 Task: Create record types of registration object.
Action: Mouse moved to (729, 74)
Screenshot: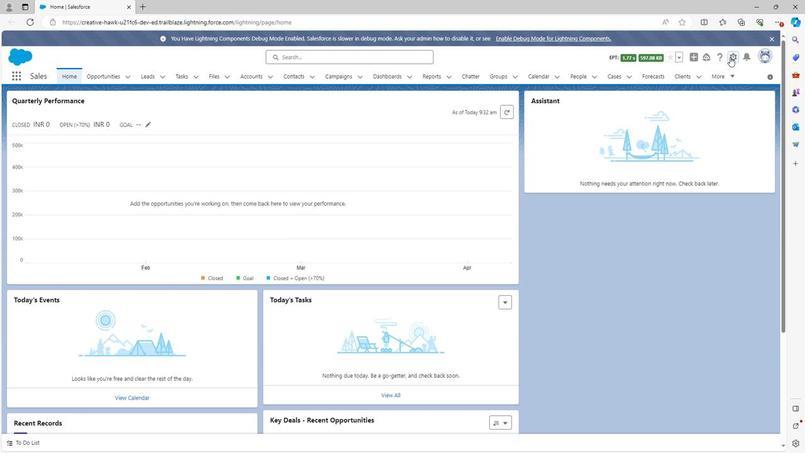 
Action: Mouse pressed left at (729, 74)
Screenshot: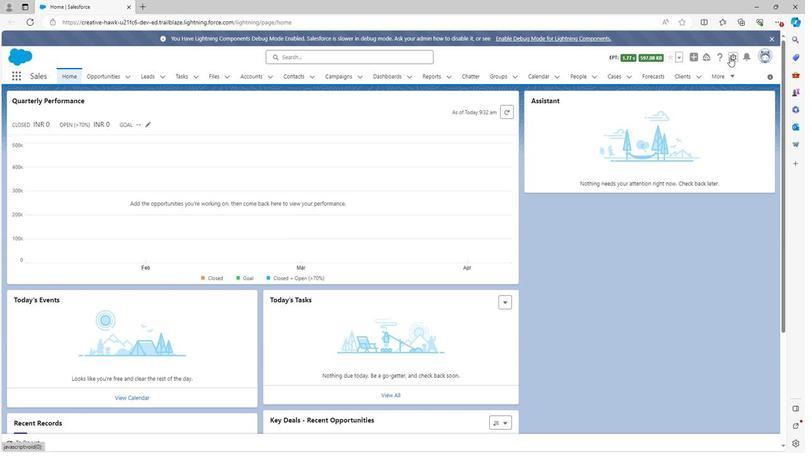 
Action: Mouse moved to (707, 96)
Screenshot: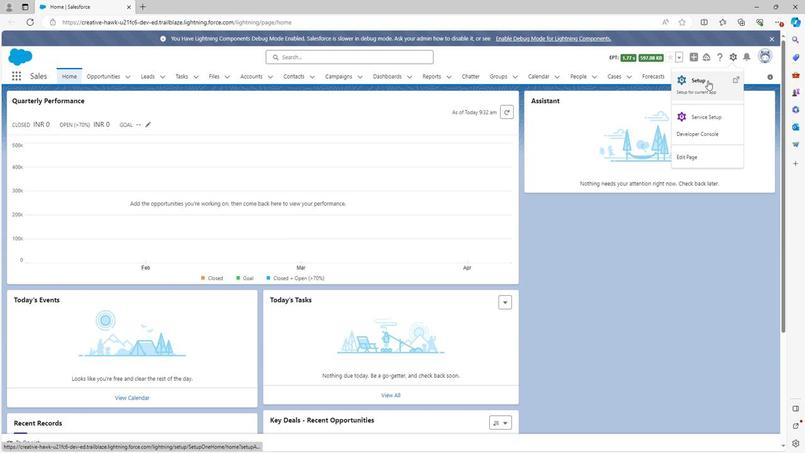 
Action: Mouse pressed left at (707, 96)
Screenshot: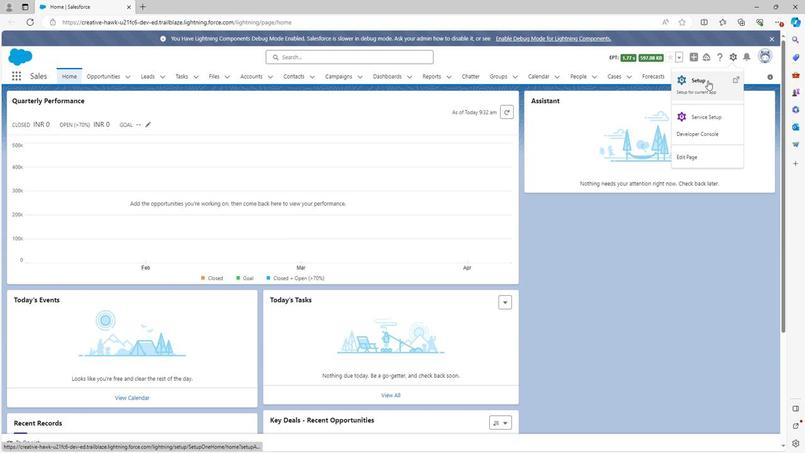 
Action: Mouse moved to (114, 91)
Screenshot: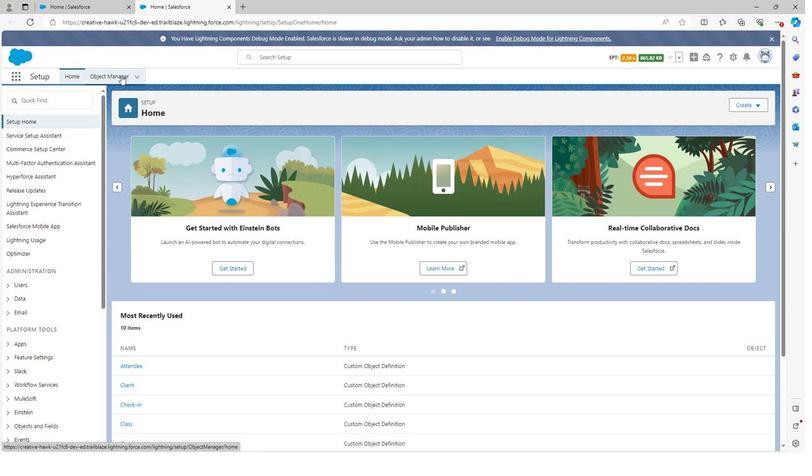 
Action: Mouse pressed left at (114, 91)
Screenshot: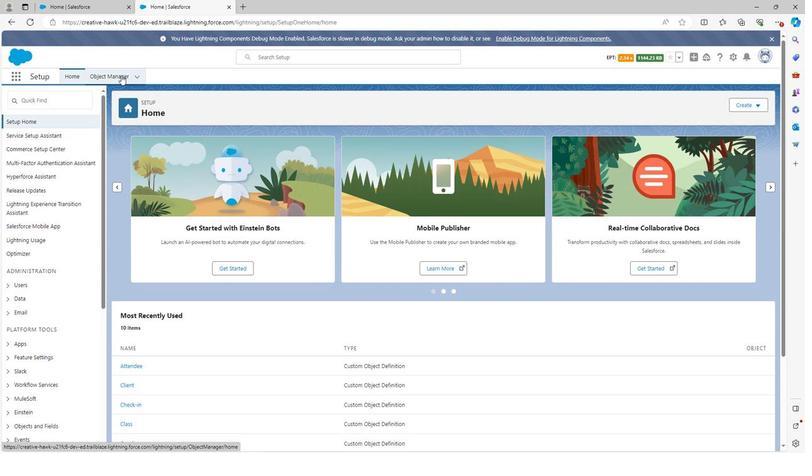 
Action: Mouse moved to (117, 254)
Screenshot: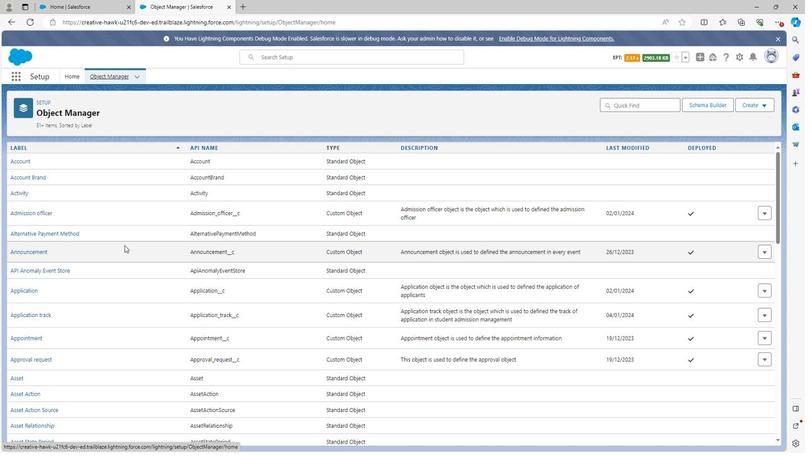 
Action: Mouse scrolled (117, 254) with delta (0, 0)
Screenshot: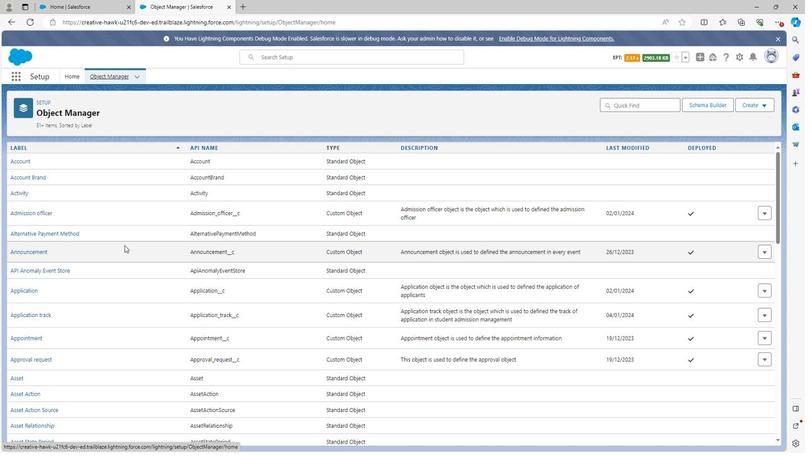 
Action: Mouse scrolled (117, 254) with delta (0, 0)
Screenshot: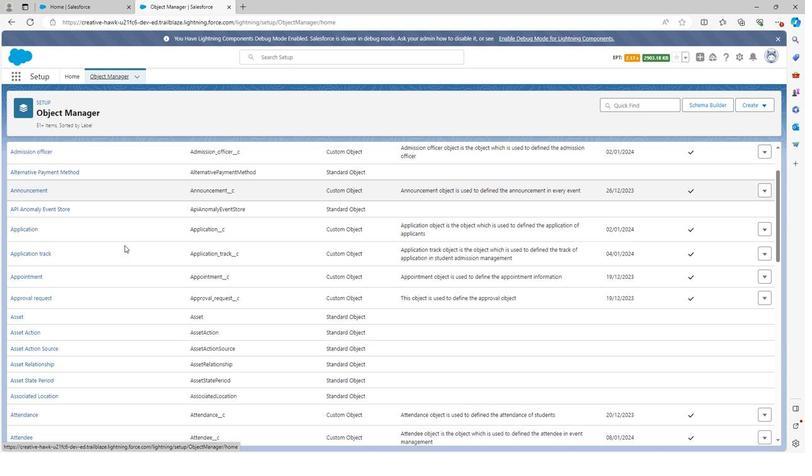 
Action: Mouse moved to (117, 255)
Screenshot: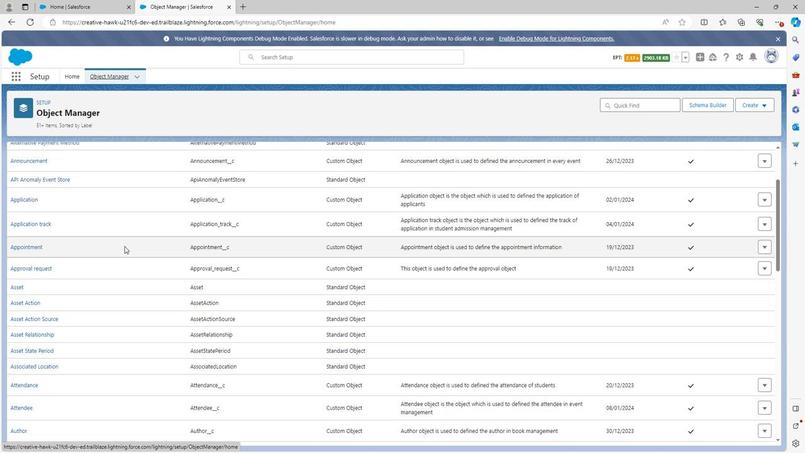 
Action: Mouse scrolled (117, 254) with delta (0, 0)
Screenshot: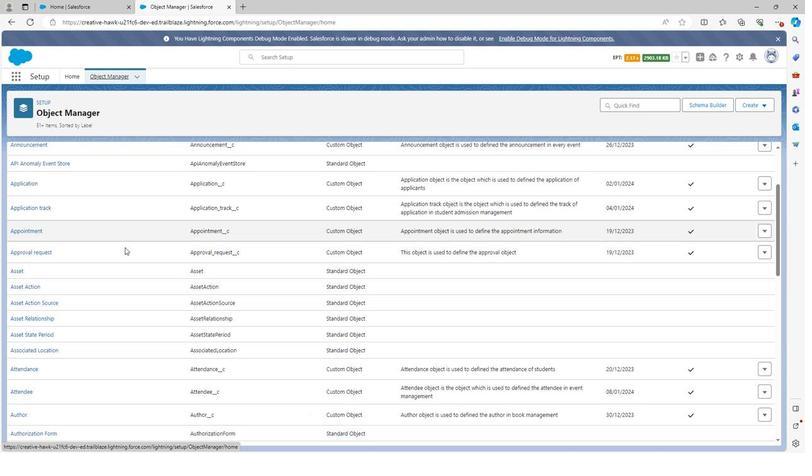 
Action: Mouse moved to (118, 256)
Screenshot: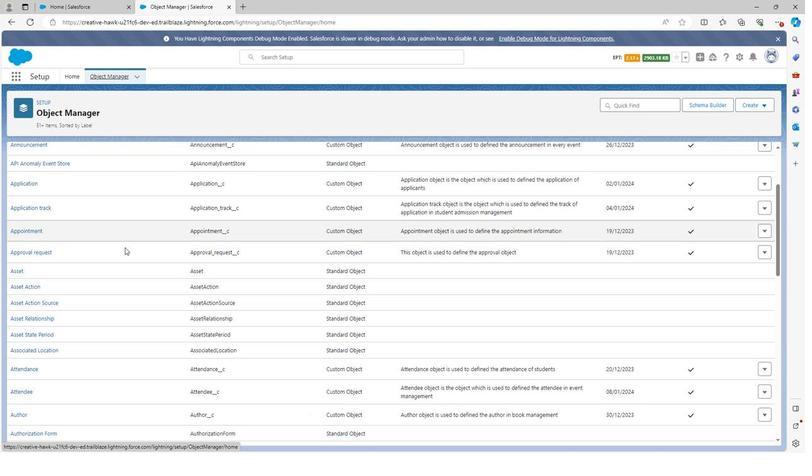 
Action: Mouse scrolled (118, 256) with delta (0, 0)
Screenshot: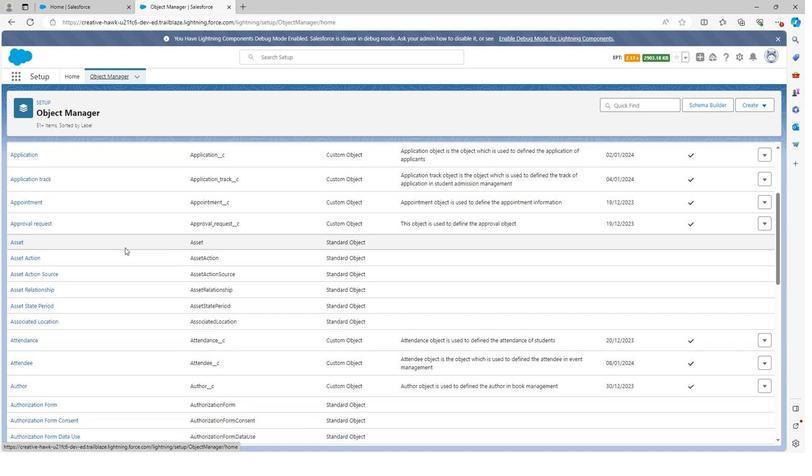 
Action: Mouse moved to (118, 256)
Screenshot: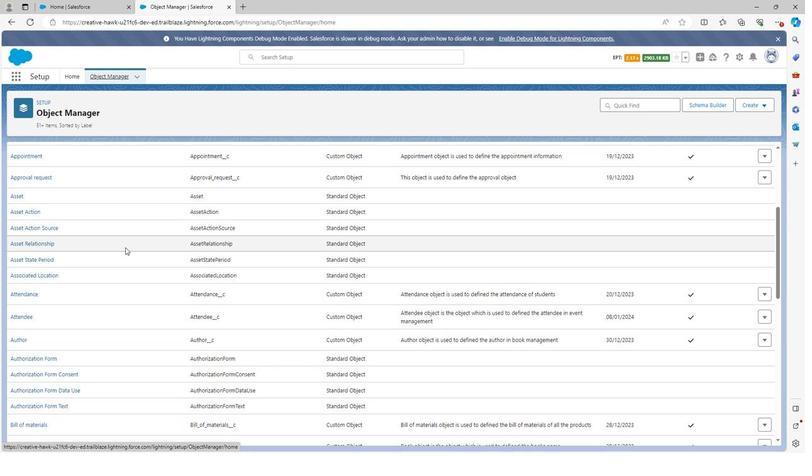 
Action: Mouse scrolled (118, 256) with delta (0, 0)
Screenshot: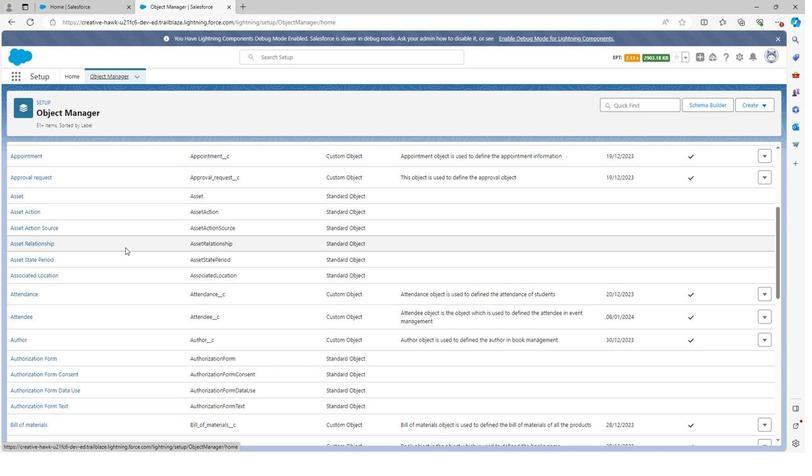 
Action: Mouse scrolled (118, 256) with delta (0, 0)
Screenshot: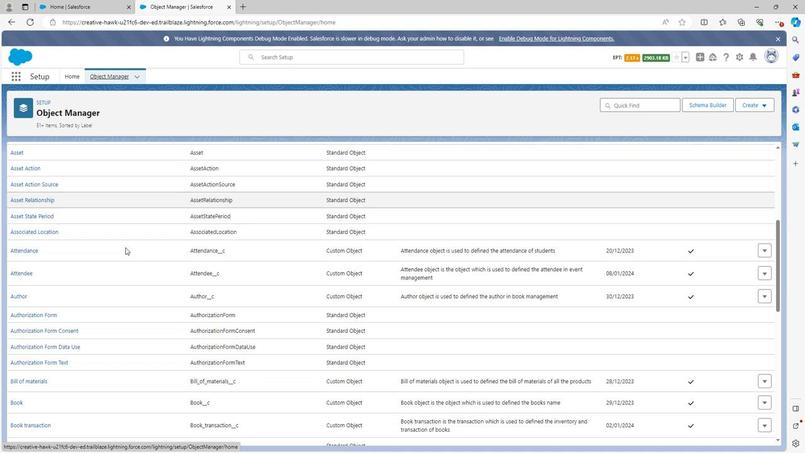 
Action: Mouse moved to (118, 256)
Screenshot: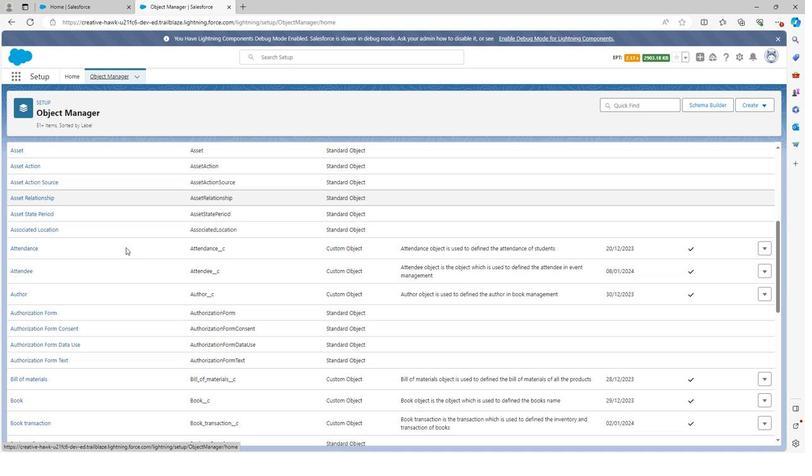 
Action: Mouse scrolled (118, 256) with delta (0, 0)
Screenshot: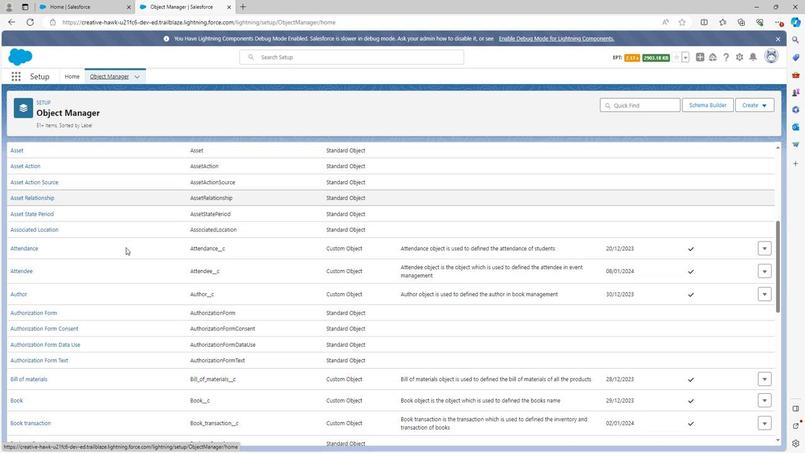 
Action: Mouse moved to (118, 256)
Screenshot: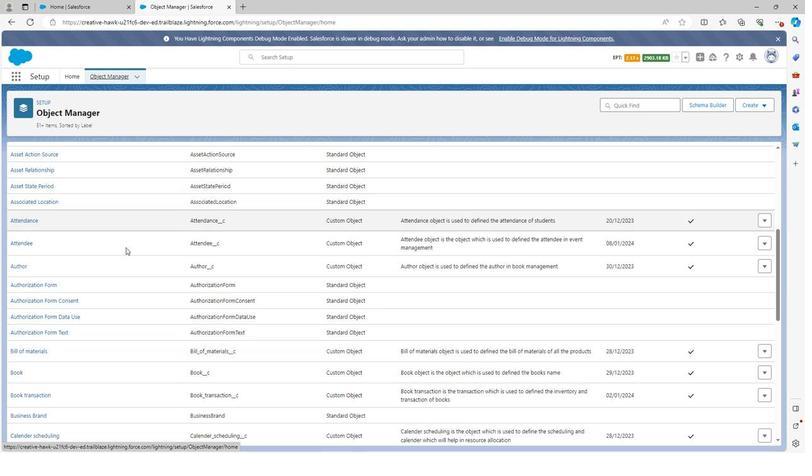 
Action: Mouse scrolled (118, 256) with delta (0, 0)
Screenshot: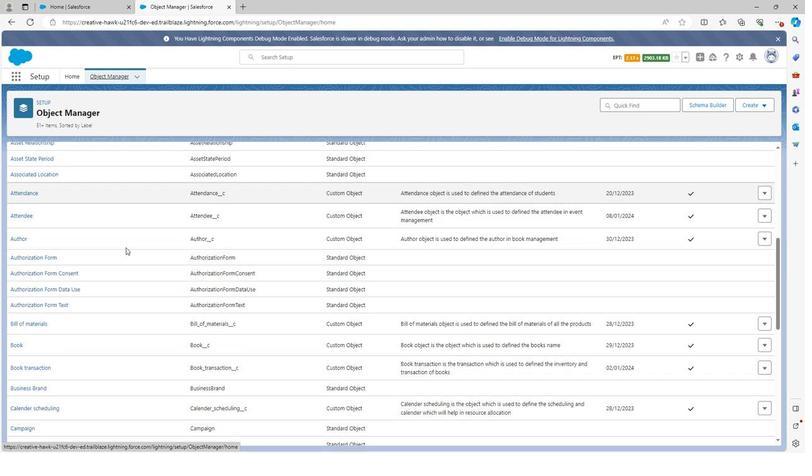 
Action: Mouse scrolled (118, 256) with delta (0, 0)
Screenshot: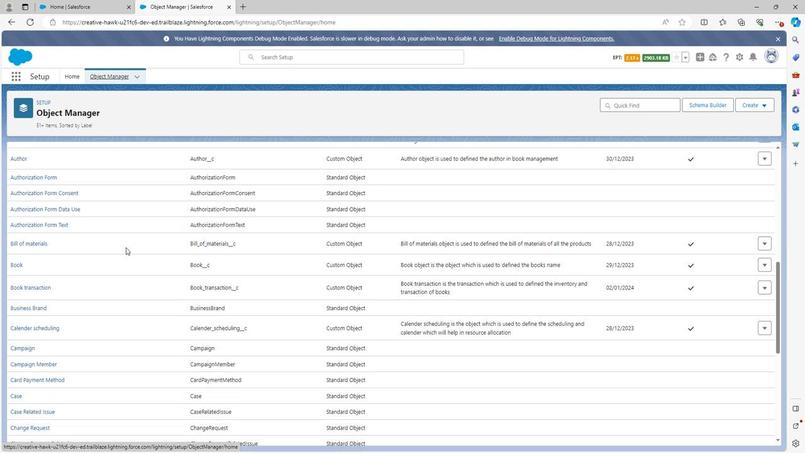 
Action: Mouse scrolled (118, 256) with delta (0, 0)
Screenshot: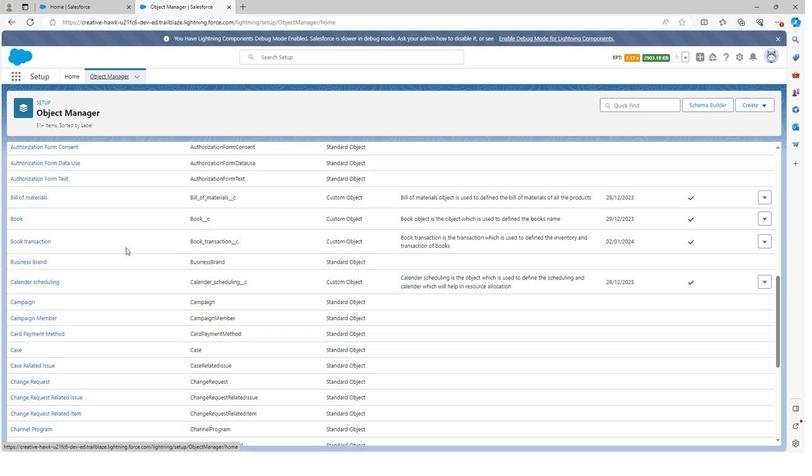 
Action: Mouse scrolled (118, 256) with delta (0, 0)
Screenshot: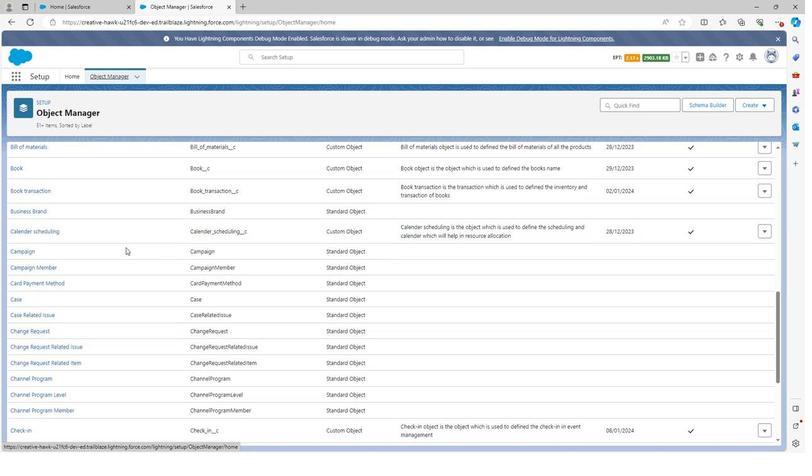 
Action: Mouse scrolled (118, 256) with delta (0, 0)
Screenshot: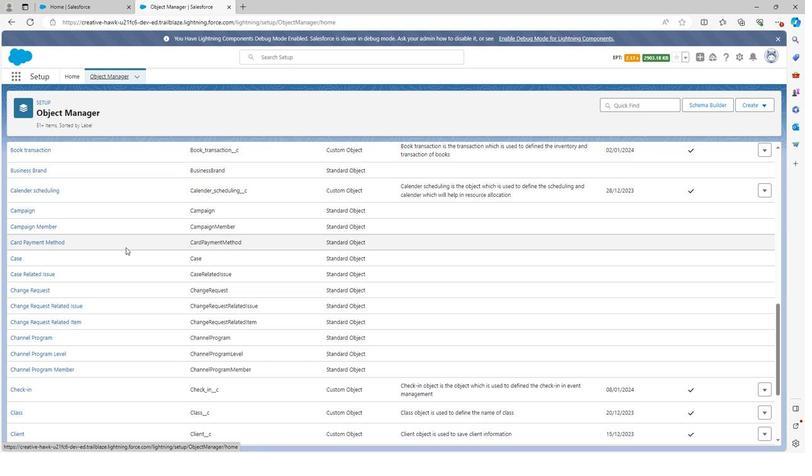 
Action: Mouse scrolled (118, 256) with delta (0, 0)
Screenshot: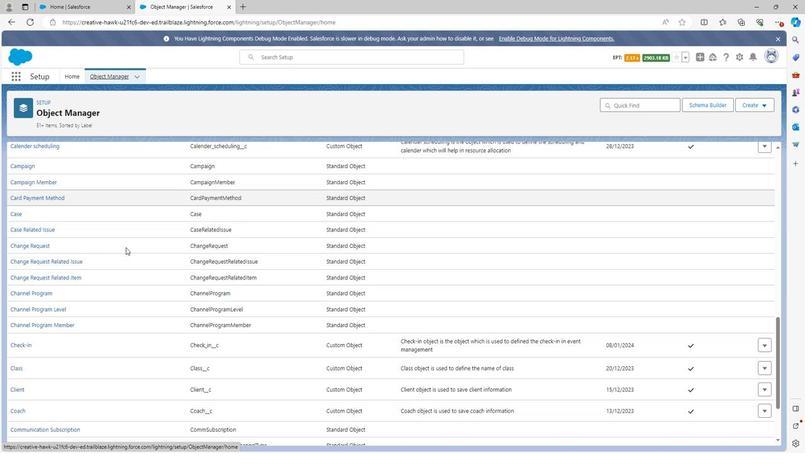 
Action: Mouse scrolled (118, 256) with delta (0, 0)
Screenshot: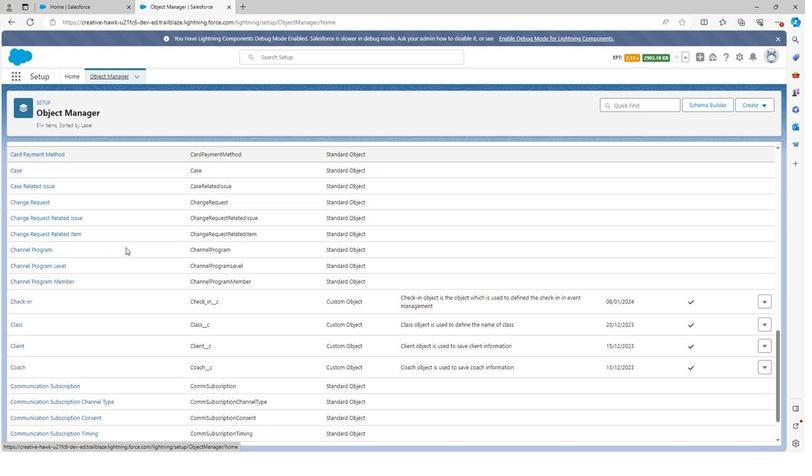 
Action: Mouse scrolled (118, 256) with delta (0, 0)
Screenshot: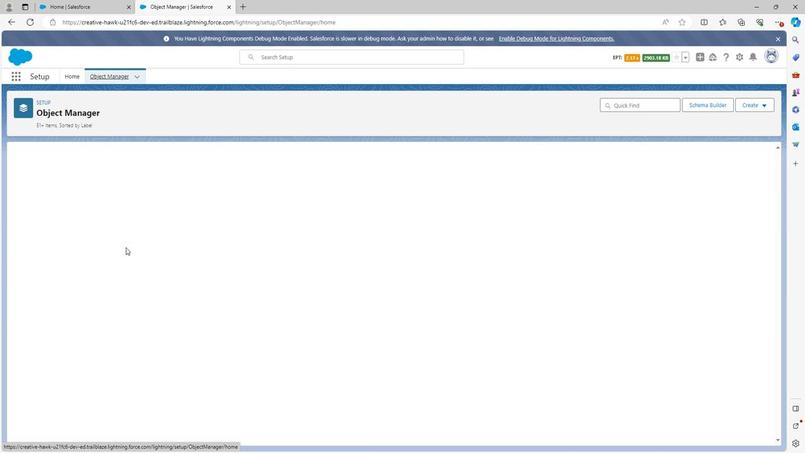 
Action: Mouse scrolled (118, 256) with delta (0, 0)
Screenshot: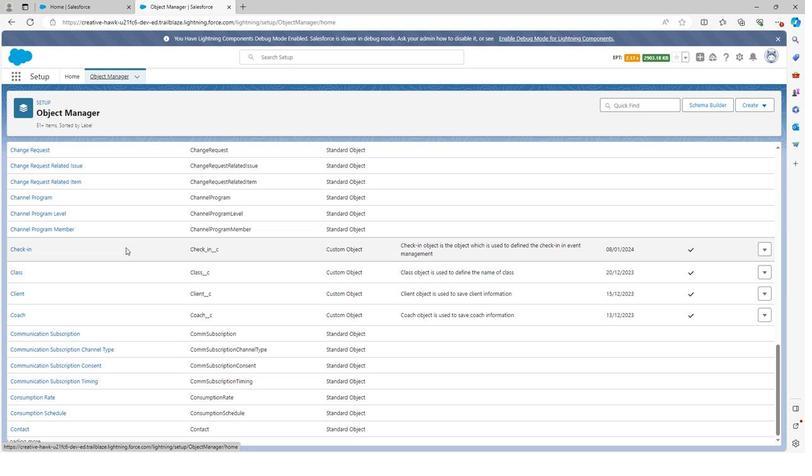 
Action: Mouse scrolled (118, 256) with delta (0, 0)
Screenshot: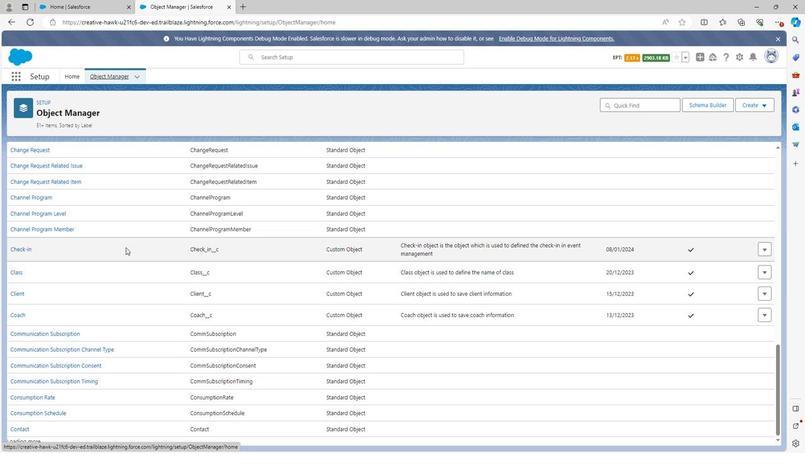 
Action: Mouse scrolled (118, 256) with delta (0, 0)
Screenshot: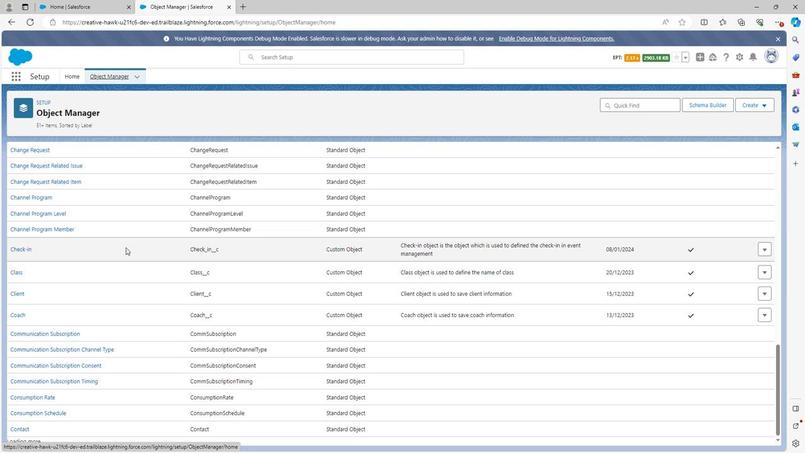 
Action: Mouse scrolled (118, 256) with delta (0, 0)
Screenshot: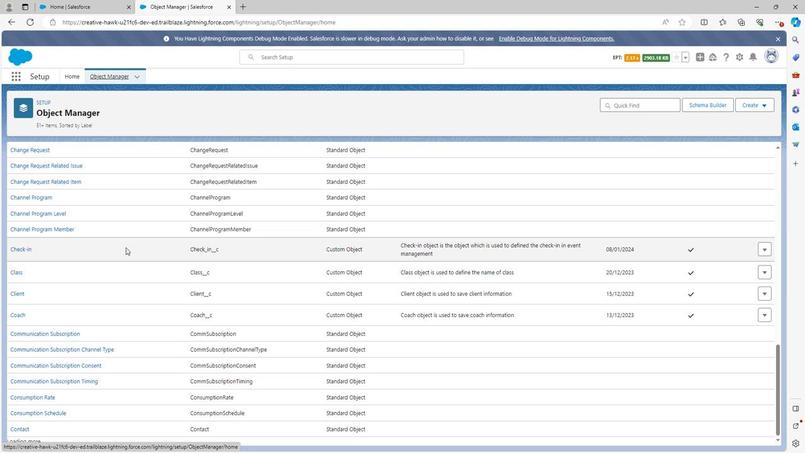 
Action: Mouse scrolled (118, 256) with delta (0, 0)
Screenshot: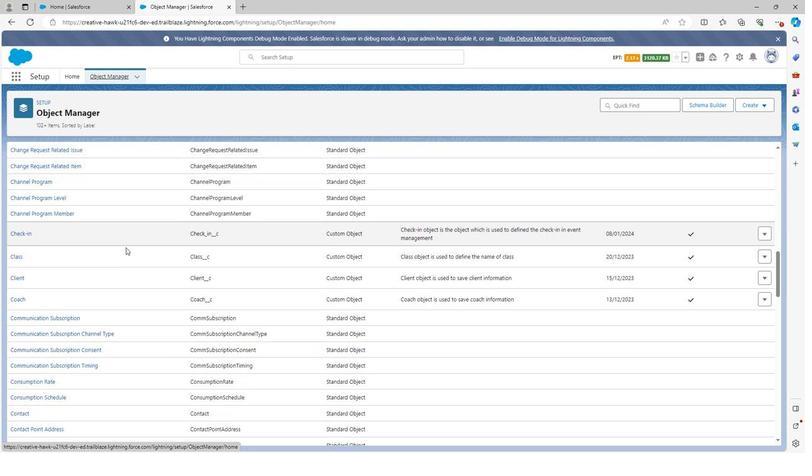 
Action: Mouse scrolled (118, 256) with delta (0, 0)
Screenshot: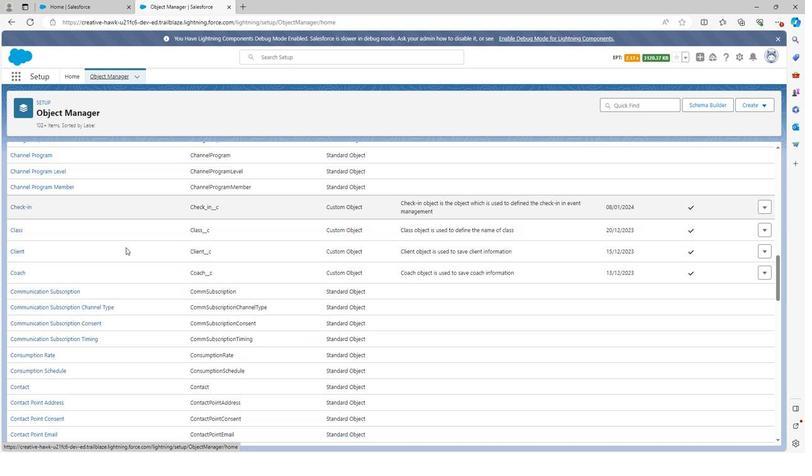 
Action: Mouse scrolled (118, 256) with delta (0, 0)
Screenshot: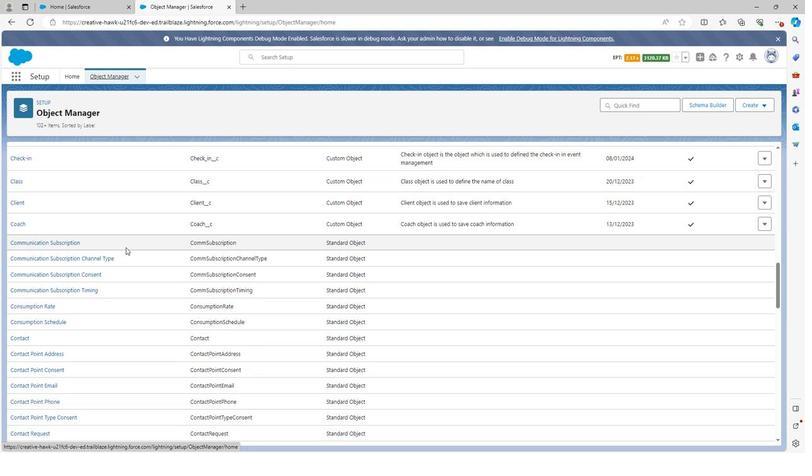 
Action: Mouse scrolled (118, 256) with delta (0, 0)
Screenshot: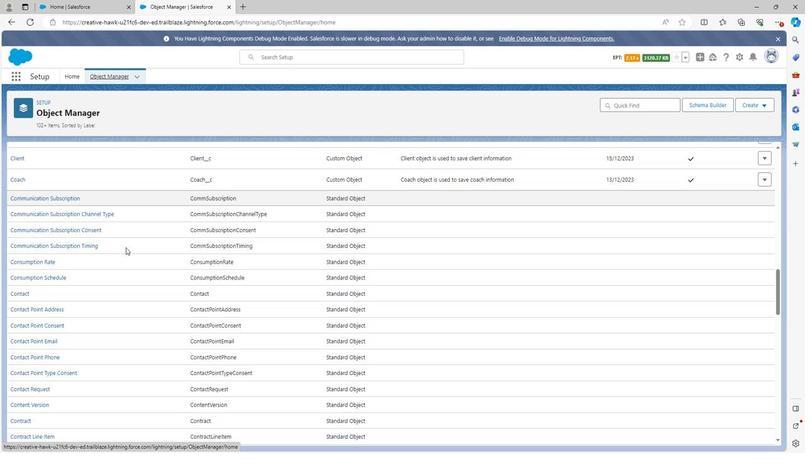 
Action: Mouse scrolled (118, 256) with delta (0, 0)
Screenshot: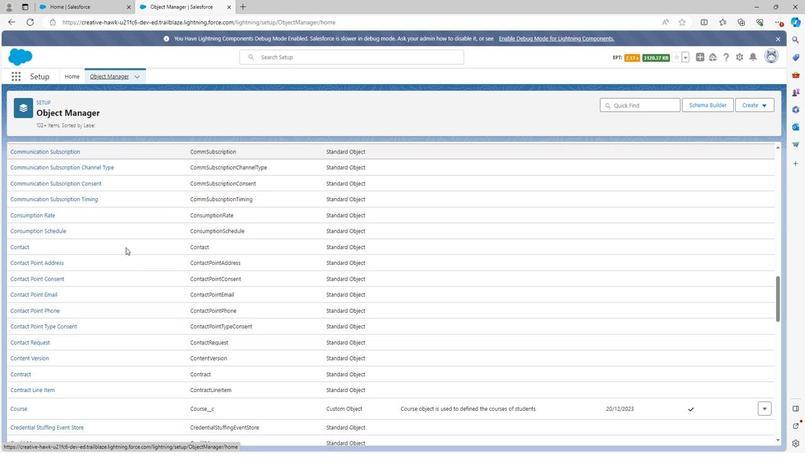 
Action: Mouse scrolled (118, 256) with delta (0, 0)
Screenshot: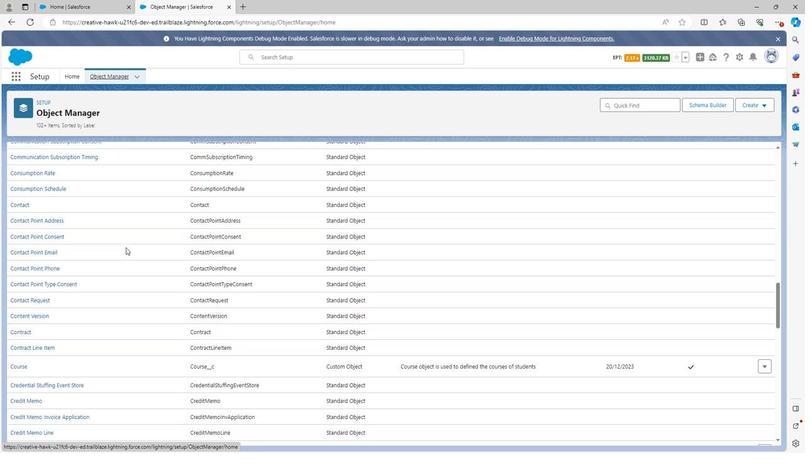 
Action: Mouse scrolled (118, 256) with delta (0, 0)
Screenshot: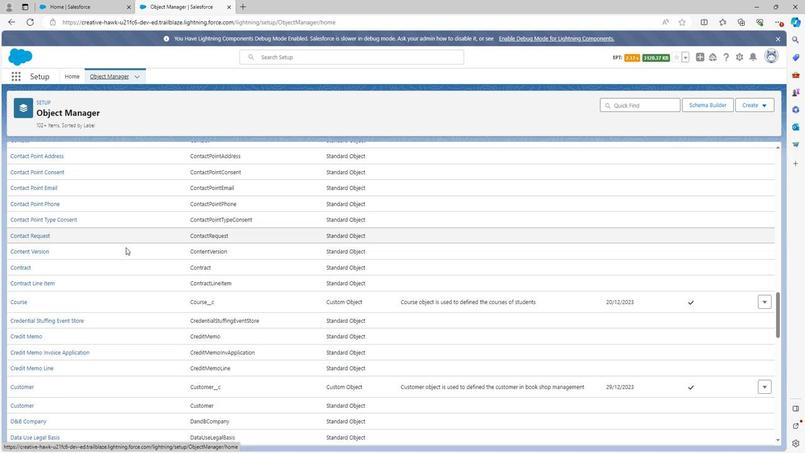
Action: Mouse scrolled (118, 256) with delta (0, 0)
Screenshot: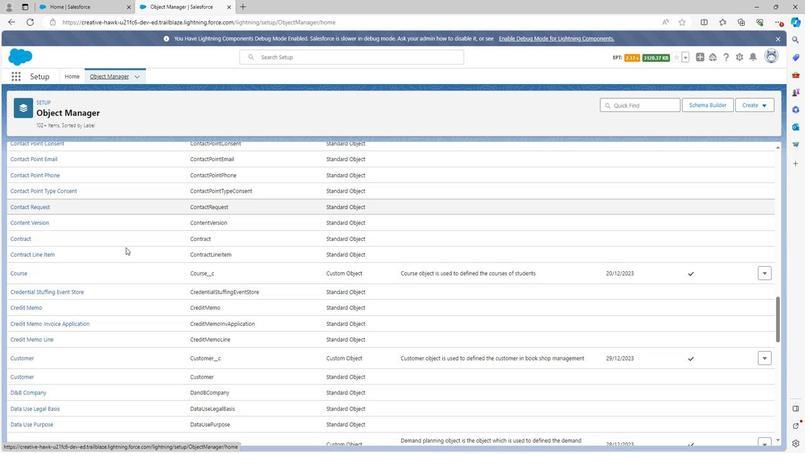 
Action: Mouse scrolled (118, 256) with delta (0, 0)
Screenshot: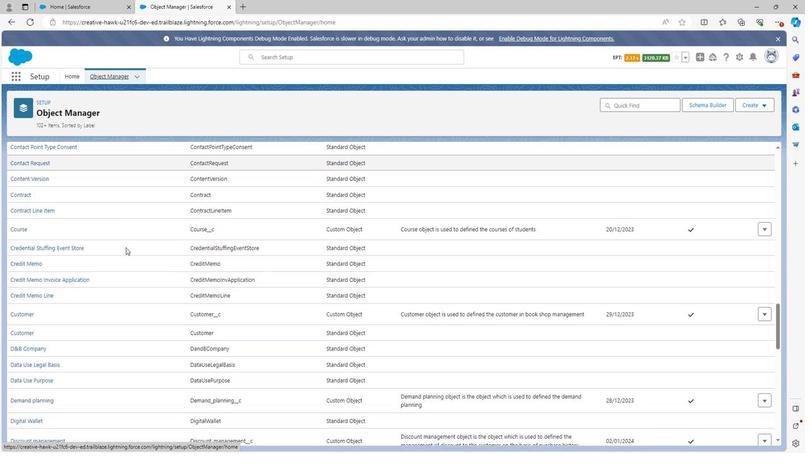 
Action: Mouse moved to (130, 262)
Screenshot: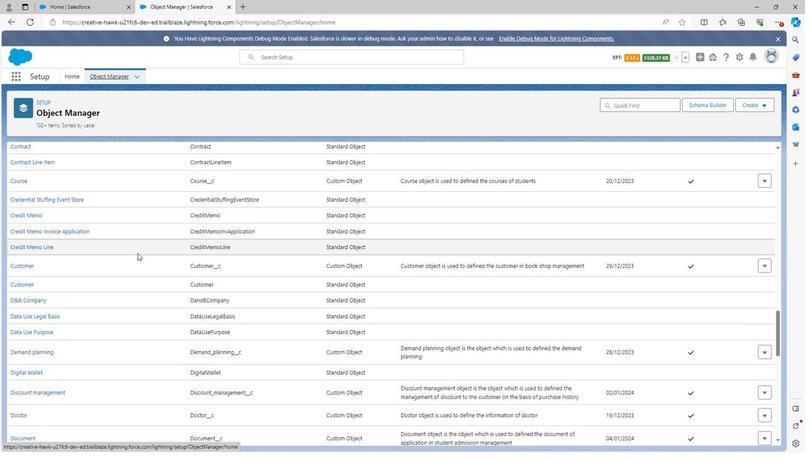 
Action: Mouse scrolled (130, 261) with delta (0, 0)
Screenshot: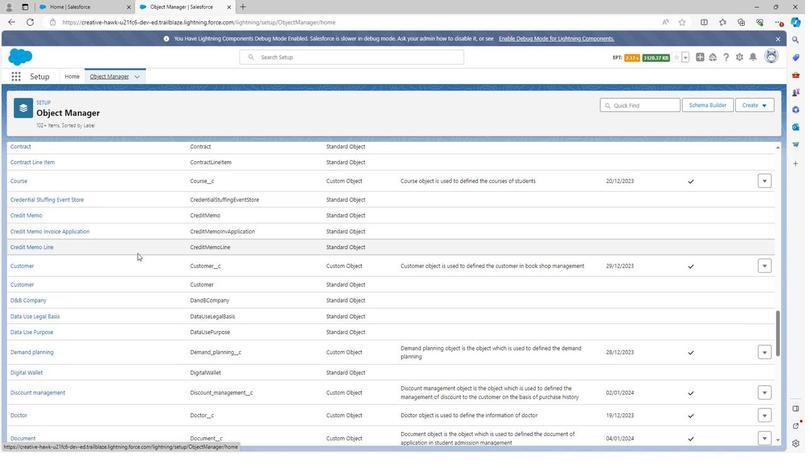 
Action: Mouse scrolled (130, 261) with delta (0, 0)
Screenshot: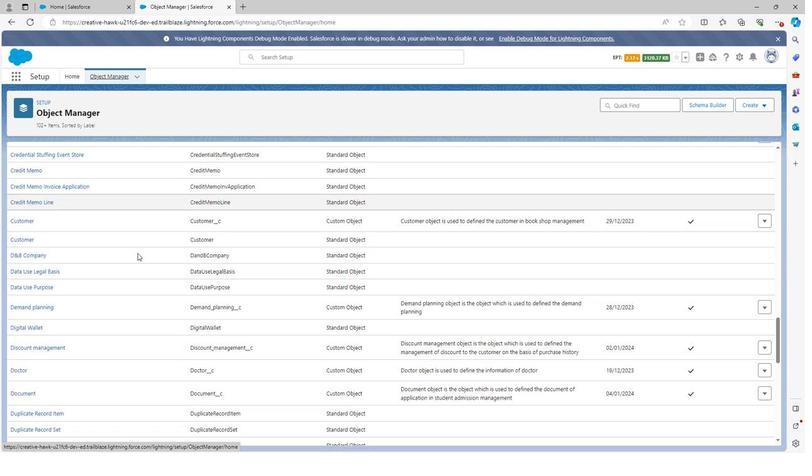 
Action: Mouse scrolled (130, 261) with delta (0, 0)
Screenshot: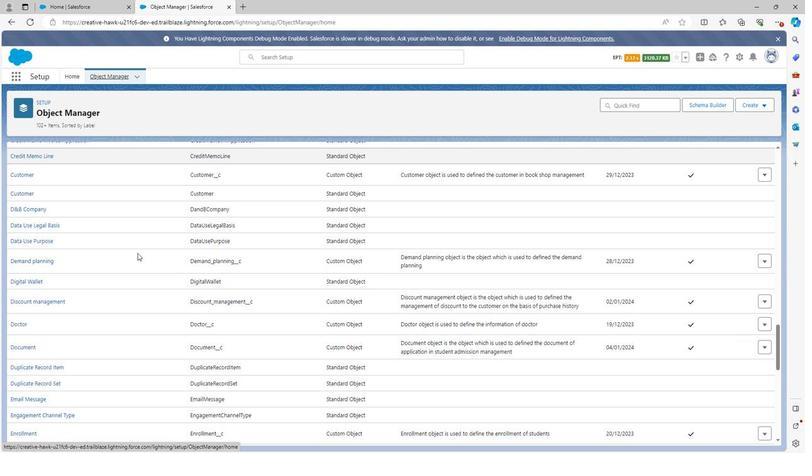 
Action: Mouse scrolled (130, 261) with delta (0, 0)
Screenshot: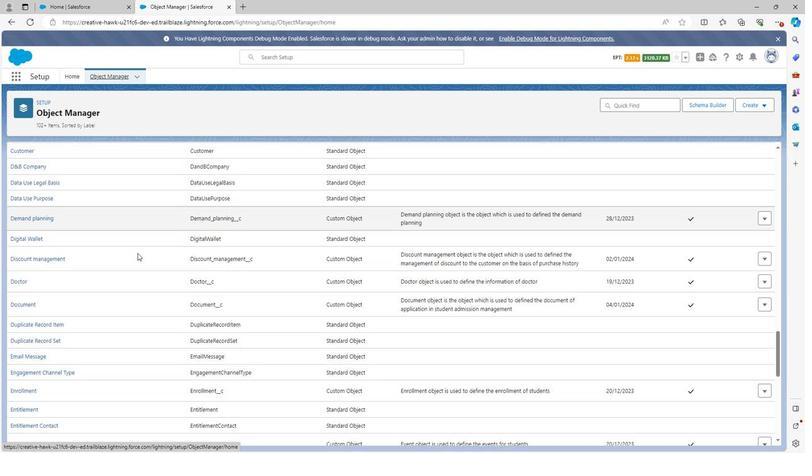 
Action: Mouse moved to (60, 333)
Screenshot: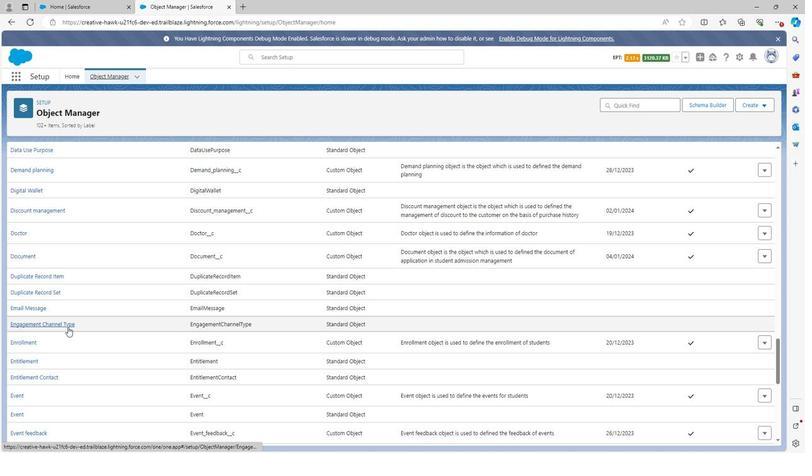 
Action: Mouse scrolled (60, 333) with delta (0, 0)
Screenshot: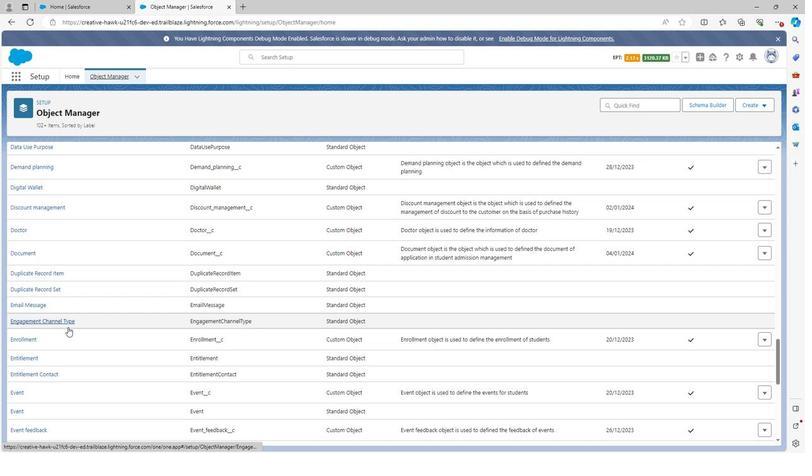 
Action: Mouse scrolled (60, 333) with delta (0, 0)
Screenshot: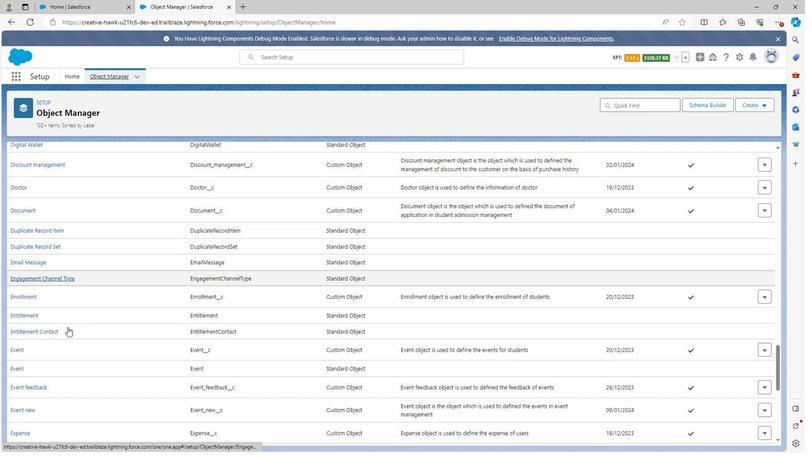 
Action: Mouse moved to (59, 331)
Screenshot: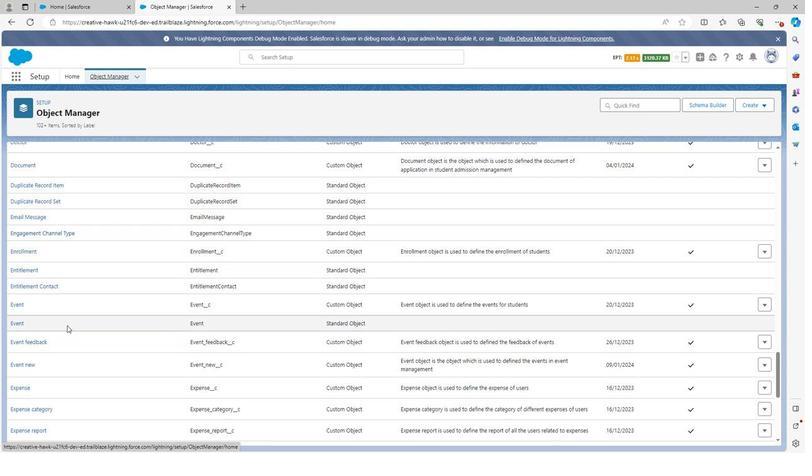 
Action: Mouse scrolled (59, 331) with delta (0, 0)
Screenshot: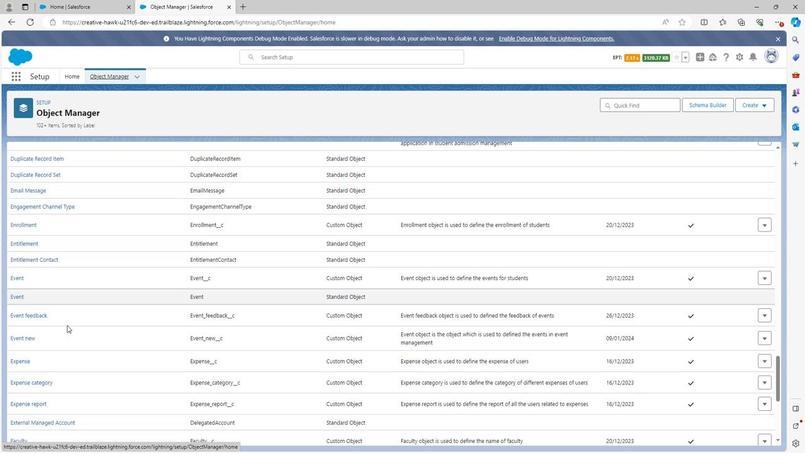 
Action: Mouse scrolled (59, 331) with delta (0, 0)
Screenshot: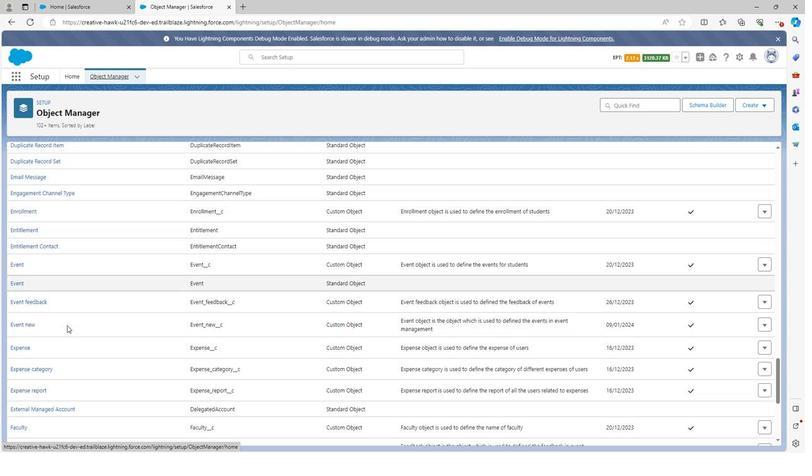 
Action: Mouse moved to (59, 332)
Screenshot: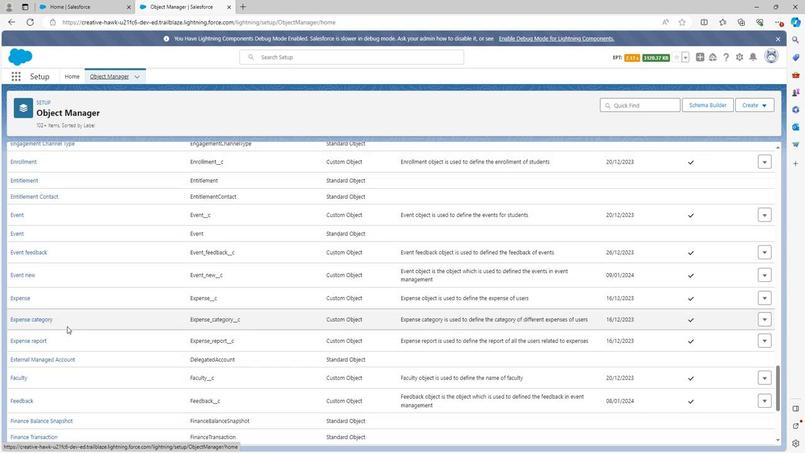 
Action: Mouse scrolled (59, 331) with delta (0, 0)
Screenshot: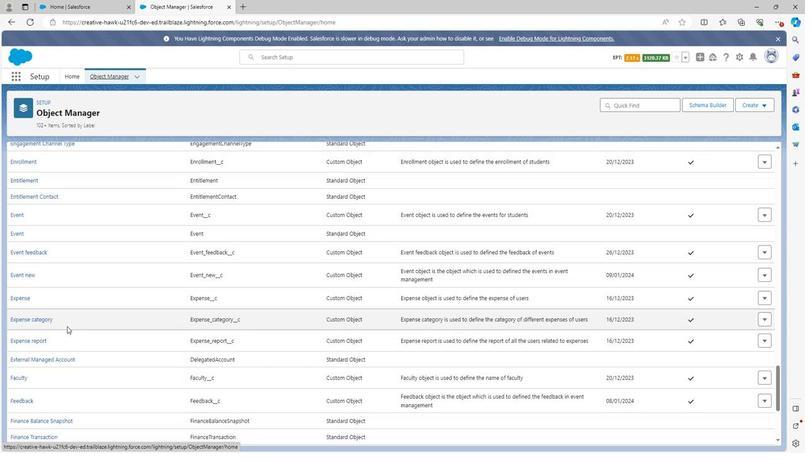 
Action: Mouse moved to (59, 333)
Screenshot: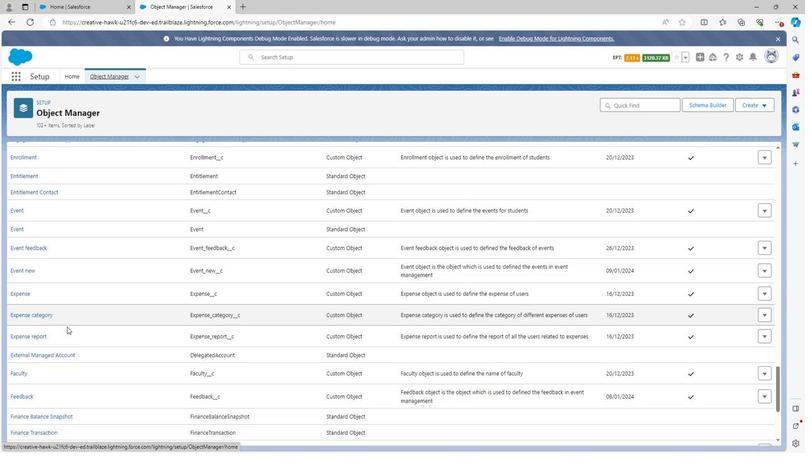 
Action: Mouse scrolled (59, 332) with delta (0, 0)
Screenshot: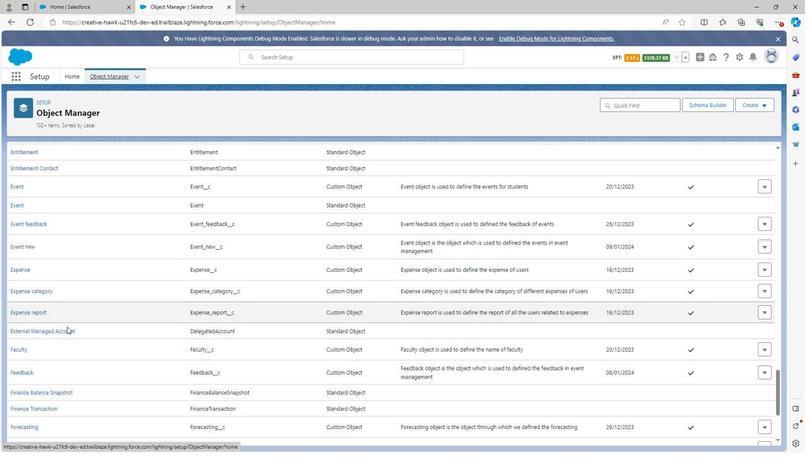 
Action: Mouse moved to (59, 333)
Screenshot: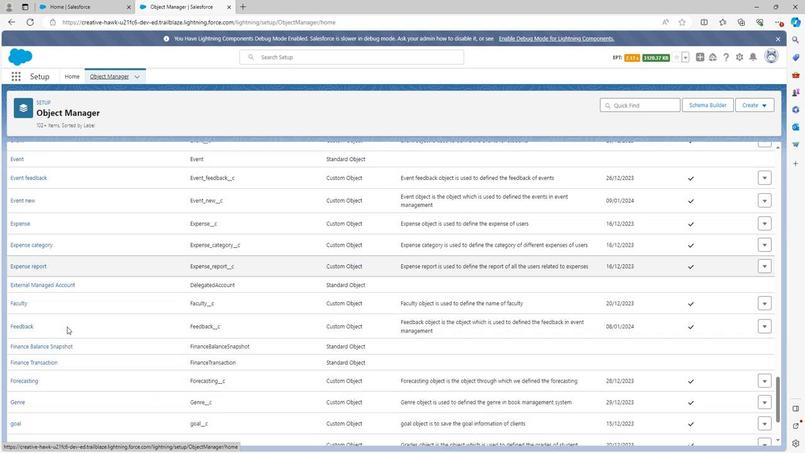 
Action: Mouse scrolled (59, 332) with delta (0, 0)
Screenshot: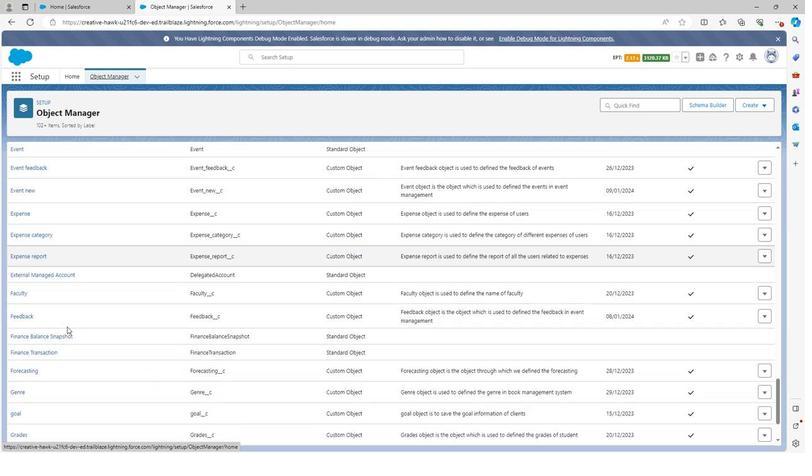 
Action: Mouse scrolled (59, 332) with delta (0, 0)
Screenshot: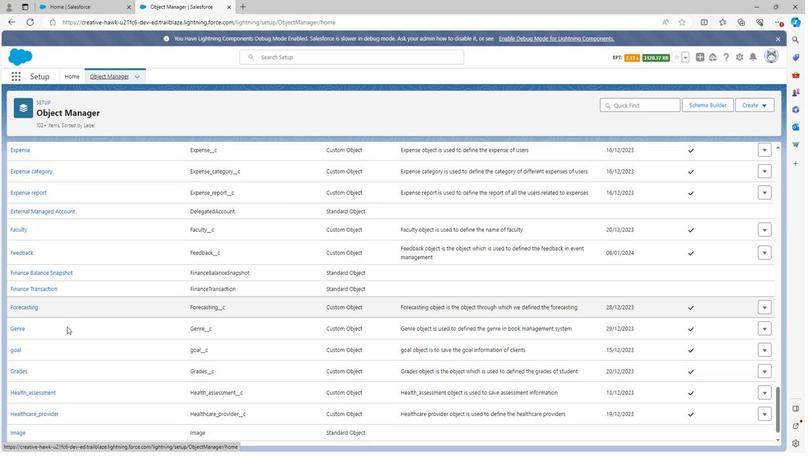 
Action: Mouse scrolled (59, 332) with delta (0, 0)
Screenshot: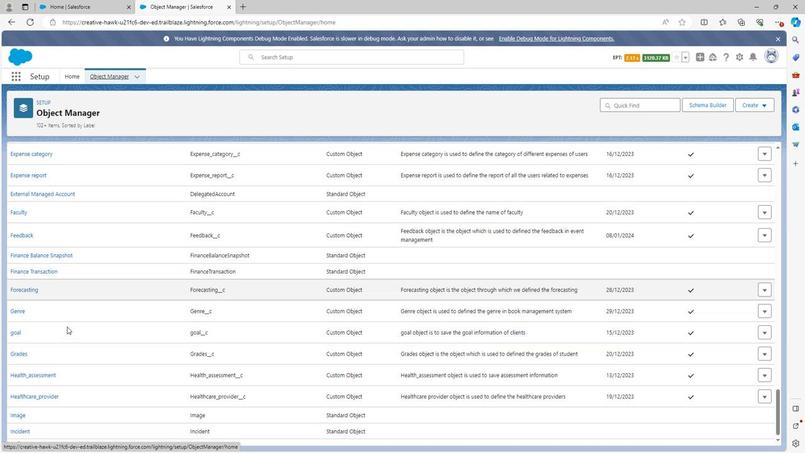 
Action: Mouse scrolled (59, 332) with delta (0, 0)
Screenshot: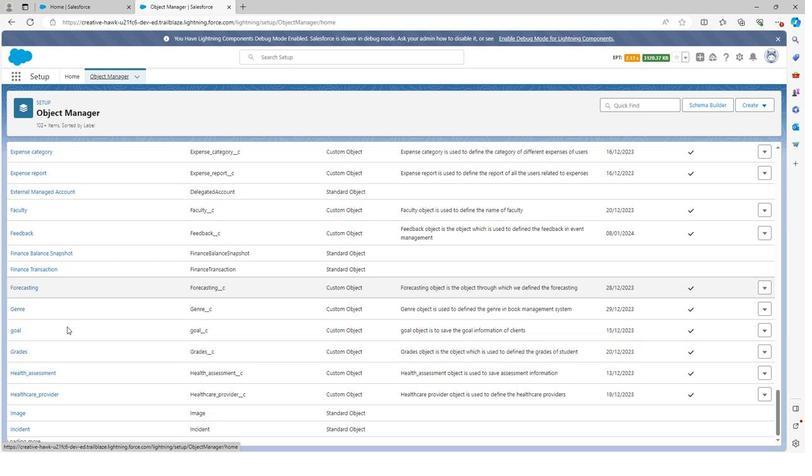 
Action: Mouse scrolled (59, 332) with delta (0, 0)
Screenshot: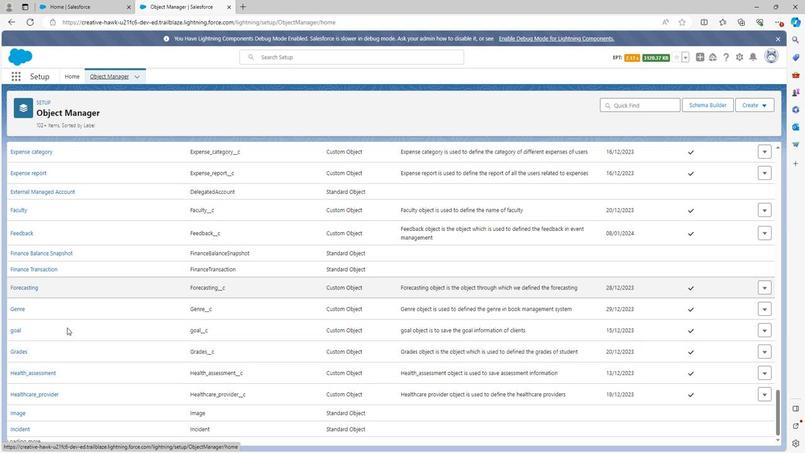 
Action: Mouse moved to (60, 333)
Screenshot: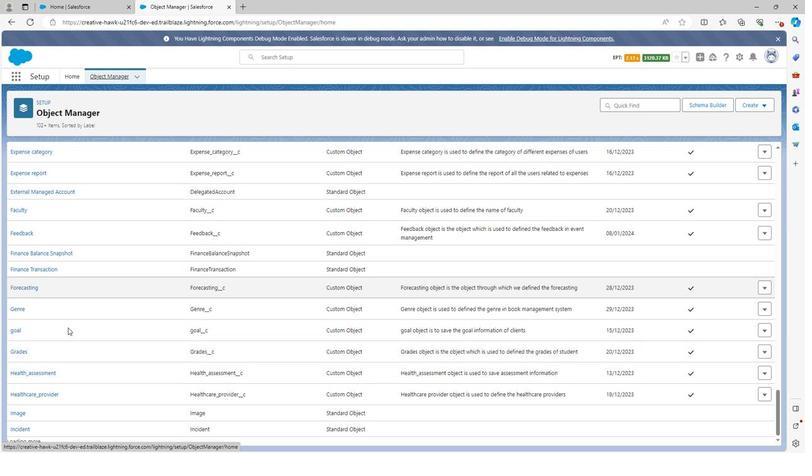
Action: Mouse scrolled (60, 333) with delta (0, 0)
Screenshot: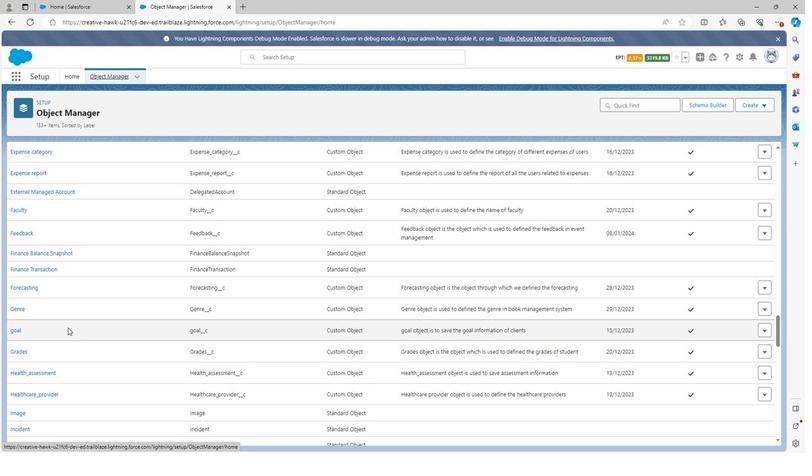
Action: Mouse scrolled (60, 333) with delta (0, 0)
Screenshot: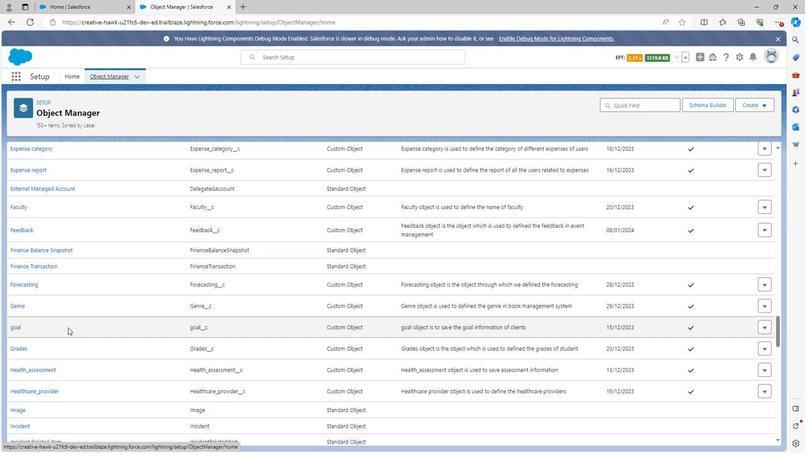 
Action: Mouse scrolled (60, 333) with delta (0, 0)
Screenshot: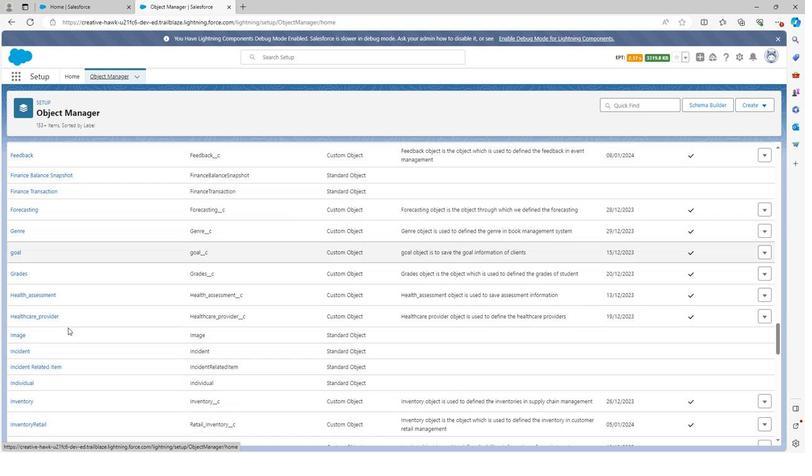 
Action: Mouse scrolled (60, 333) with delta (0, 0)
Screenshot: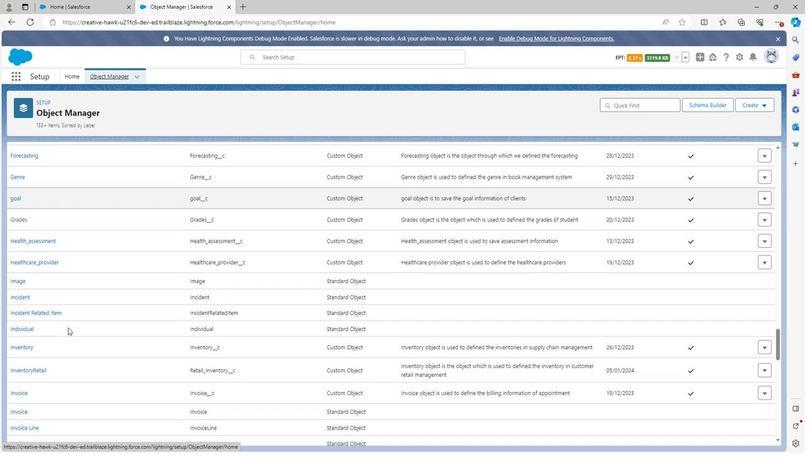 
Action: Mouse scrolled (60, 333) with delta (0, 0)
Screenshot: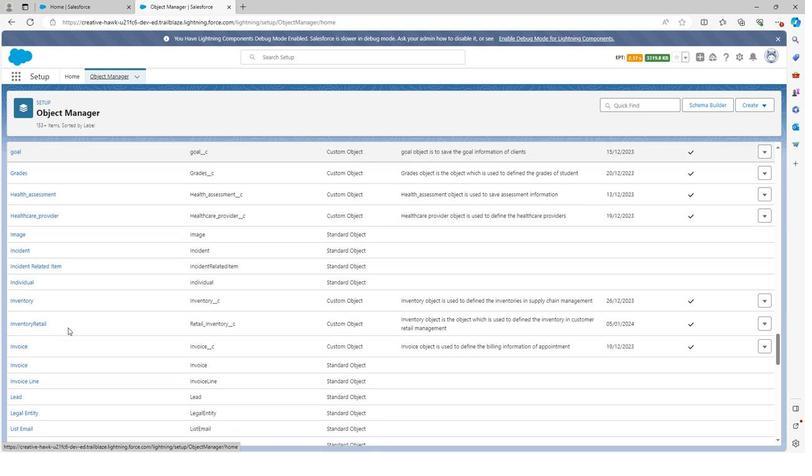 
Action: Mouse moved to (64, 356)
Screenshot: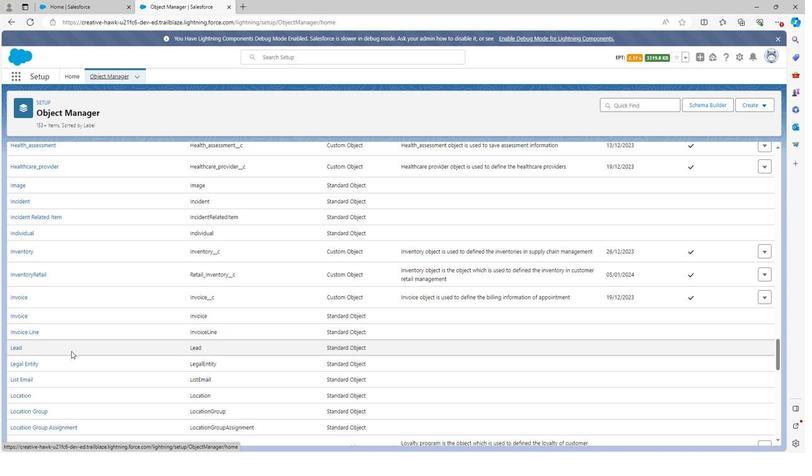 
Action: Mouse scrolled (64, 355) with delta (0, 0)
Screenshot: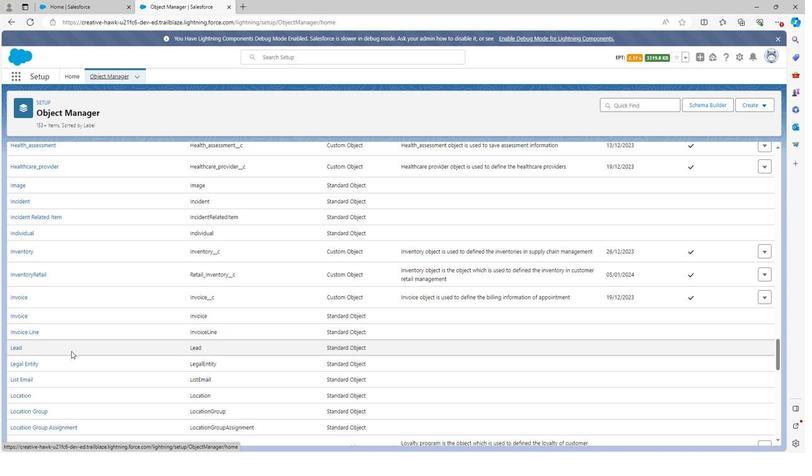 
Action: Mouse moved to (62, 357)
Screenshot: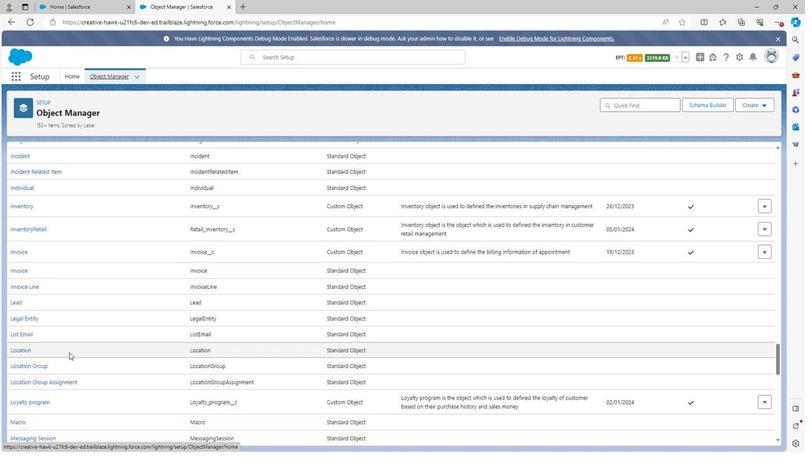 
Action: Mouse scrolled (62, 356) with delta (0, 0)
Screenshot: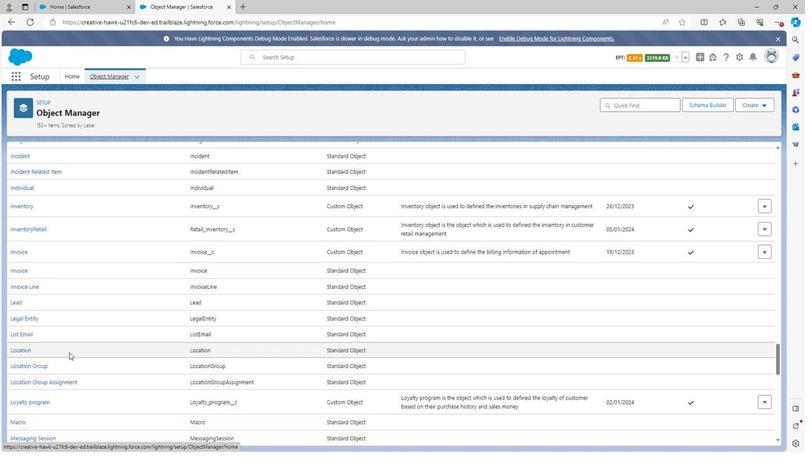 
Action: Mouse moved to (59, 358)
Screenshot: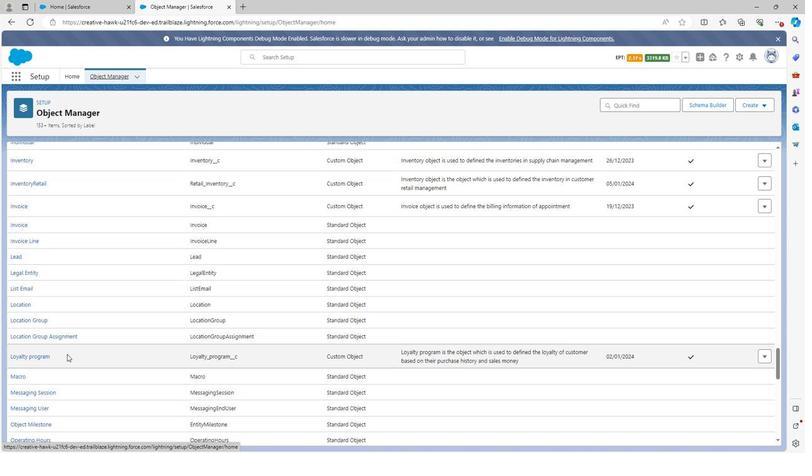 
Action: Mouse scrolled (59, 358) with delta (0, 0)
Screenshot: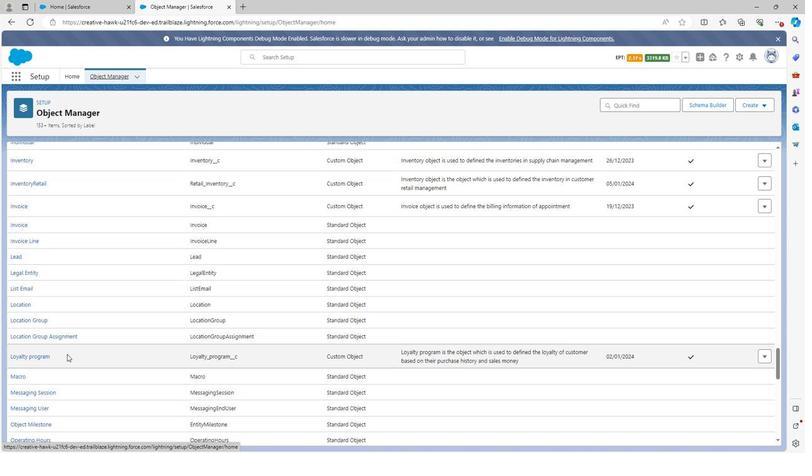 
Action: Mouse scrolled (59, 358) with delta (0, 0)
Screenshot: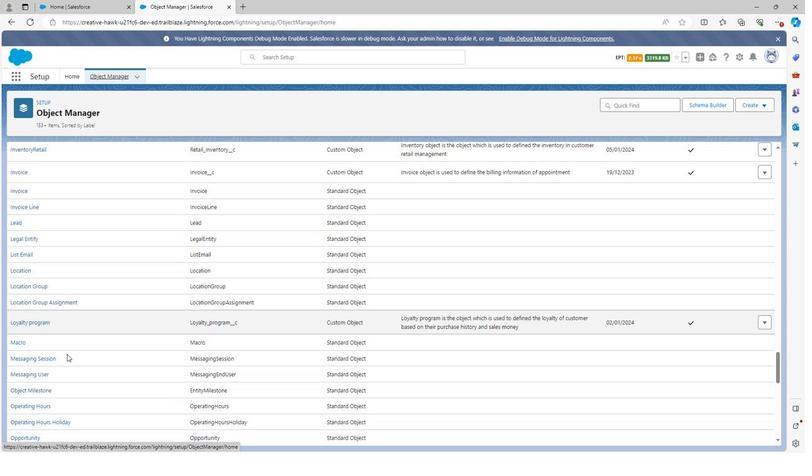 
Action: Mouse moved to (59, 358)
Screenshot: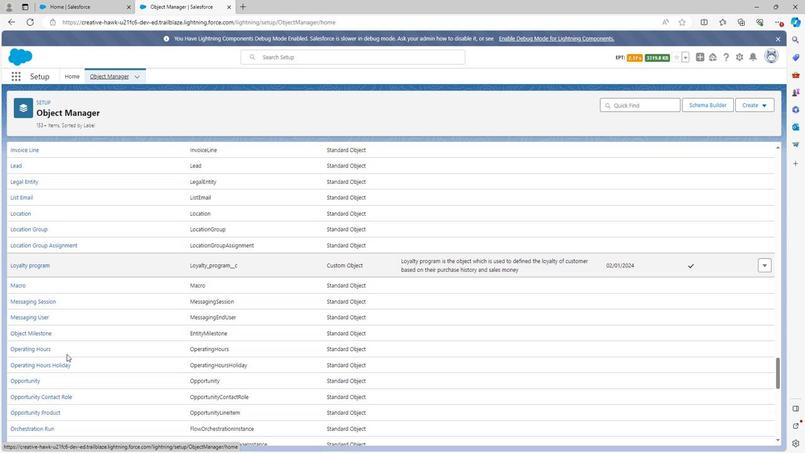 
Action: Mouse scrolled (59, 358) with delta (0, 0)
Screenshot: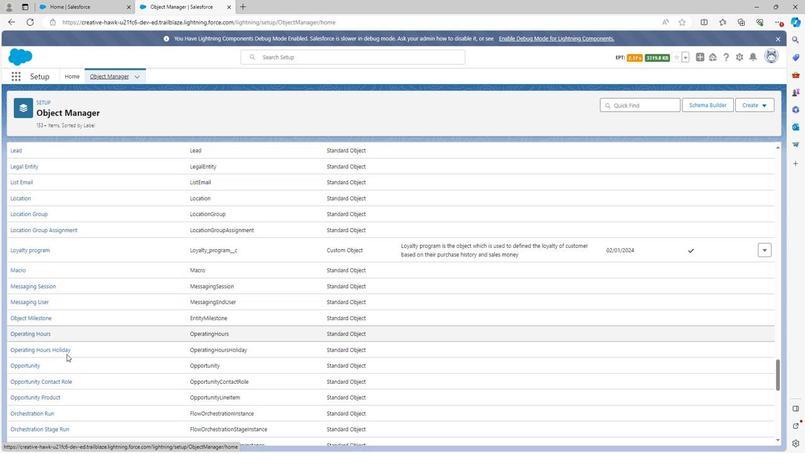 
Action: Mouse scrolled (59, 358) with delta (0, 0)
Screenshot: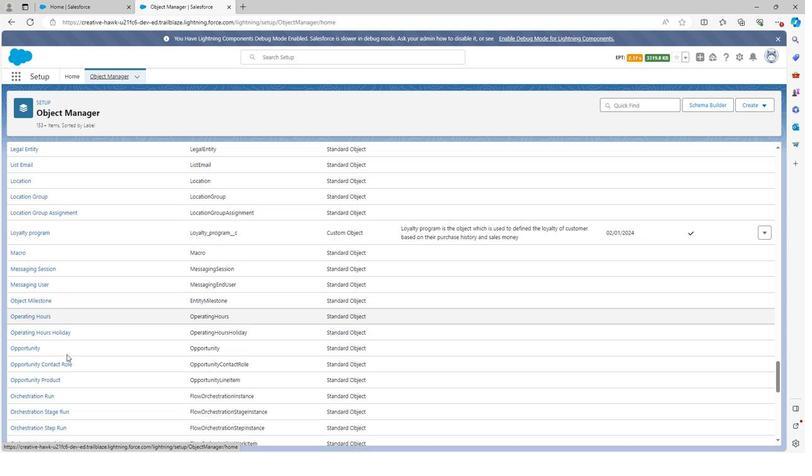 
Action: Mouse scrolled (59, 358) with delta (0, 0)
Screenshot: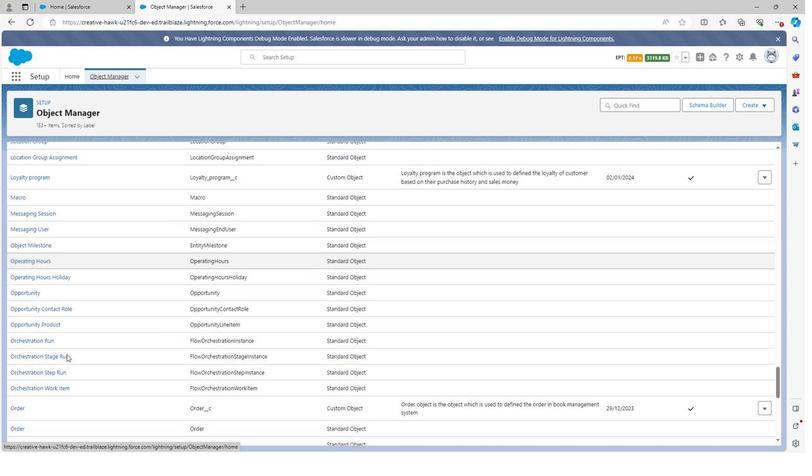 
Action: Mouse scrolled (59, 358) with delta (0, 0)
Screenshot: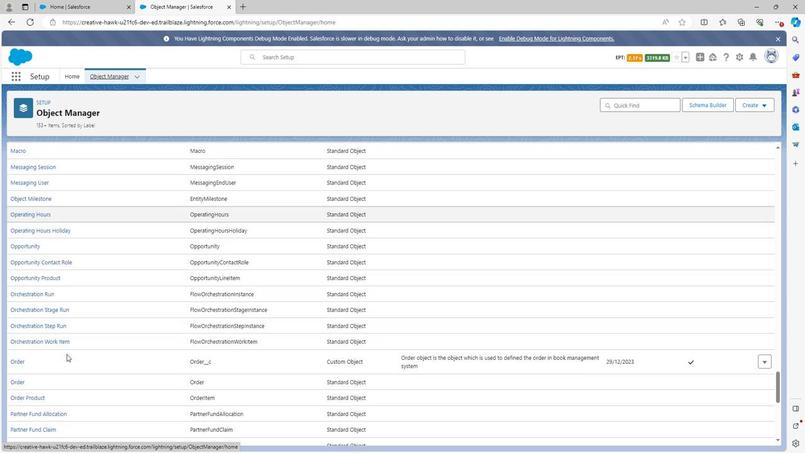
Action: Mouse moved to (59, 358)
Screenshot: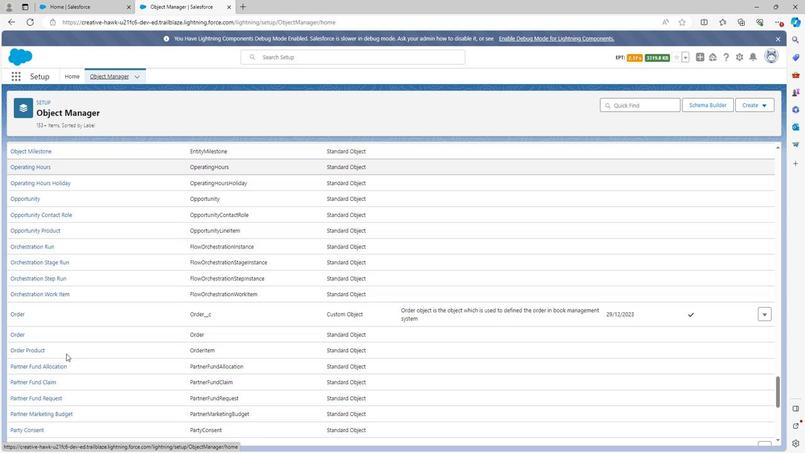 
Action: Mouse scrolled (59, 358) with delta (0, 0)
Screenshot: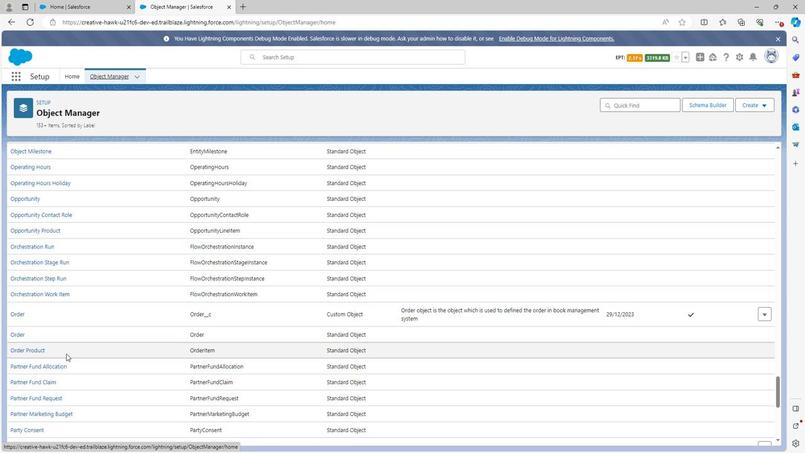 
Action: Mouse scrolled (59, 358) with delta (0, 0)
Screenshot: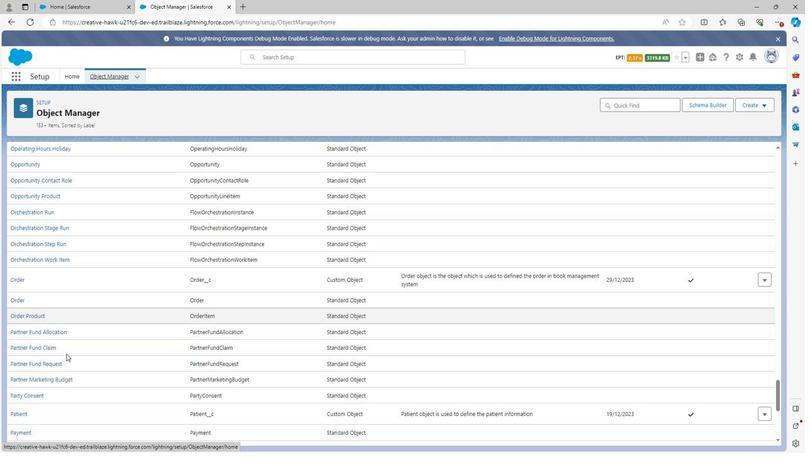 
Action: Mouse scrolled (59, 358) with delta (0, 0)
Screenshot: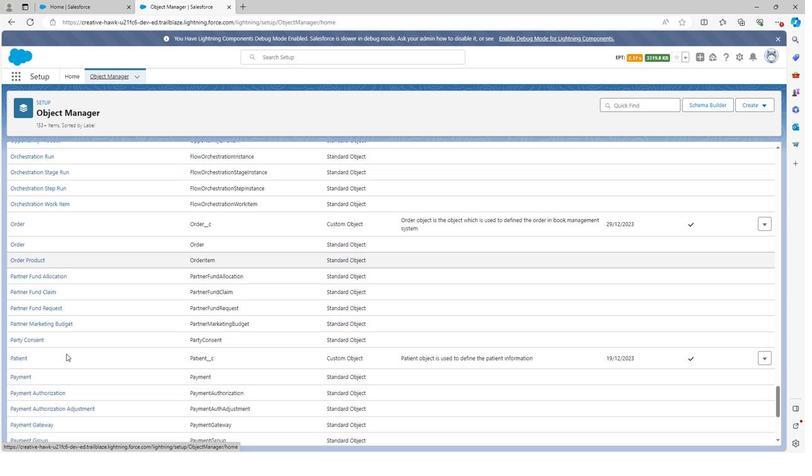 
Action: Mouse scrolled (59, 358) with delta (0, 0)
Screenshot: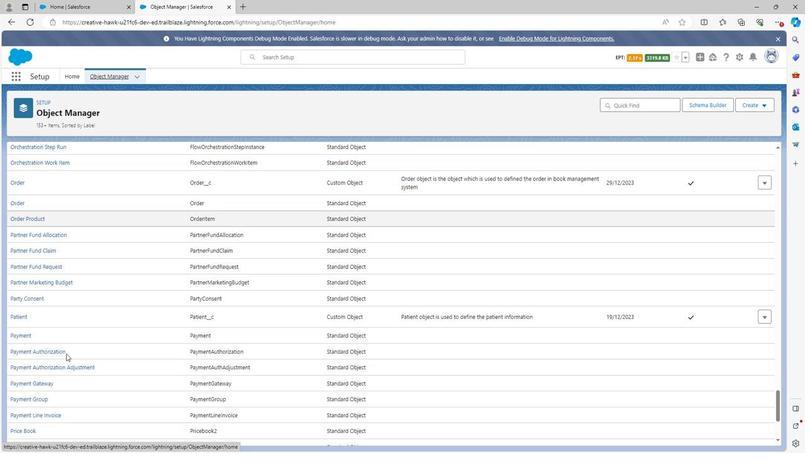 
Action: Mouse moved to (59, 358)
Screenshot: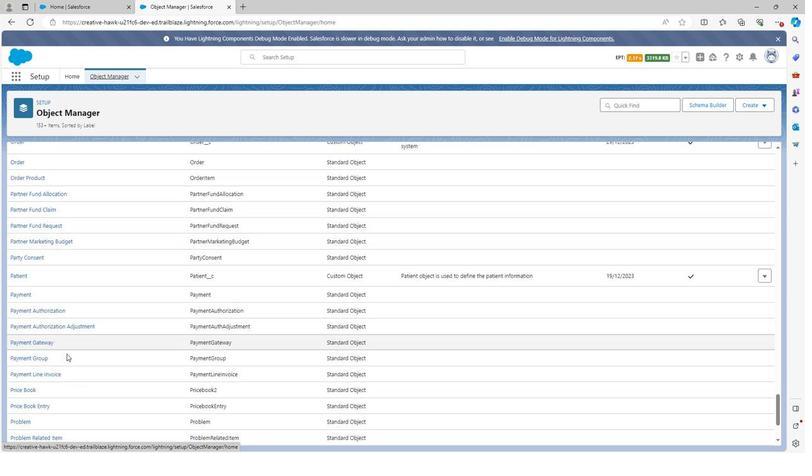 
Action: Mouse scrolled (59, 358) with delta (0, 0)
Screenshot: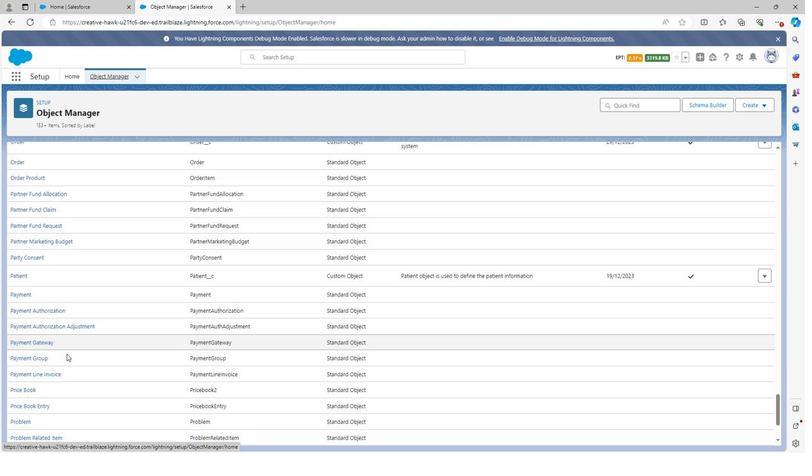
Action: Mouse scrolled (59, 358) with delta (0, 0)
Screenshot: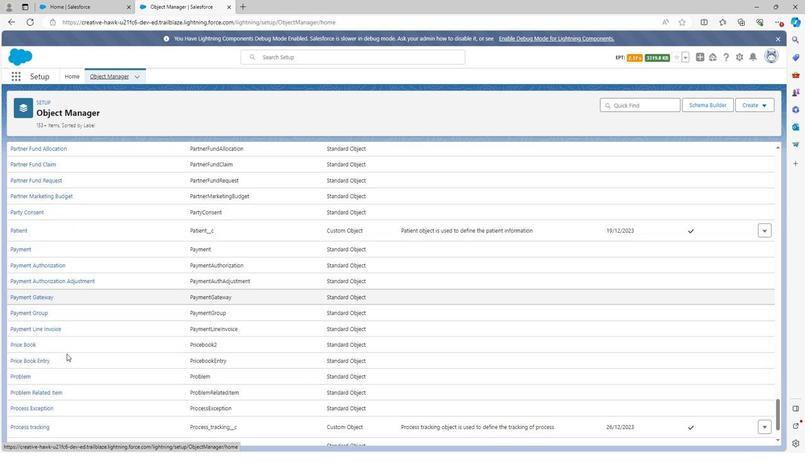 
Action: Mouse moved to (61, 358)
Screenshot: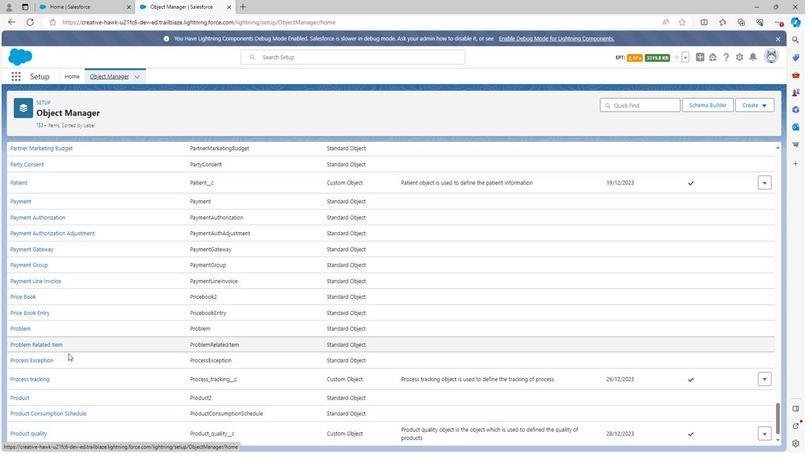
Action: Mouse scrolled (61, 357) with delta (0, 0)
Screenshot: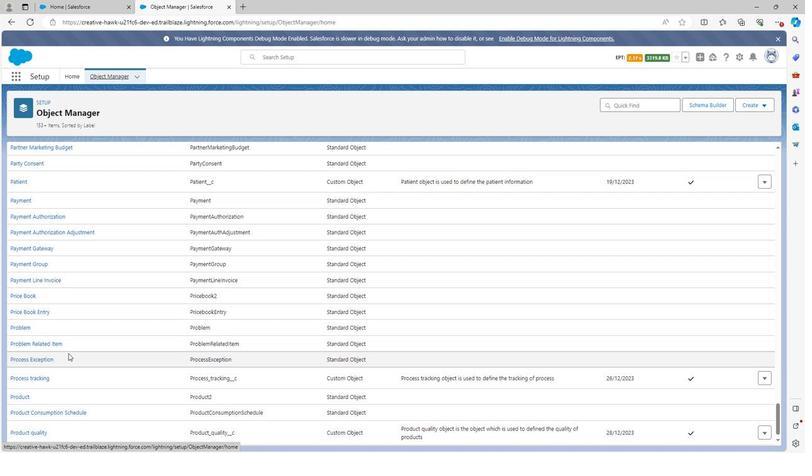 
Action: Mouse scrolled (61, 357) with delta (0, 0)
Screenshot: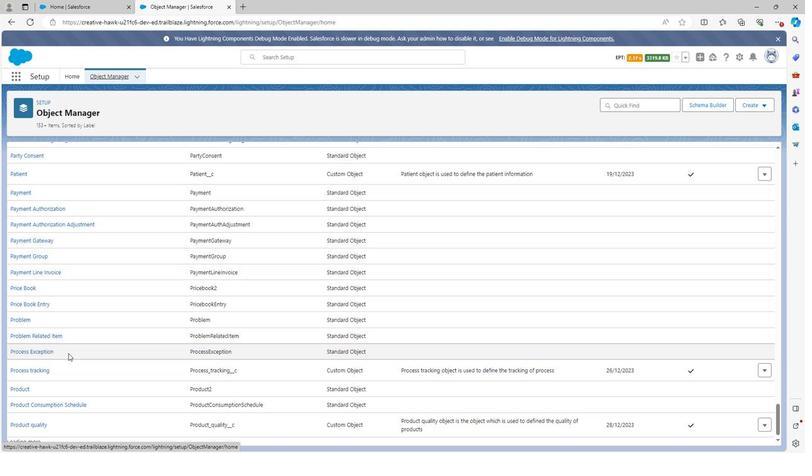 
Action: Mouse scrolled (61, 357) with delta (0, 0)
Screenshot: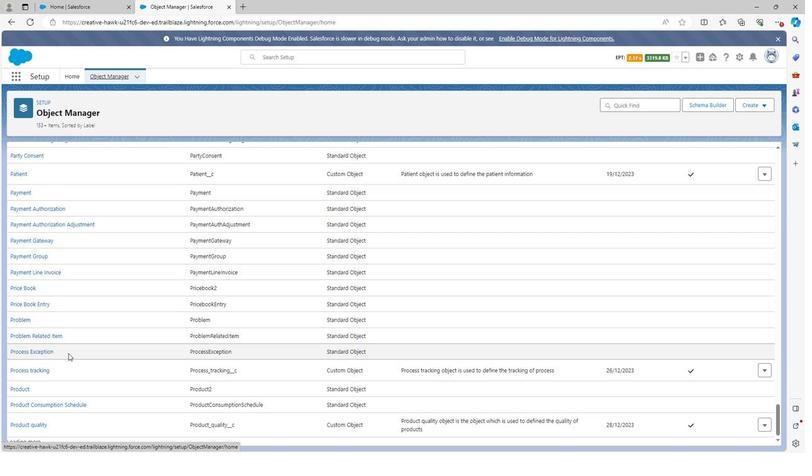 
Action: Mouse moved to (61, 358)
Screenshot: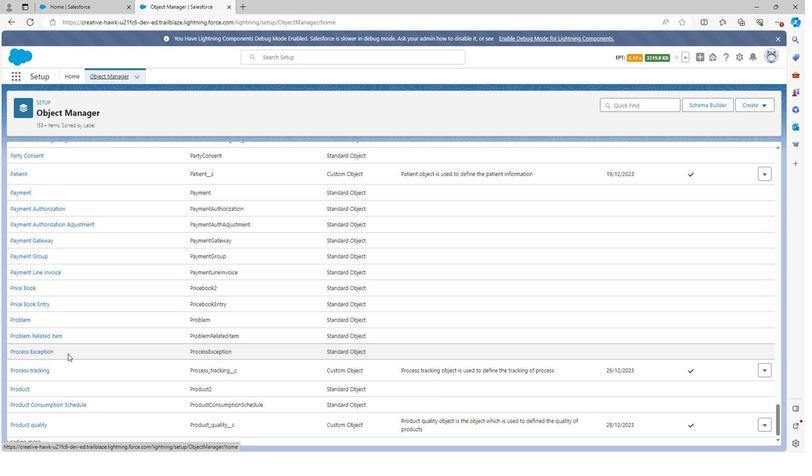 
Action: Mouse scrolled (61, 358) with delta (0, 0)
Screenshot: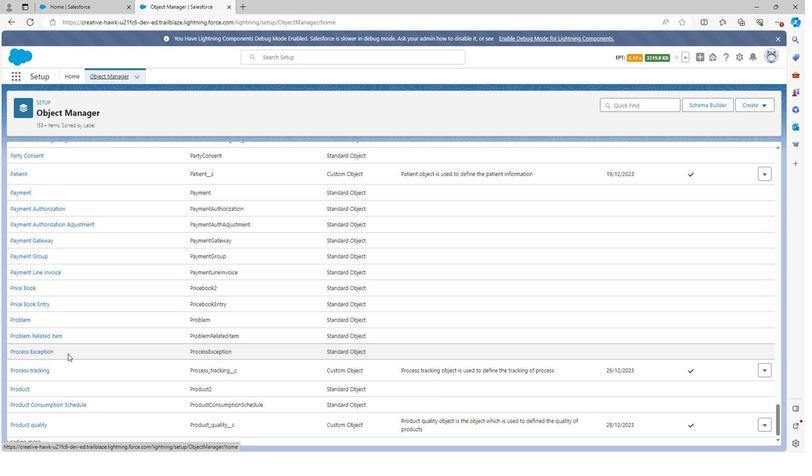 
Action: Mouse moved to (62, 356)
Screenshot: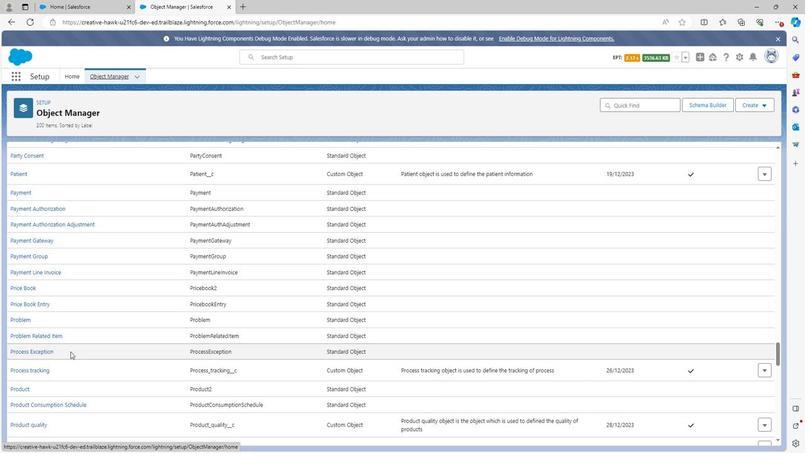 
Action: Mouse scrolled (62, 356) with delta (0, 0)
Screenshot: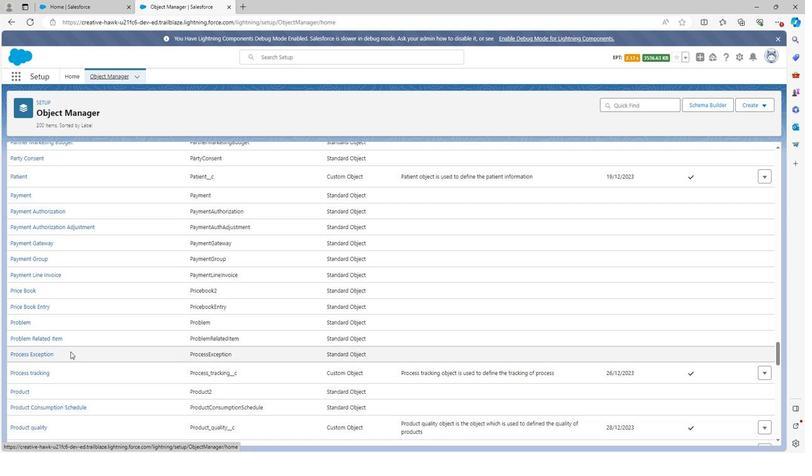 
Action: Mouse moved to (73, 358)
Screenshot: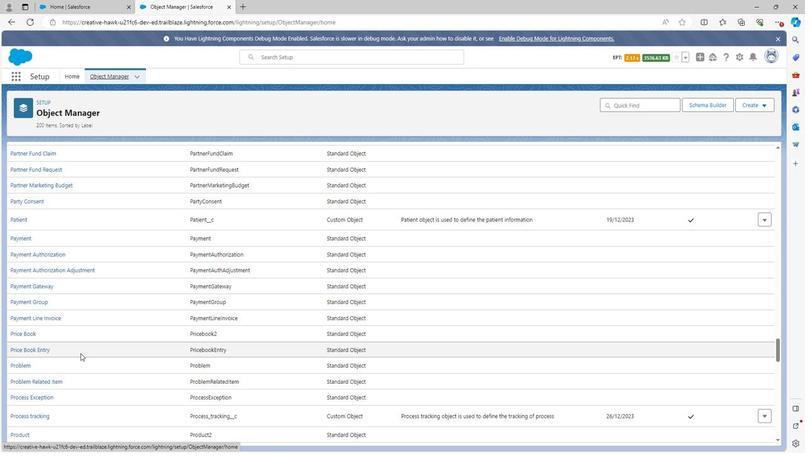 
Action: Mouse scrolled (73, 357) with delta (0, 0)
Screenshot: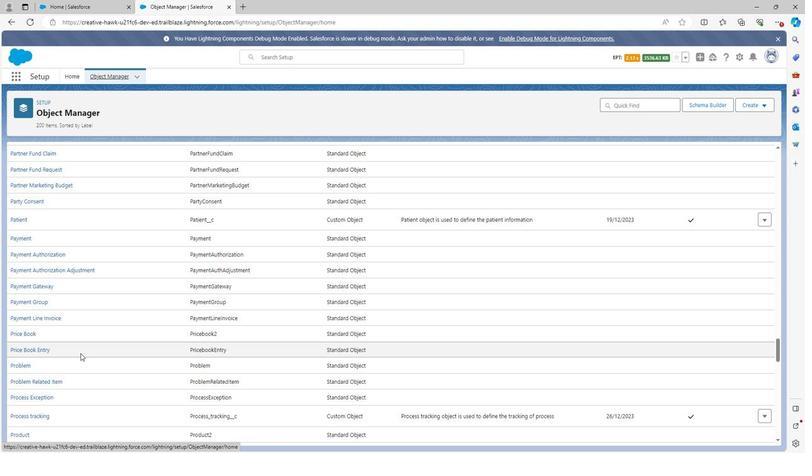 
Action: Mouse scrolled (73, 357) with delta (0, 0)
Screenshot: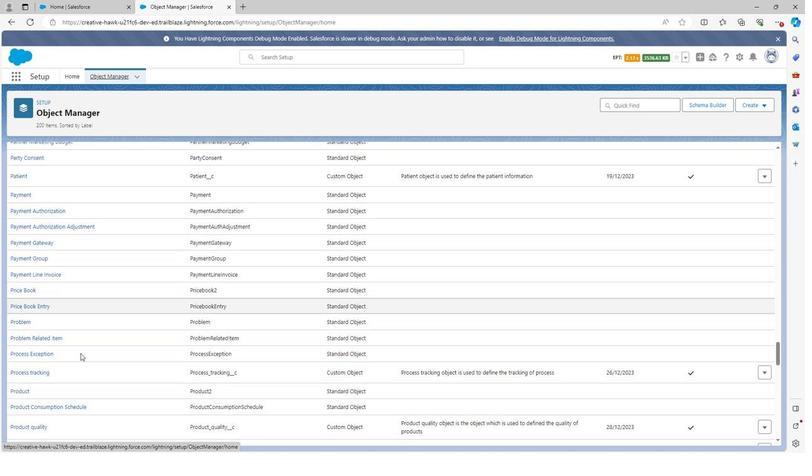 
Action: Mouse moved to (73, 360)
Screenshot: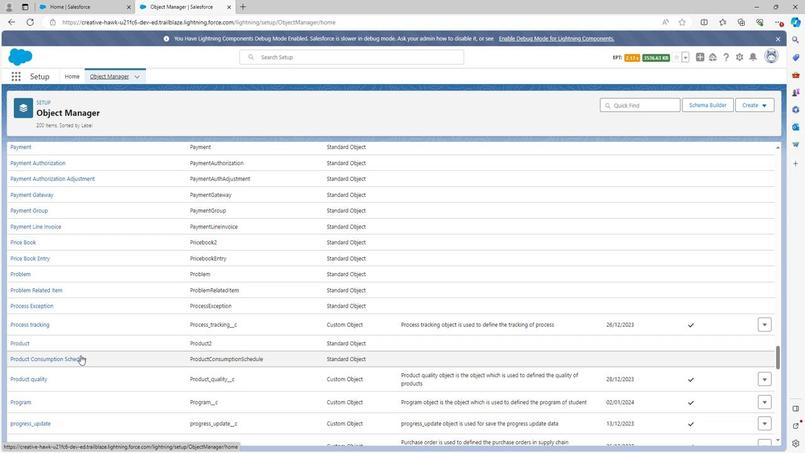 
Action: Mouse scrolled (73, 360) with delta (0, 0)
Screenshot: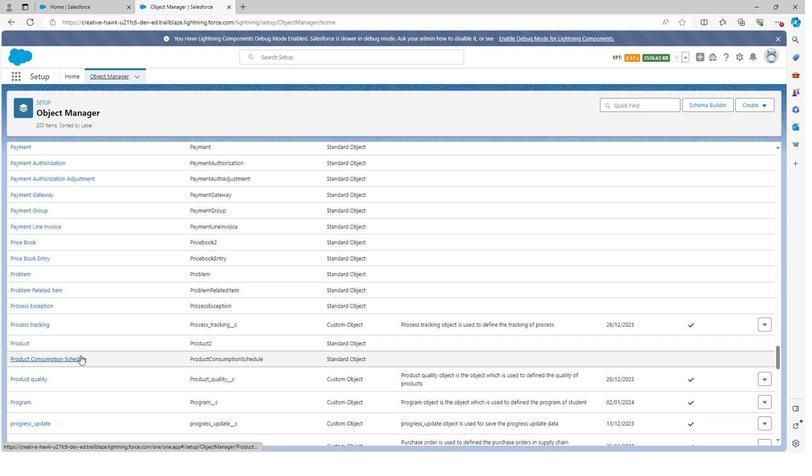 
Action: Mouse scrolled (73, 360) with delta (0, 0)
Screenshot: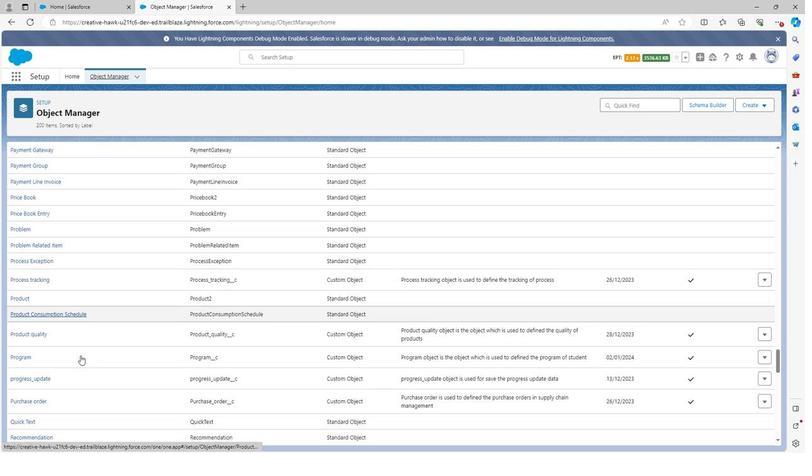 
Action: Mouse moved to (78, 354)
Screenshot: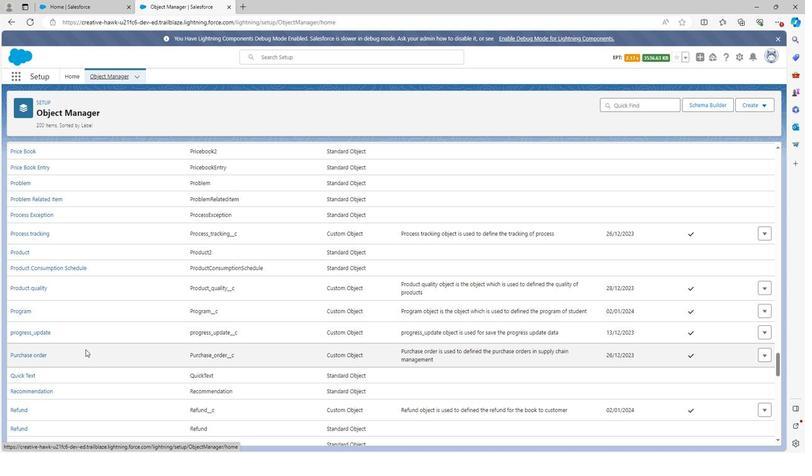 
Action: Mouse scrolled (78, 353) with delta (0, 0)
Screenshot: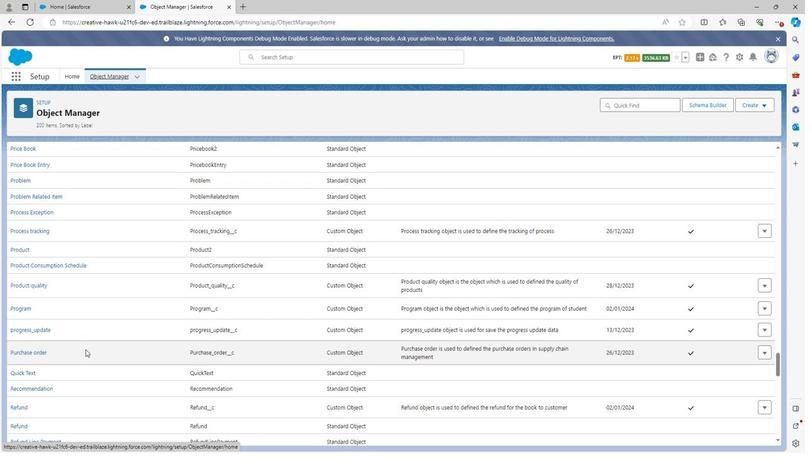 
Action: Mouse scrolled (78, 353) with delta (0, 0)
Screenshot: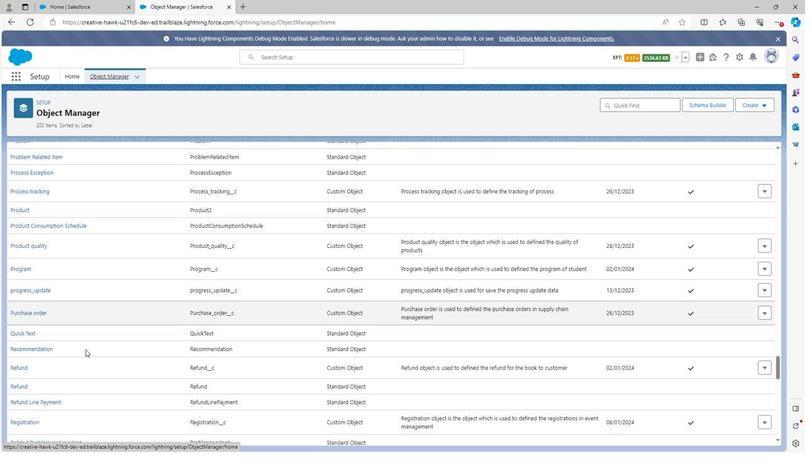 
Action: Mouse moved to (78, 355)
Screenshot: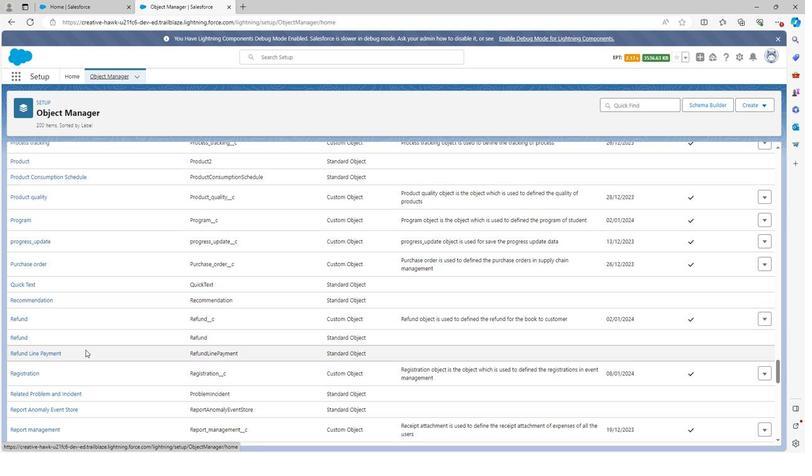 
Action: Mouse scrolled (78, 354) with delta (0, 0)
Screenshot: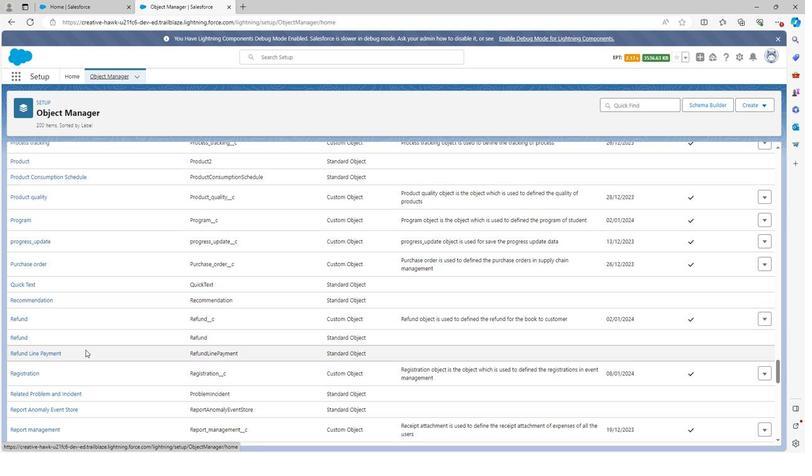 
Action: Mouse moved to (15, 335)
Screenshot: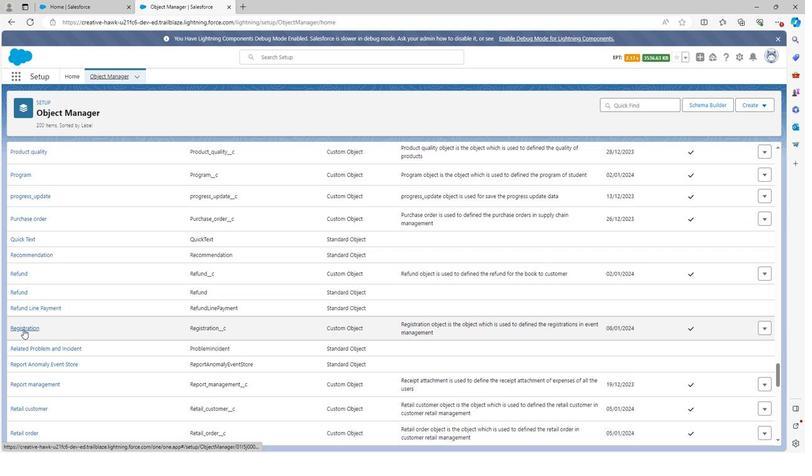 
Action: Mouse pressed left at (15, 335)
Screenshot: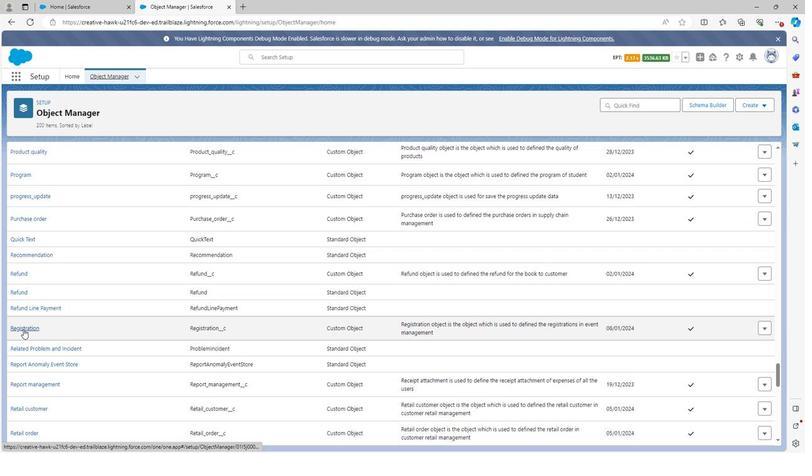 
Action: Mouse moved to (24, 285)
Screenshot: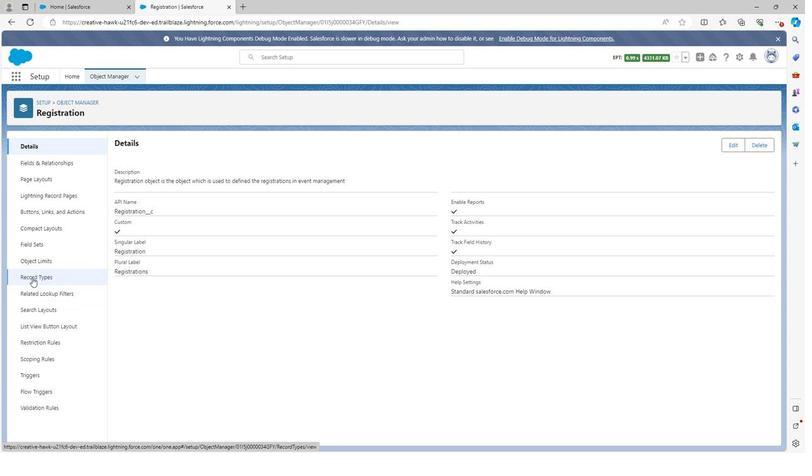
Action: Mouse pressed left at (24, 285)
Screenshot: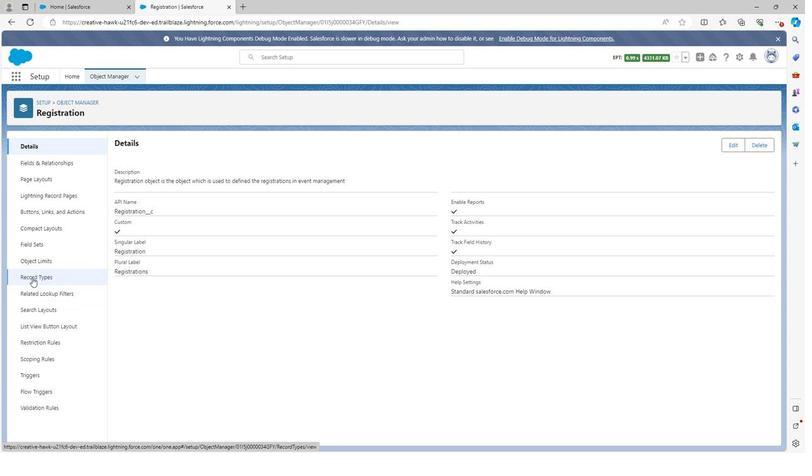 
Action: Mouse moved to (693, 158)
Screenshot: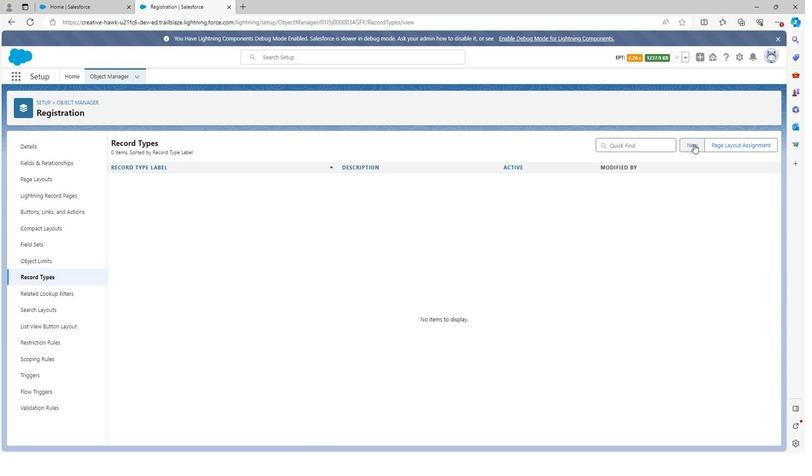 
Action: Mouse pressed left at (693, 158)
Screenshot: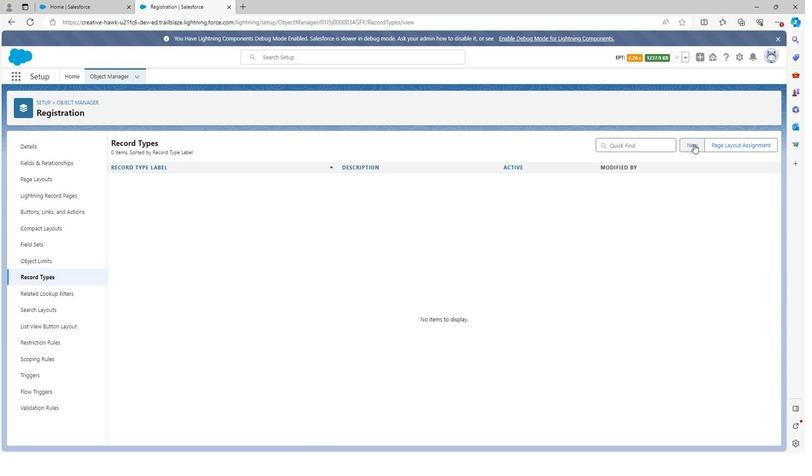 
Action: Mouse moved to (270, 234)
Screenshot: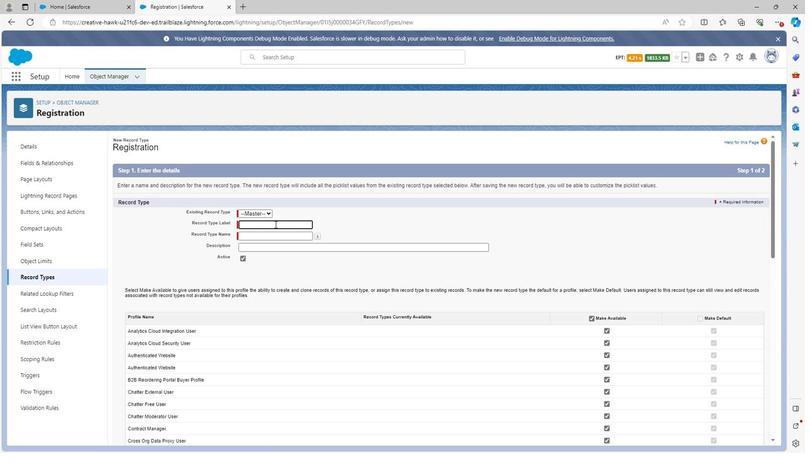 
Action: Key pressed <Key.shift>Registration<Key.space>firs====<Key.backspace><Key.backspace><Key.backspace><Key.backspace><Key.backspace><Key.backspace><Key.backspace><Key.backspace>start<Key.space><Key.space>time
Screenshot: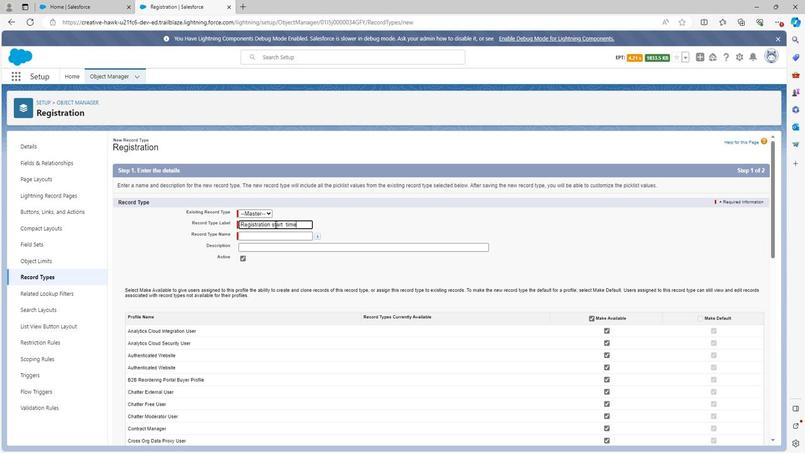 
Action: Mouse moved to (314, 238)
Screenshot: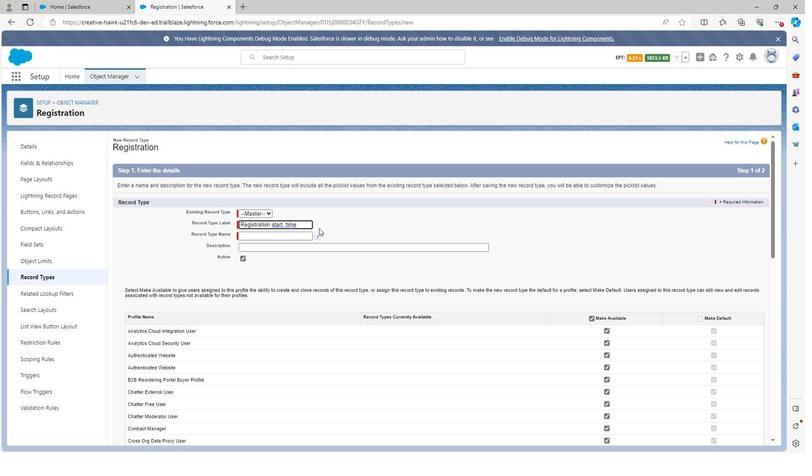 
Action: Mouse pressed left at (314, 238)
Screenshot: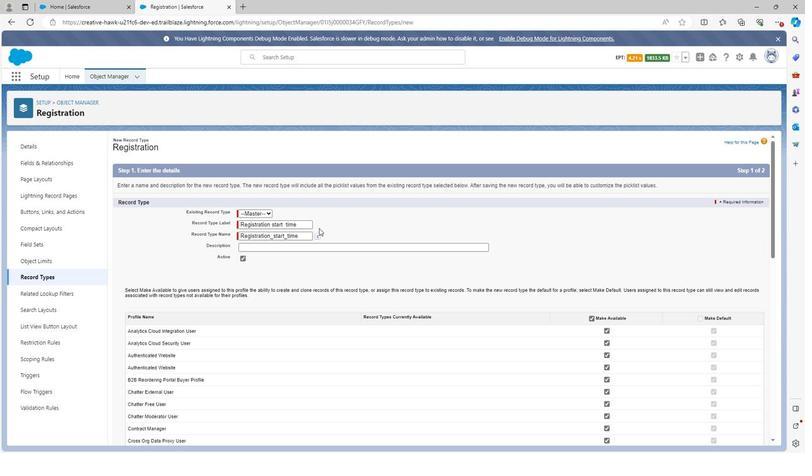 
Action: Mouse moved to (287, 256)
Screenshot: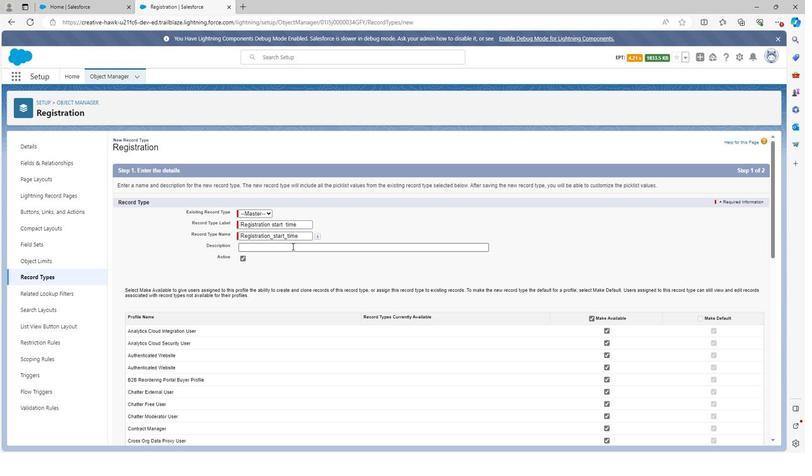 
Action: Mouse pressed left at (287, 256)
Screenshot: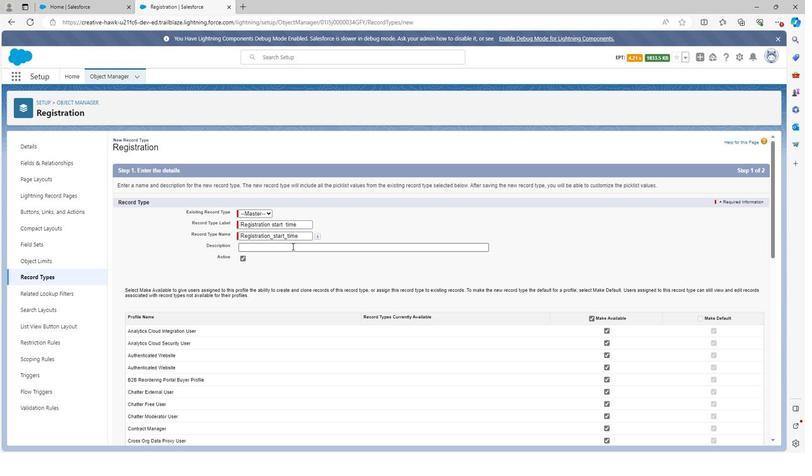 
Action: Key pressed <Key.shift>Regiss<Key.backspace>tration<Key.space>
Screenshot: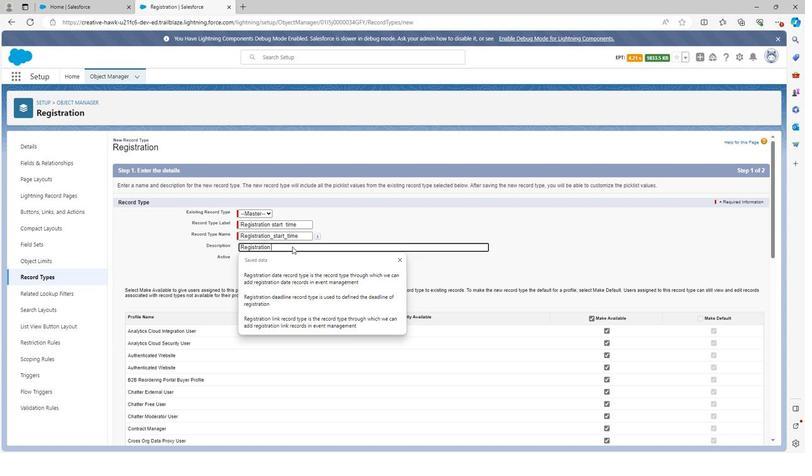 
Action: Mouse moved to (207, 268)
Screenshot: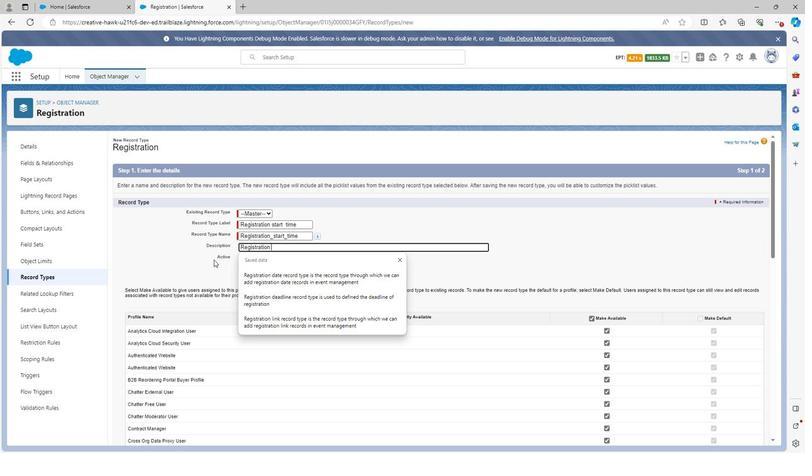 
Action: Key pressed sta
Screenshot: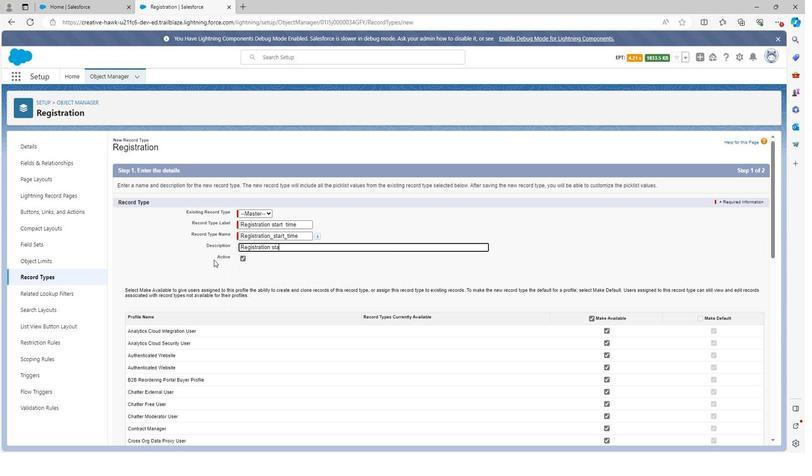 
Action: Mouse moved to (212, 267)
Screenshot: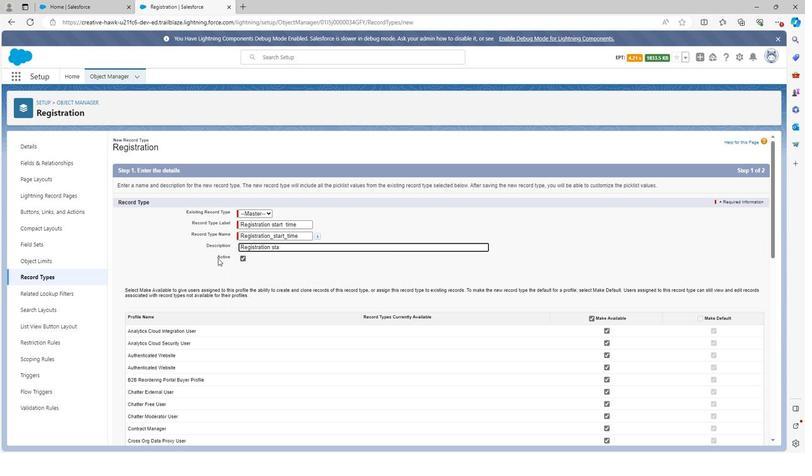 
Action: Key pressed r
Screenshot: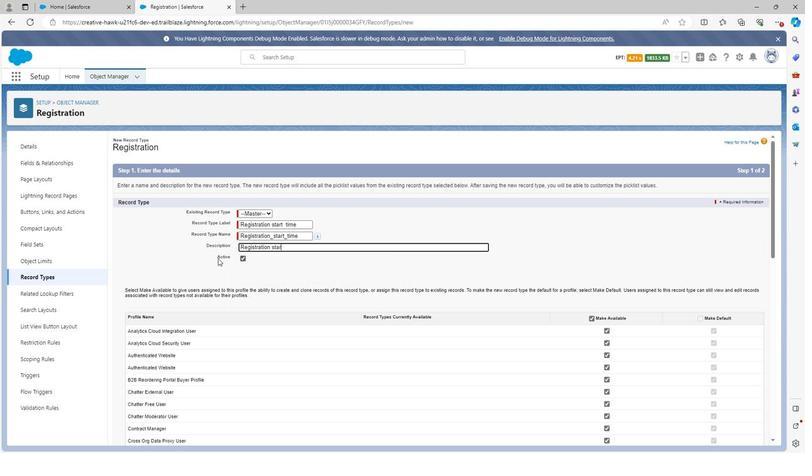 
Action: Mouse moved to (210, 267)
Screenshot: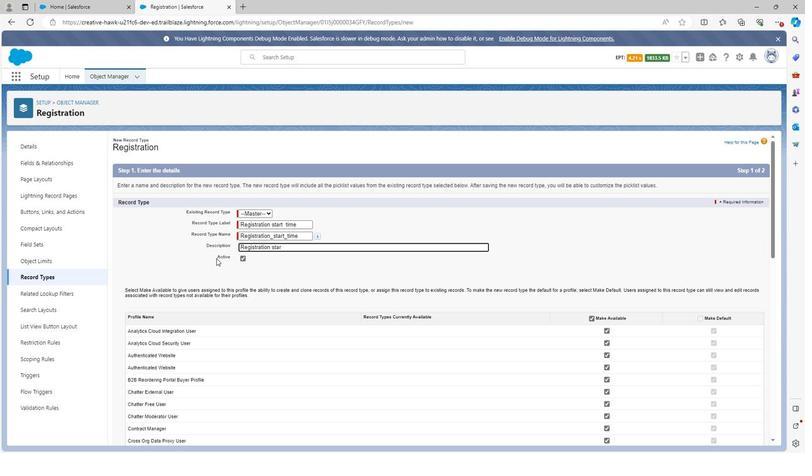 
Action: Key pressed t
Screenshot: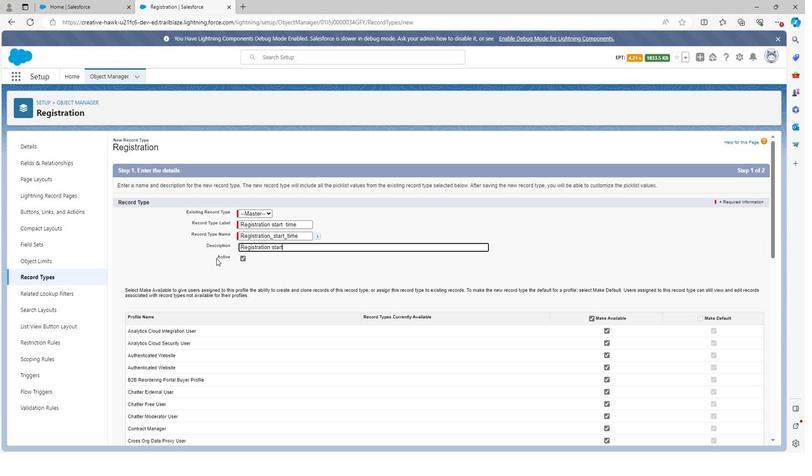 
Action: Mouse moved to (259, 266)
Screenshot: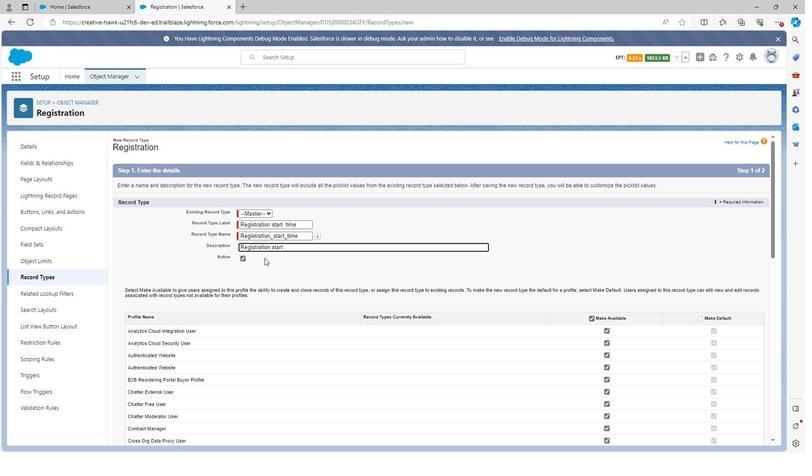 
Action: Key pressed <Key.space>
Screenshot: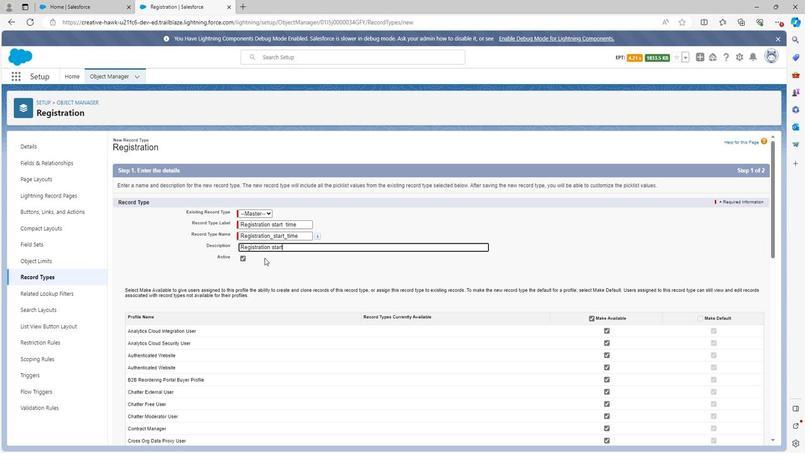 
Action: Mouse moved to (214, 299)
Screenshot: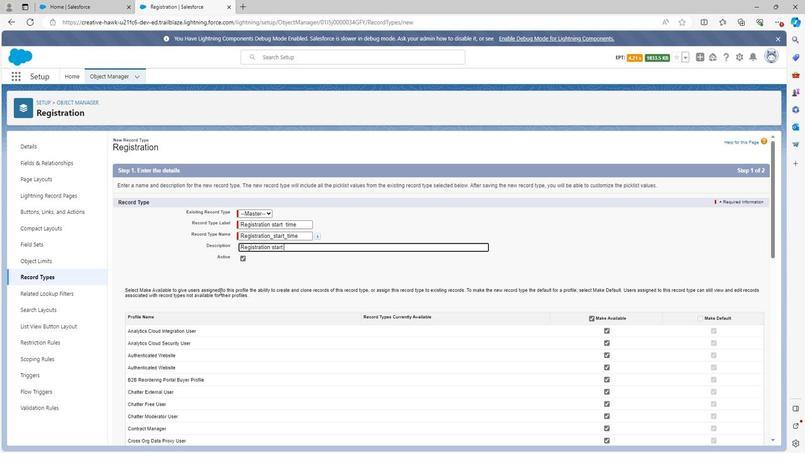 
Action: Key pressed tim<Key.backspace><Key.backspace>
Screenshot: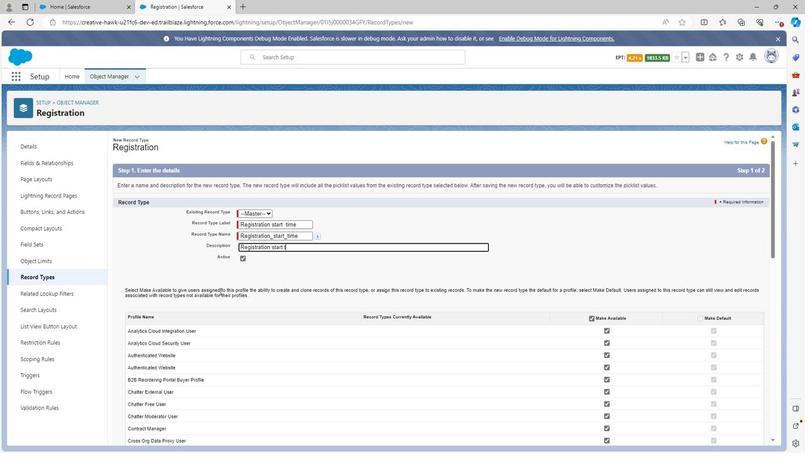 
Action: Mouse moved to (214, 299)
Screenshot: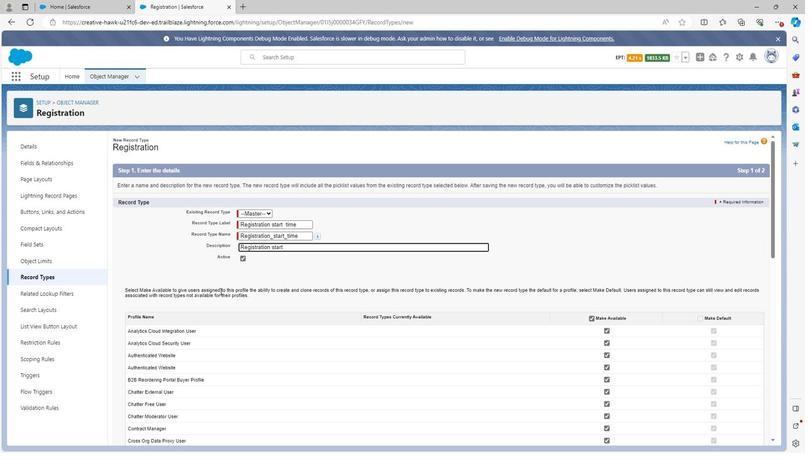 
Action: Key pressed <Key.backspace>
Screenshot: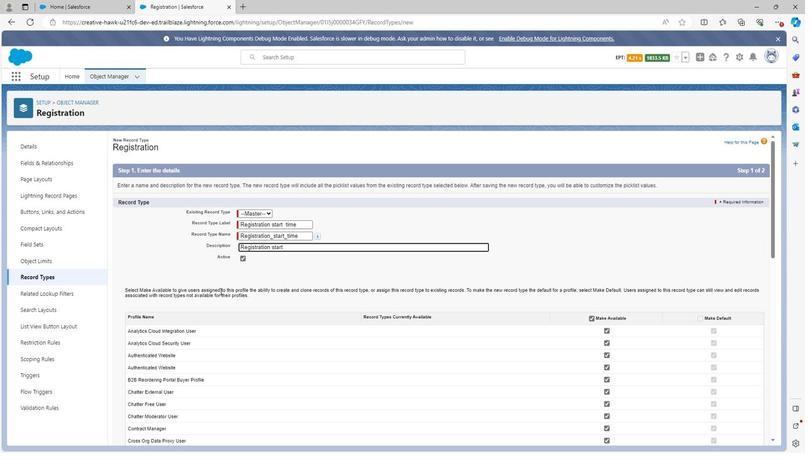 
Action: Mouse moved to (295, 234)
Screenshot: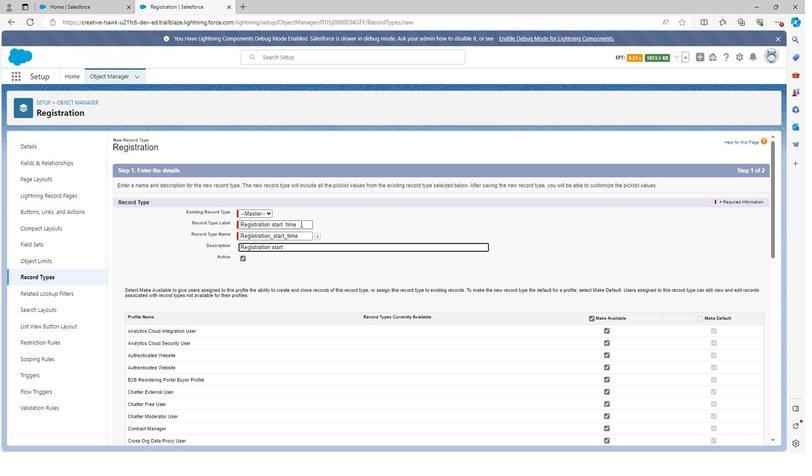 
Action: Mouse pressed left at (295, 234)
Screenshot: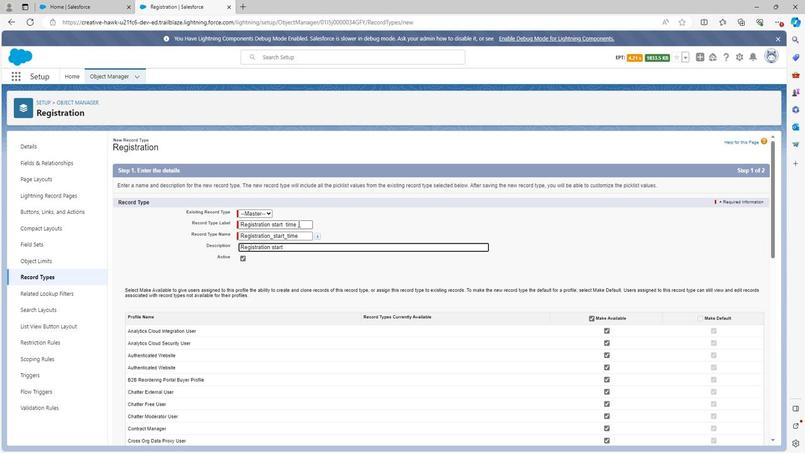 
Action: Mouse moved to (285, 258)
Screenshot: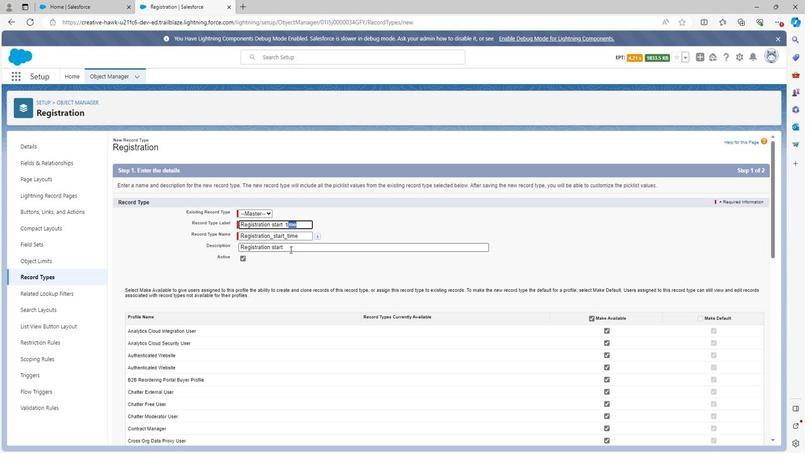 
Action: Key pressed <Key.backspace><Key.backspace><Key.backspace>dat
Screenshot: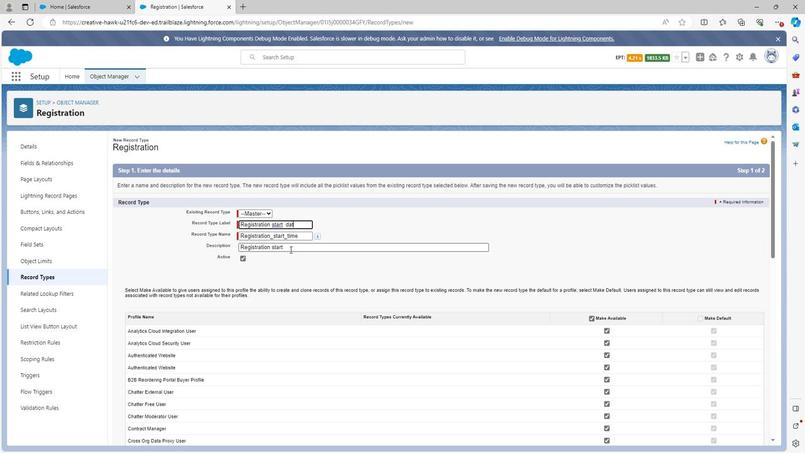 
Action: Mouse moved to (360, 232)
Screenshot: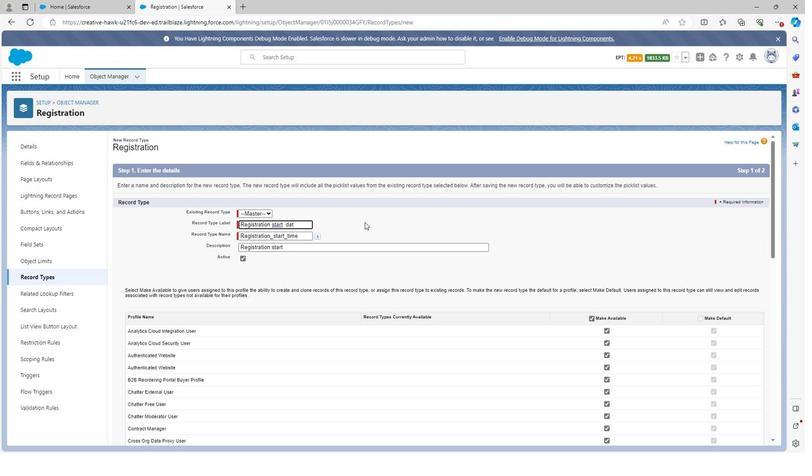 
Action: Mouse pressed left at (360, 232)
Screenshot: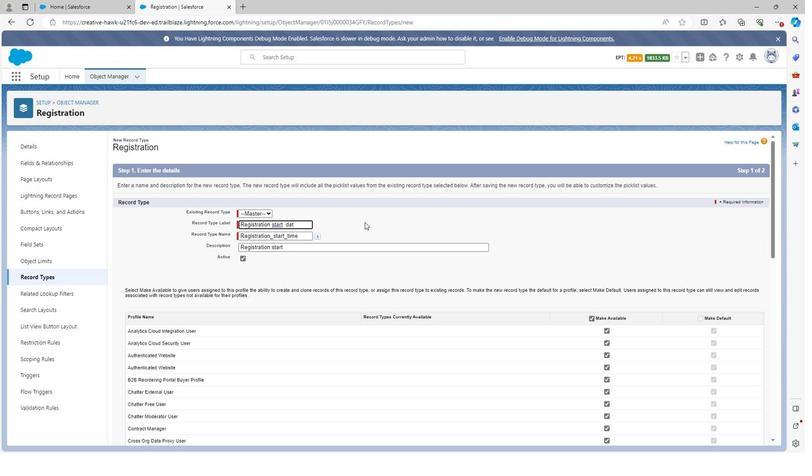 
Action: Mouse moved to (300, 245)
Screenshot: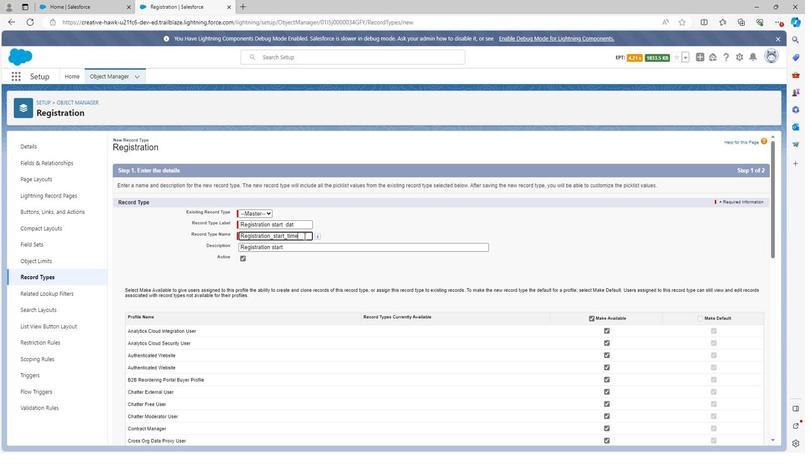 
Action: Mouse pressed left at (300, 245)
Screenshot: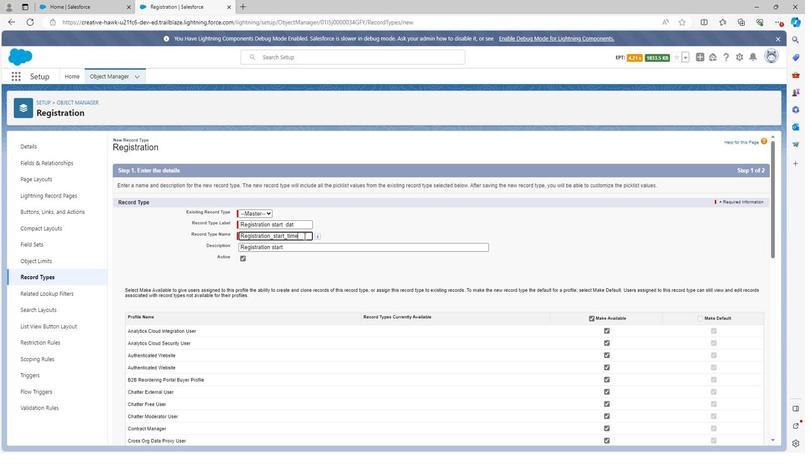 
Action: Mouse moved to (318, 286)
Screenshot: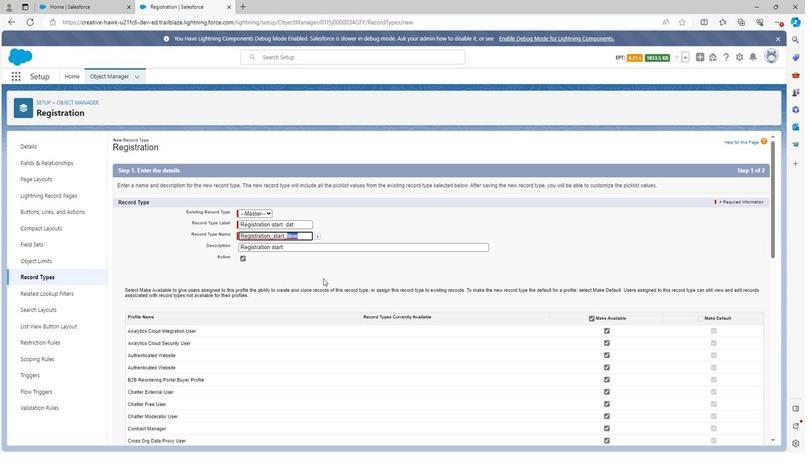 
Action: Key pressed dat
Screenshot: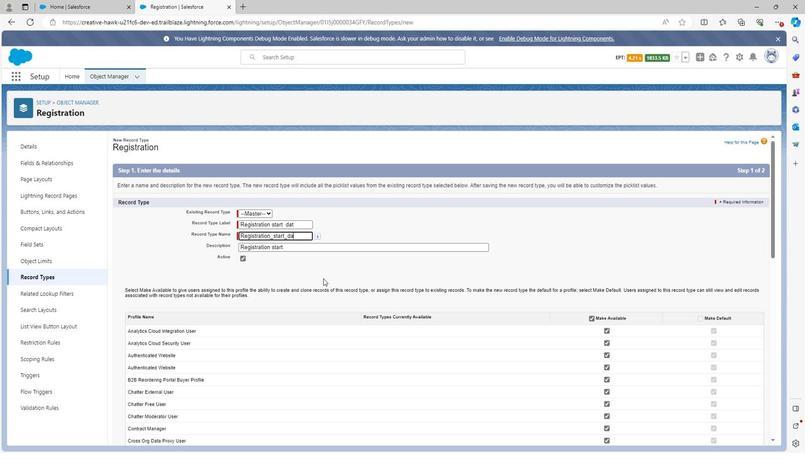 
Action: Mouse moved to (348, 285)
Screenshot: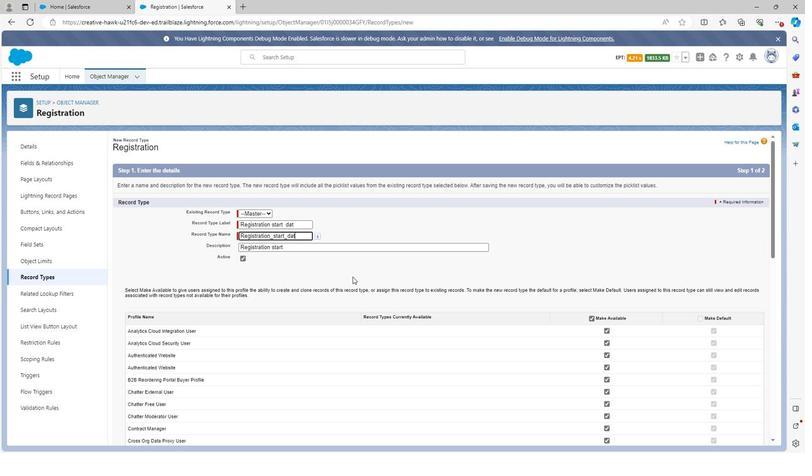 
Action: Key pressed e
Screenshot: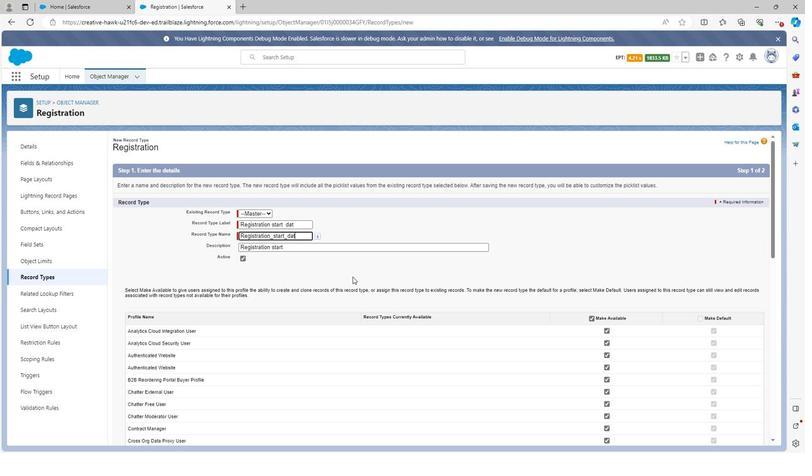 
Action: Mouse moved to (295, 232)
Screenshot: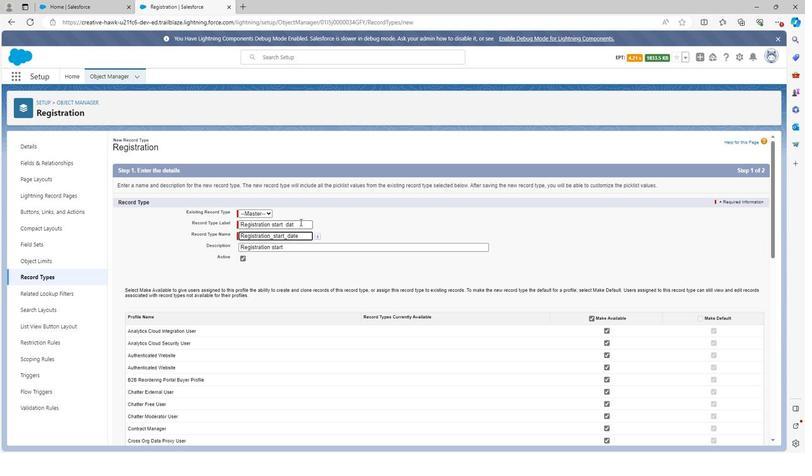 
Action: Mouse pressed left at (295, 232)
Screenshot: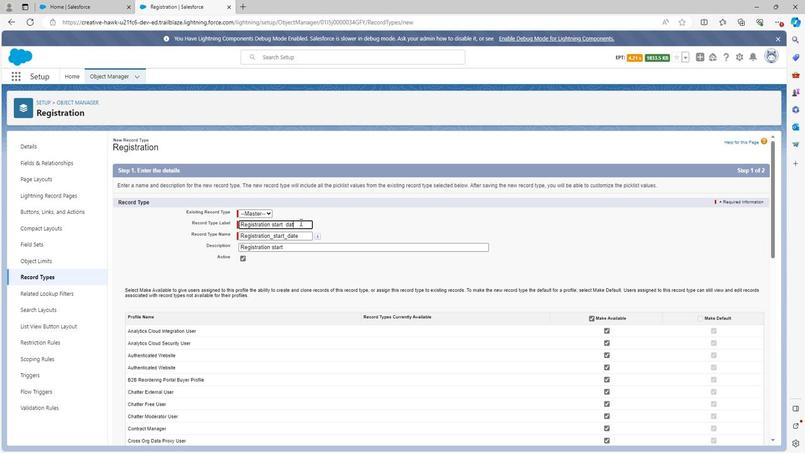 
Action: Key pressed e
Screenshot: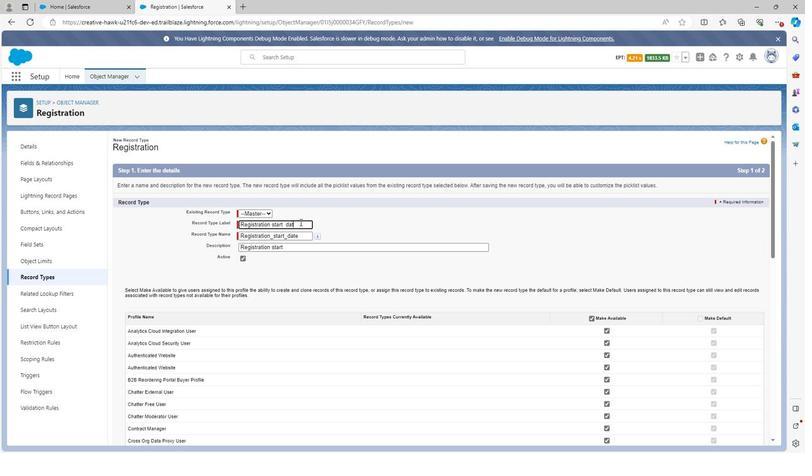 
Action: Mouse moved to (300, 251)
Screenshot: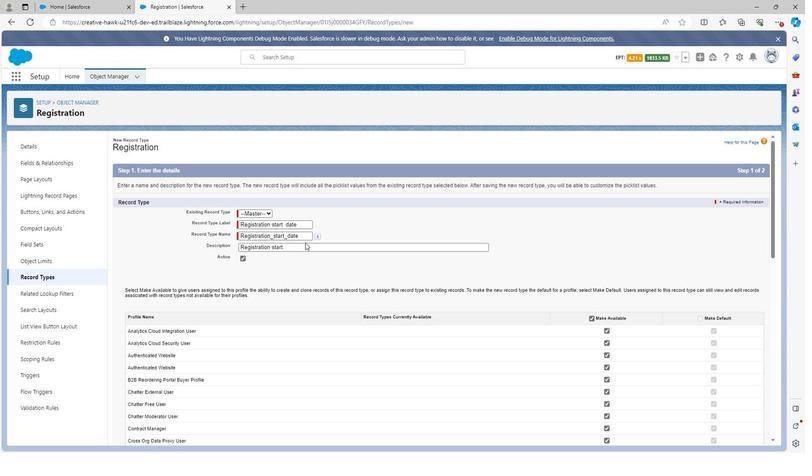 
Action: Mouse pressed left at (300, 251)
Screenshot: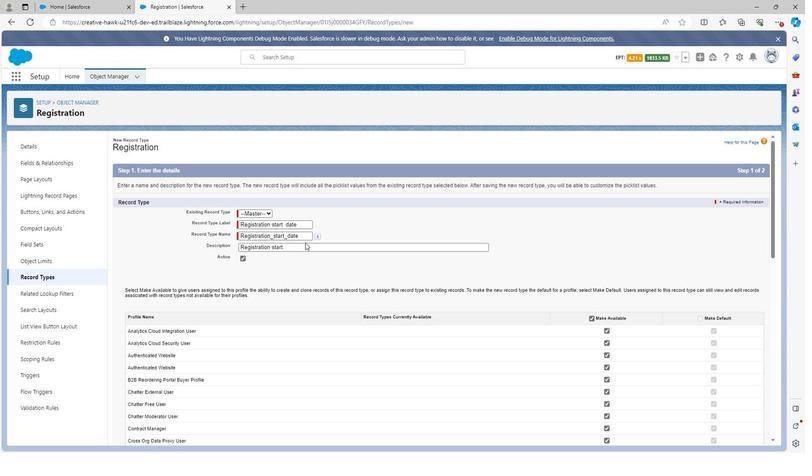 
Action: Mouse moved to (295, 256)
Screenshot: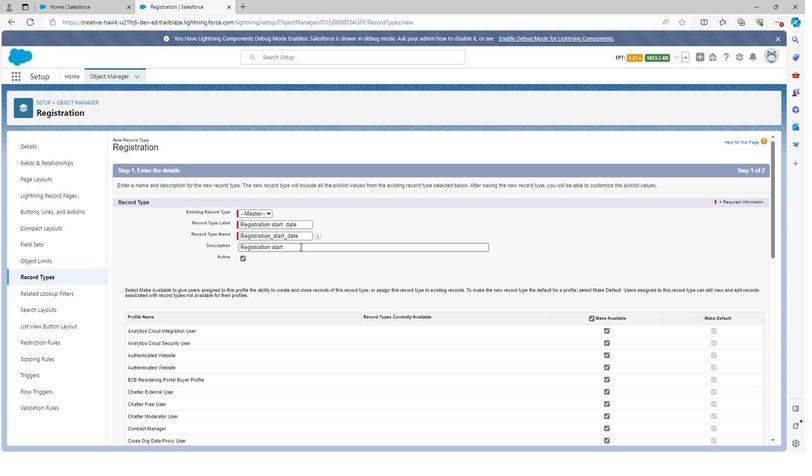 
Action: Mouse pressed left at (295, 256)
Screenshot: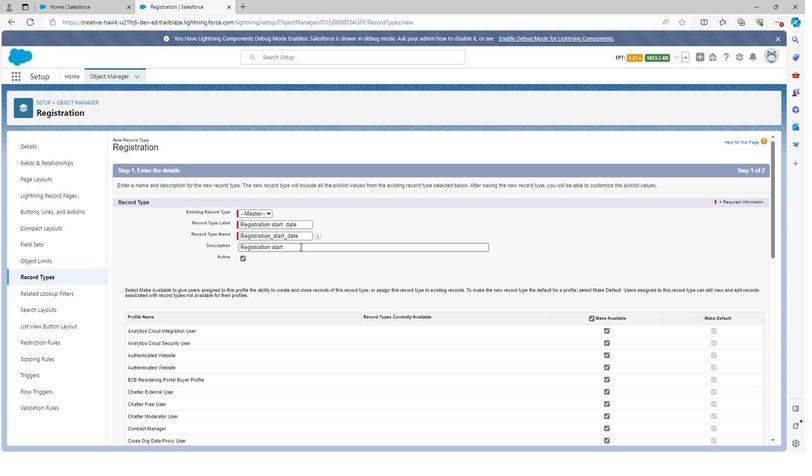 
Action: Mouse moved to (294, 256)
Screenshot: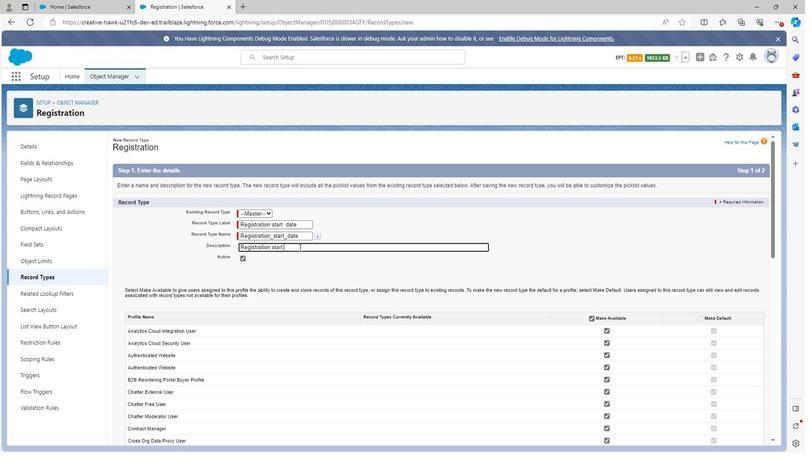 
Action: Key pressed <Key.space>
Screenshot: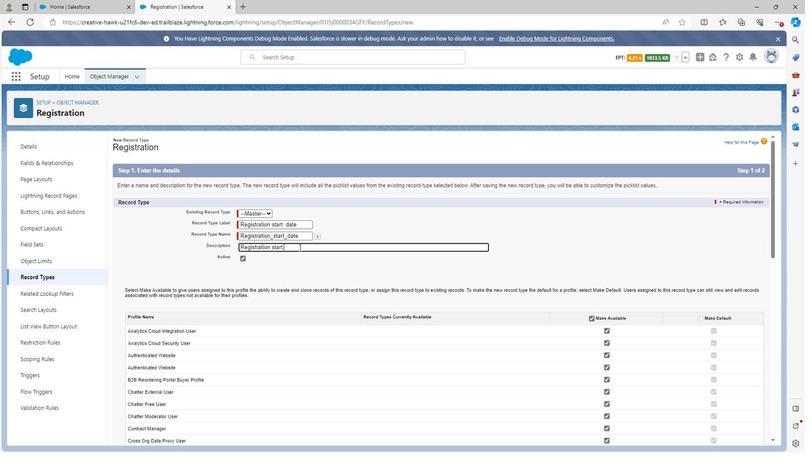 
Action: Mouse moved to (294, 256)
Screenshot: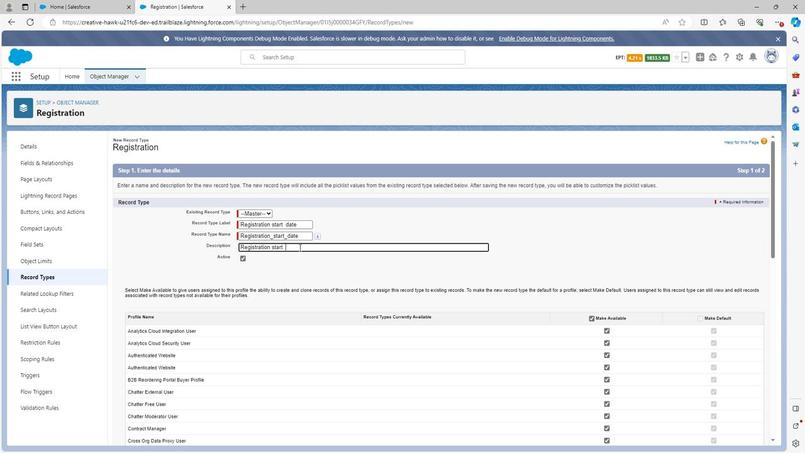 
Action: Key pressed date<Key.space>record<Key.space>type<Key.space>is<Key.space>the<Key.space><Key.space>rev<Key.backspace>cord<Key.space>type<Key.space>through<Key.space>whi<Key.space><Key.backspace>ch<Key.space>we<Key.space>can<Key.space>add<Key.space><Key.space>start<Key.space>date<Key.space>of<Key.space><Key.space>registr<Key.space><Key.backspace>ation<Key.space>records<Key.space>in<Key.space>eveb<Key.space><Key.backspace><Key.backspace>nt<Key.space>management
Screenshot: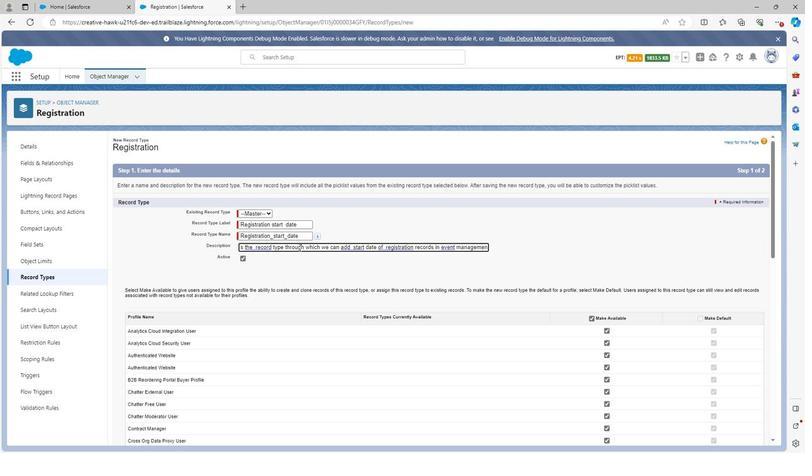 
Action: Mouse moved to (606, 337)
Screenshot: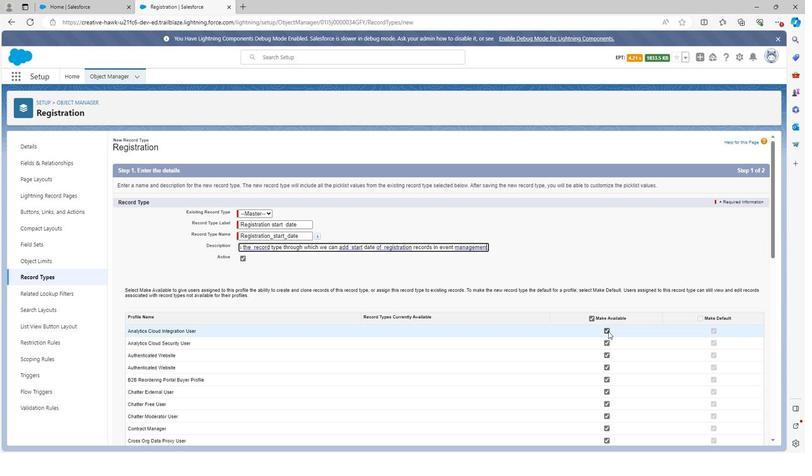 
Action: Mouse pressed left at (606, 337)
Screenshot: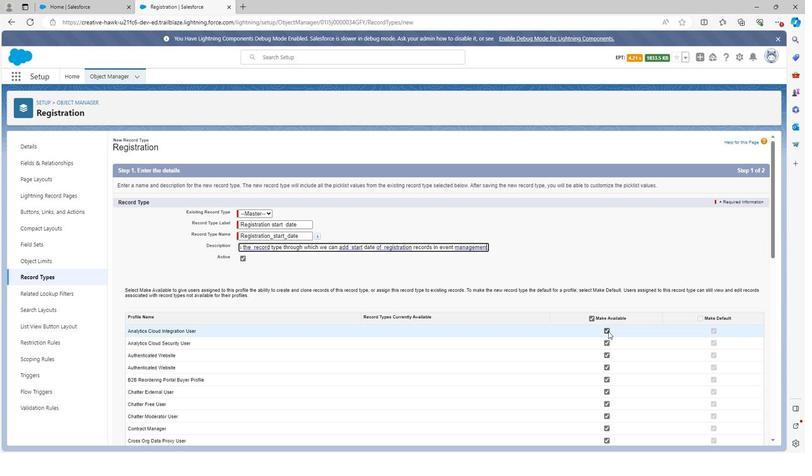 
Action: Mouse moved to (605, 348)
Screenshot: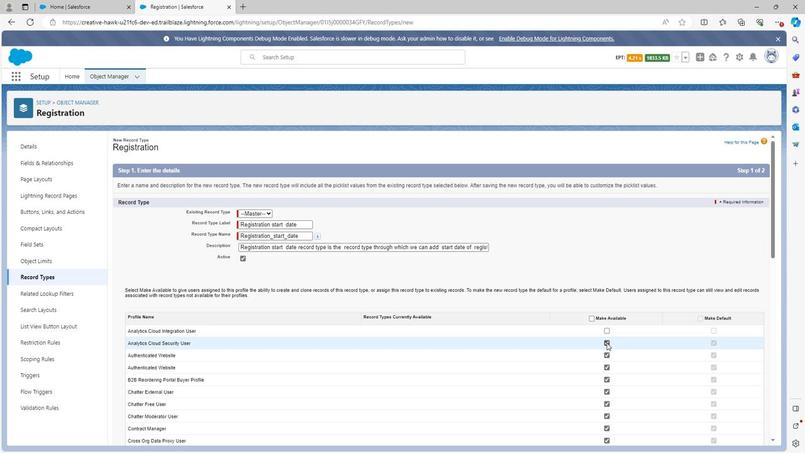 
Action: Mouse pressed left at (605, 348)
Screenshot: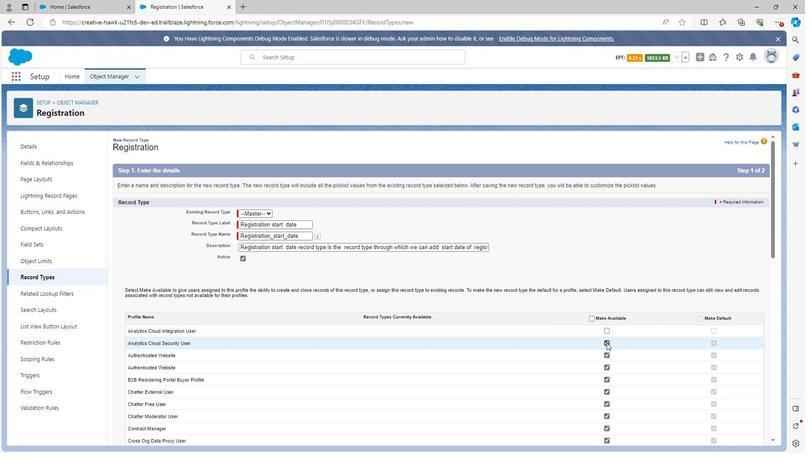 
Action: Mouse moved to (605, 348)
Screenshot: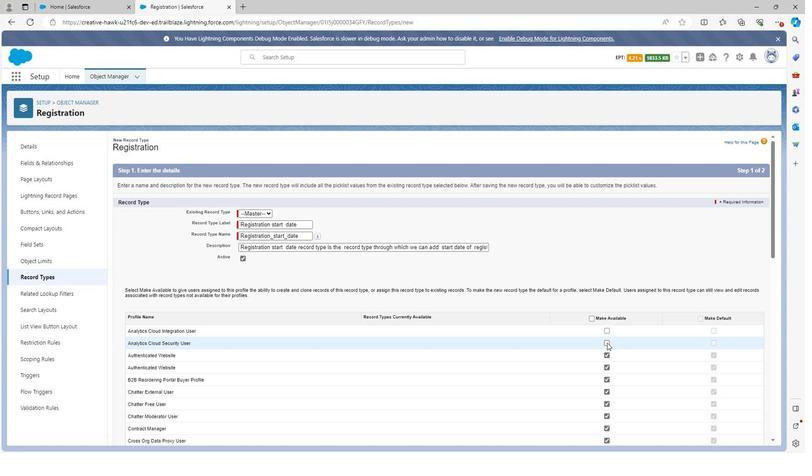 
Action: Mouse scrolled (605, 347) with delta (0, 0)
Screenshot: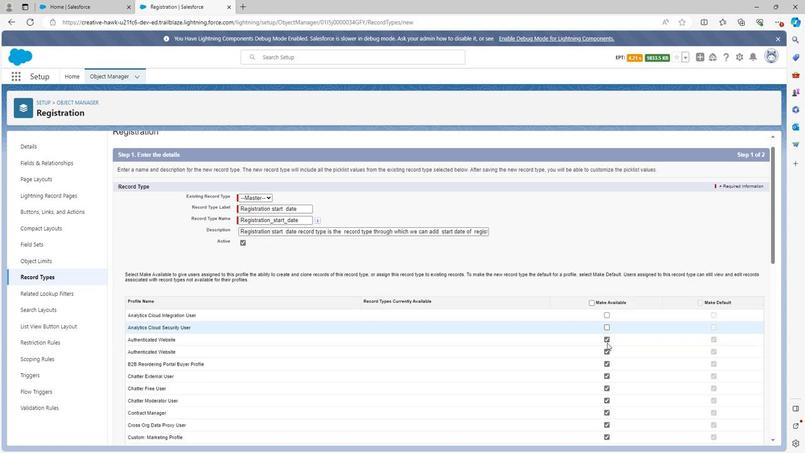 
Action: Mouse scrolled (605, 347) with delta (0, 0)
Screenshot: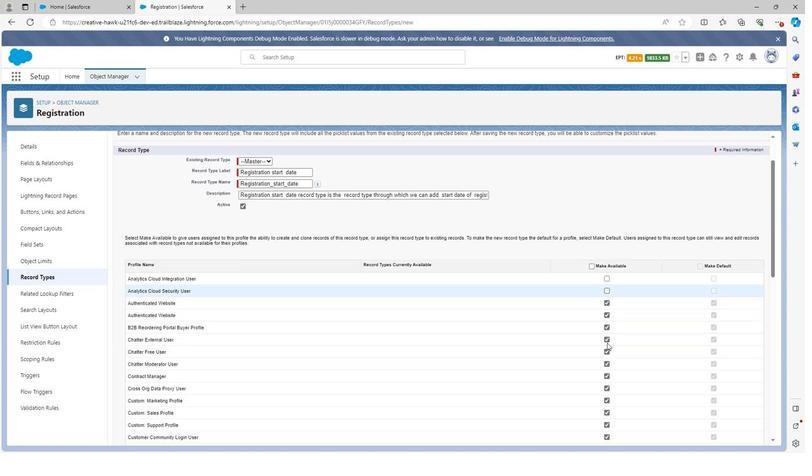 
Action: Mouse scrolled (605, 347) with delta (0, 0)
Screenshot: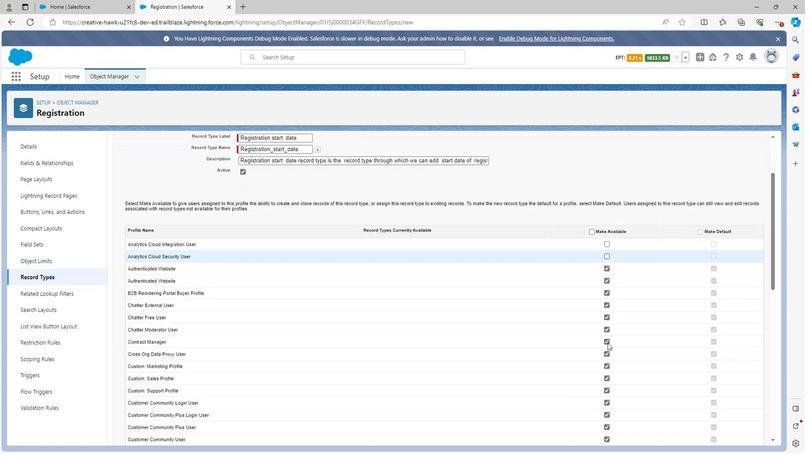 
Action: Mouse moved to (604, 247)
Screenshot: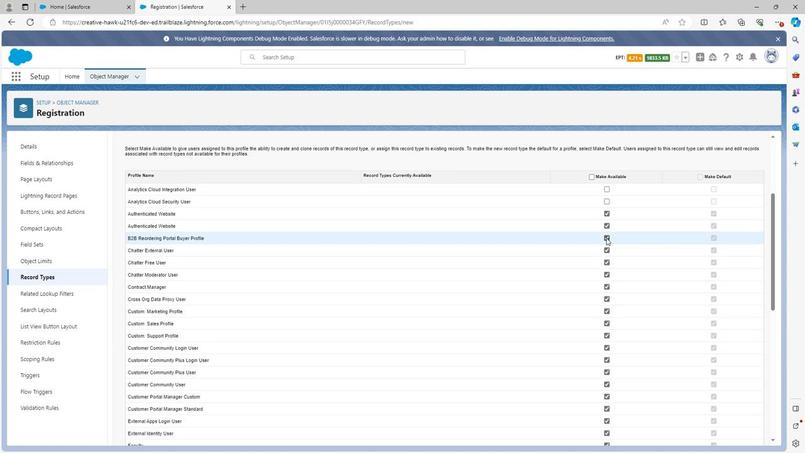 
Action: Mouse pressed left at (604, 247)
Screenshot: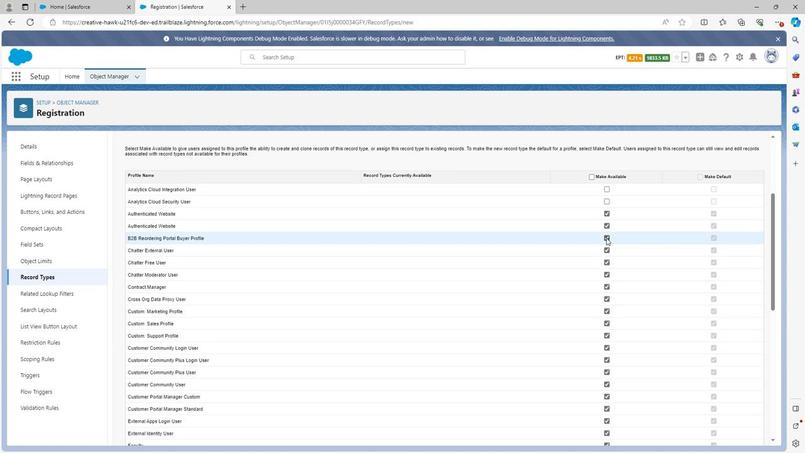 
Action: Mouse moved to (603, 282)
Screenshot: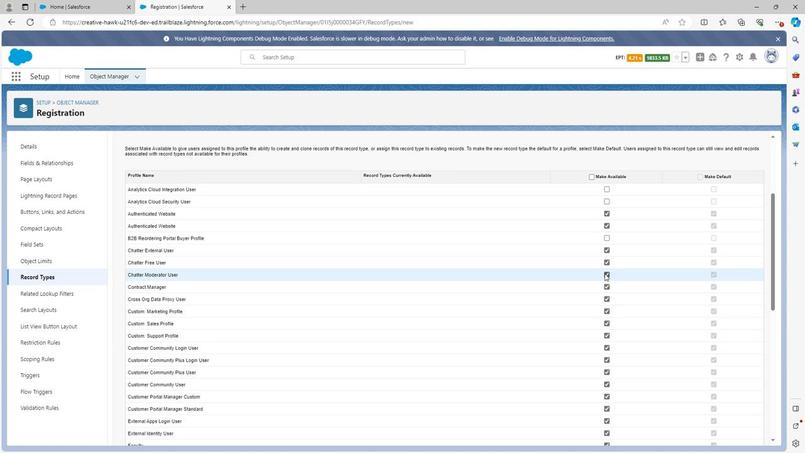 
Action: Mouse pressed left at (603, 282)
Screenshot: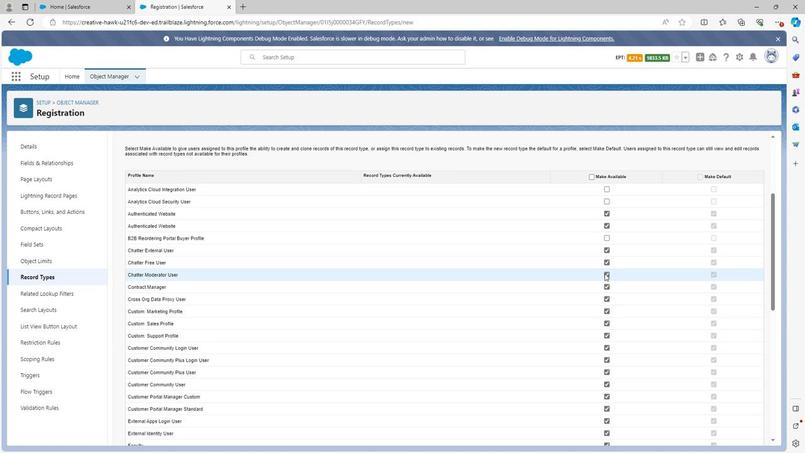 
Action: Mouse moved to (605, 304)
Screenshot: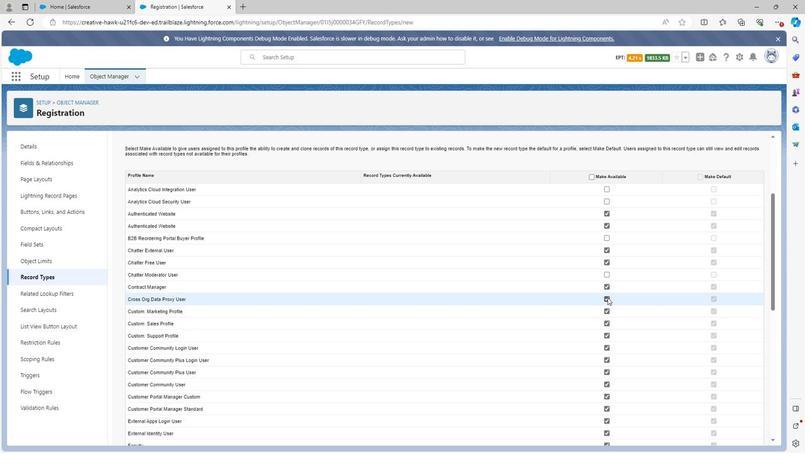 
Action: Mouse pressed left at (605, 304)
Screenshot: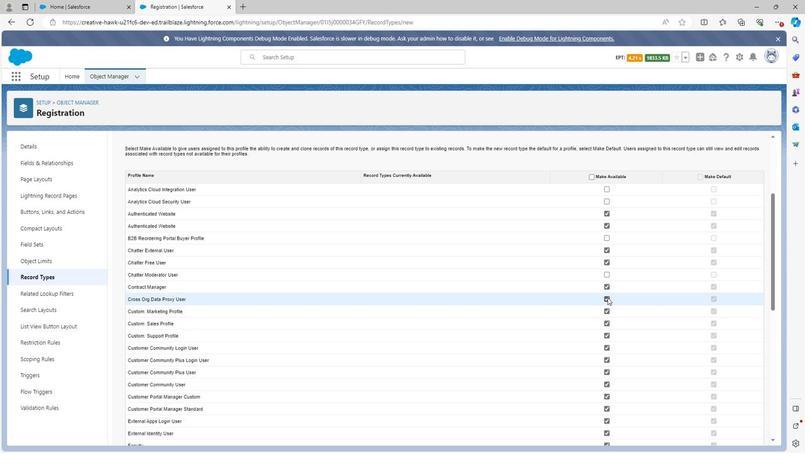 
Action: Mouse moved to (606, 339)
Screenshot: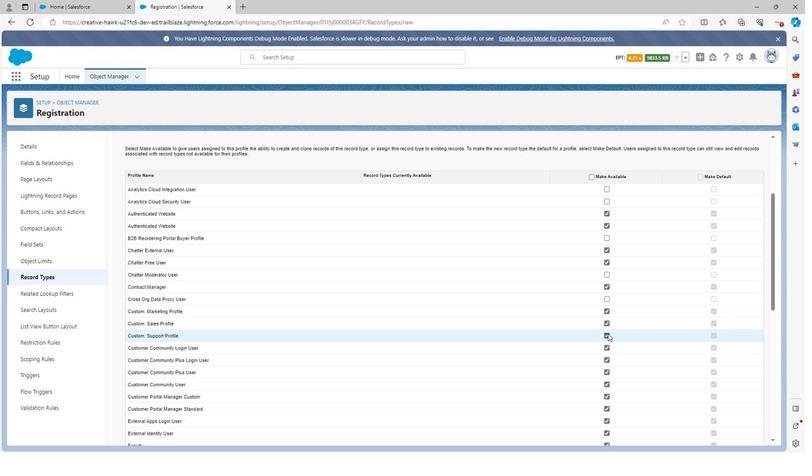 
Action: Mouse pressed left at (606, 339)
Screenshot: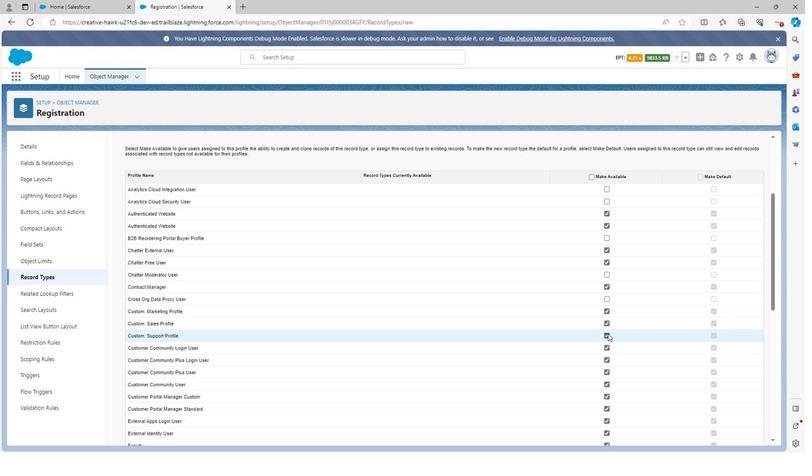 
Action: Mouse moved to (605, 374)
Screenshot: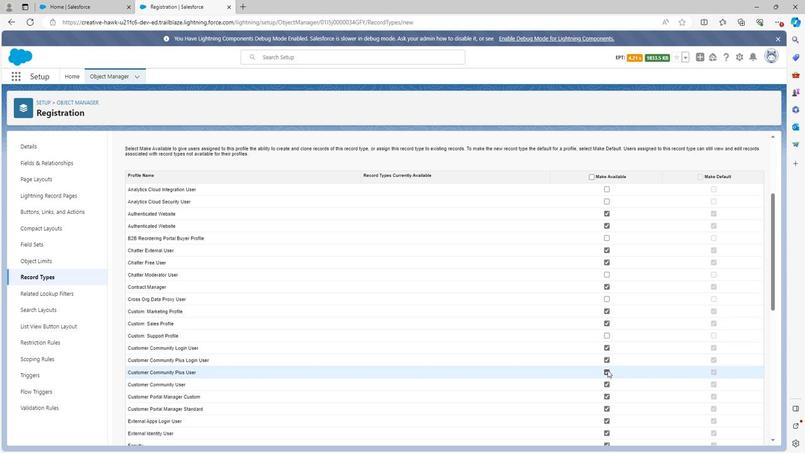 
Action: Mouse pressed left at (605, 374)
Screenshot: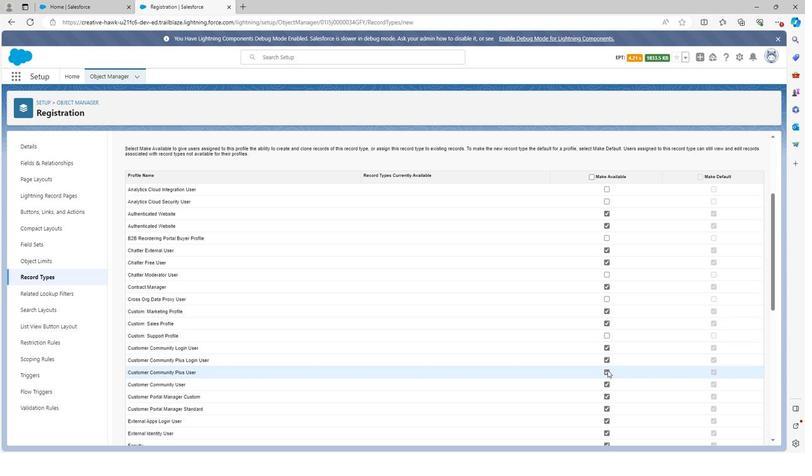
Action: Mouse moved to (607, 384)
Screenshot: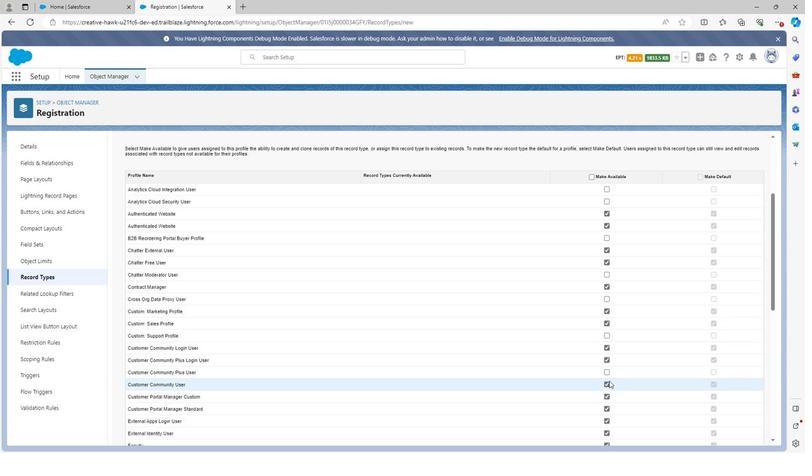 
Action: Mouse pressed left at (607, 384)
Screenshot: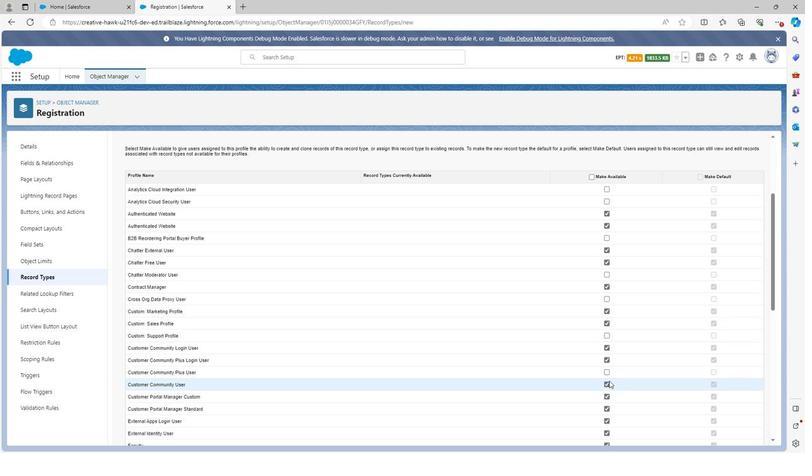 
Action: Mouse moved to (606, 388)
Screenshot: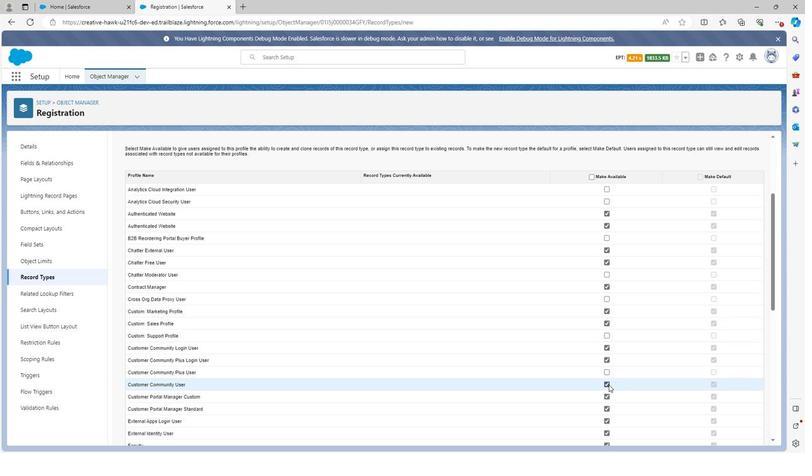 
Action: Mouse pressed left at (606, 388)
Screenshot: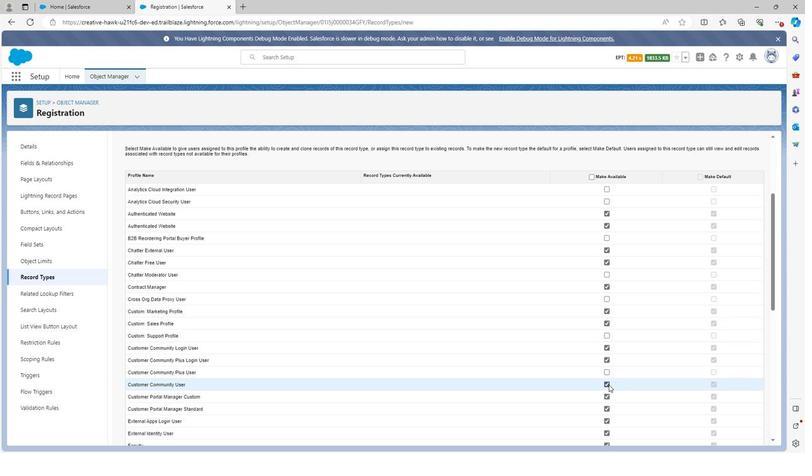 
Action: Mouse moved to (610, 415)
Screenshot: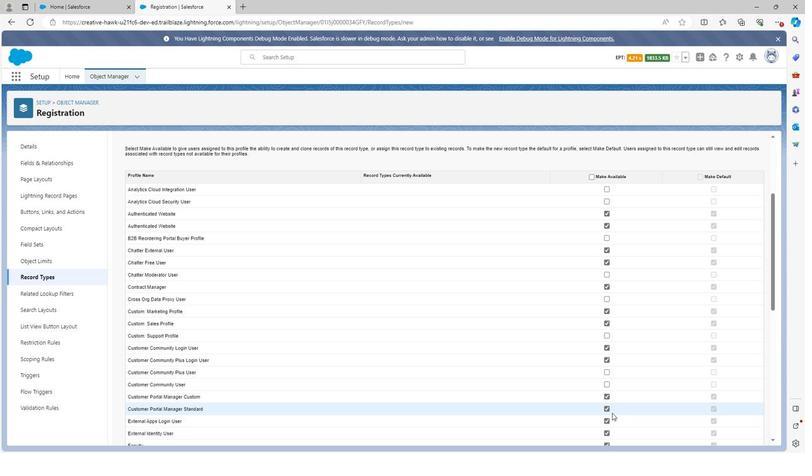 
Action: Mouse scrolled (610, 414) with delta (0, 0)
Screenshot: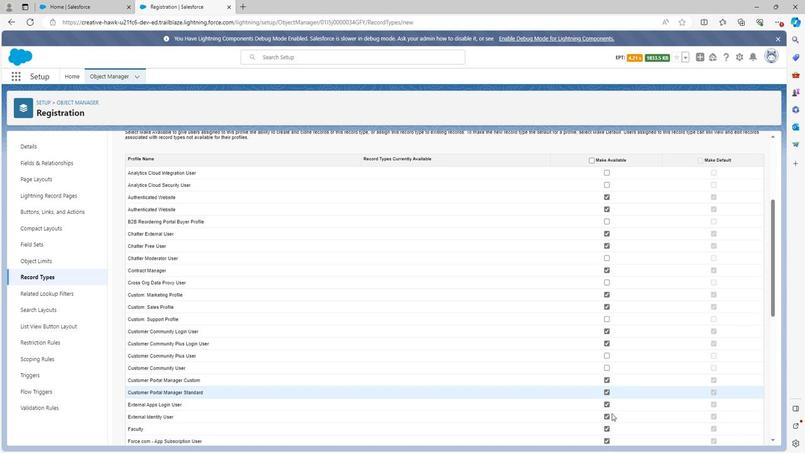 
Action: Mouse moved to (610, 416)
Screenshot: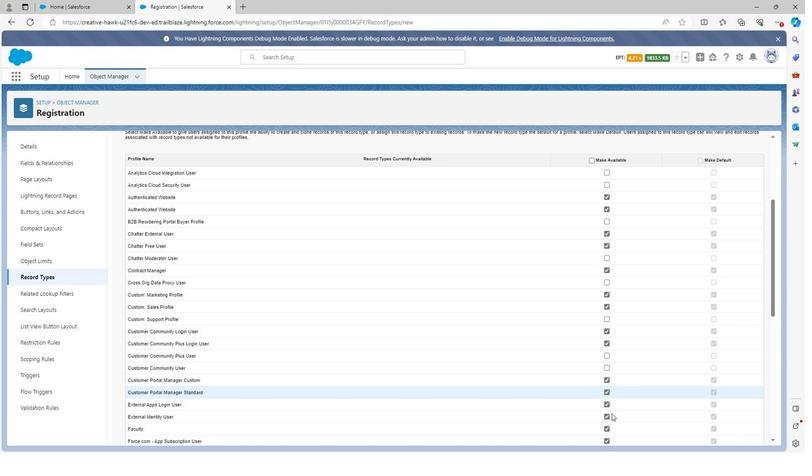 
Action: Mouse scrolled (610, 415) with delta (0, 0)
Screenshot: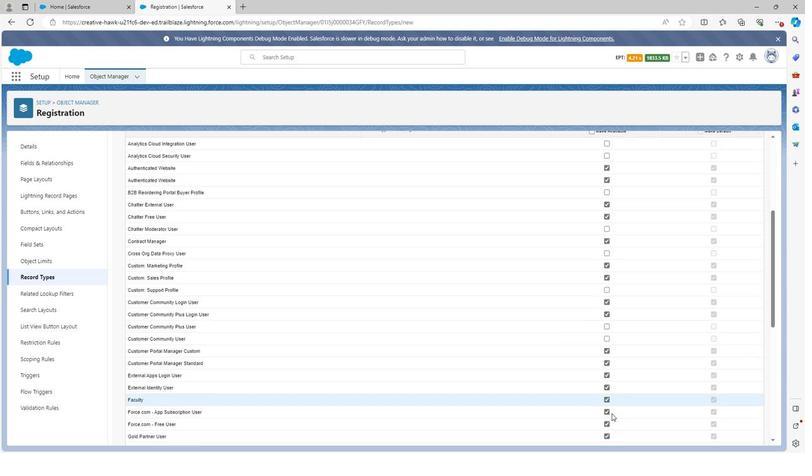 
Action: Mouse moved to (609, 416)
Screenshot: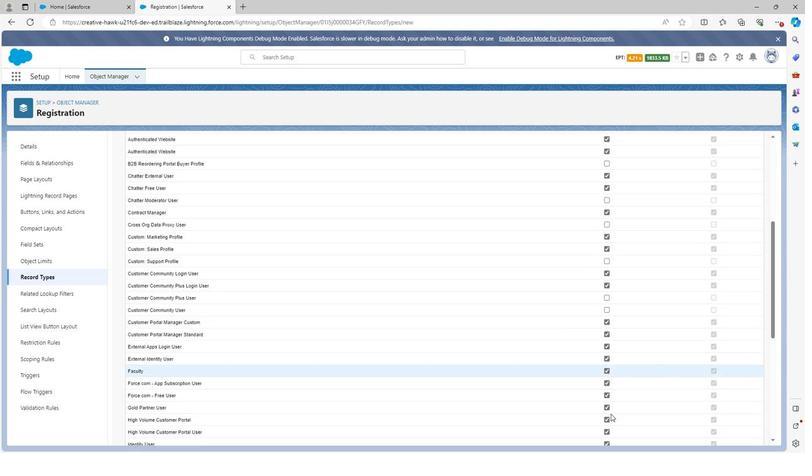 
Action: Mouse scrolled (609, 416) with delta (0, 0)
Screenshot: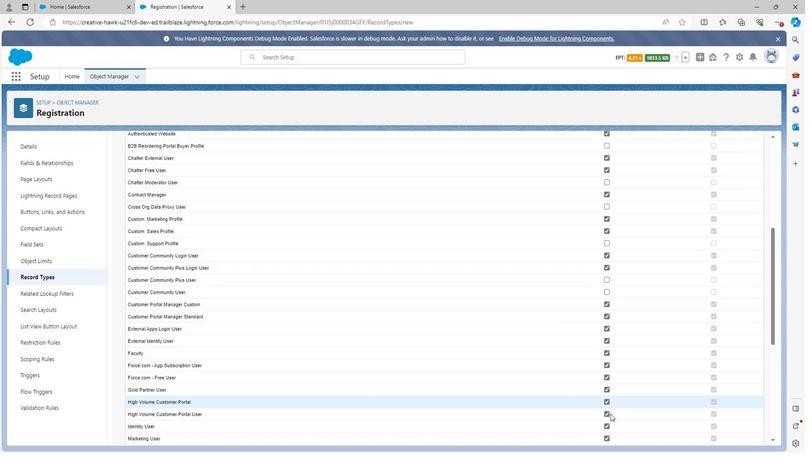 
Action: Mouse moved to (605, 289)
Screenshot: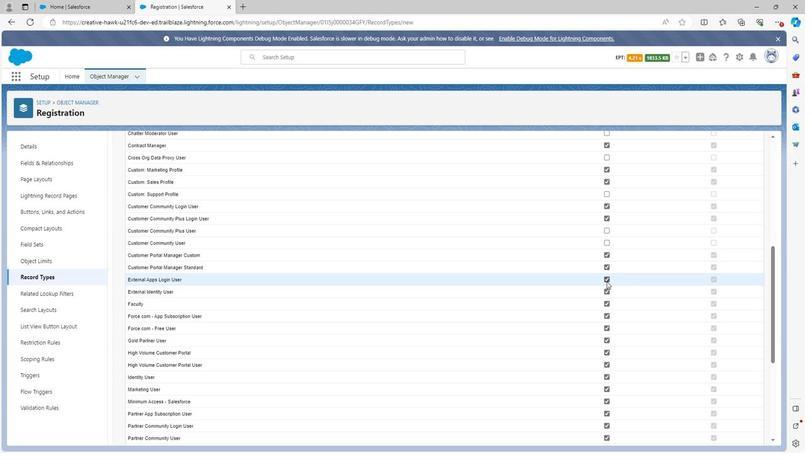 
Action: Mouse pressed left at (605, 289)
Screenshot: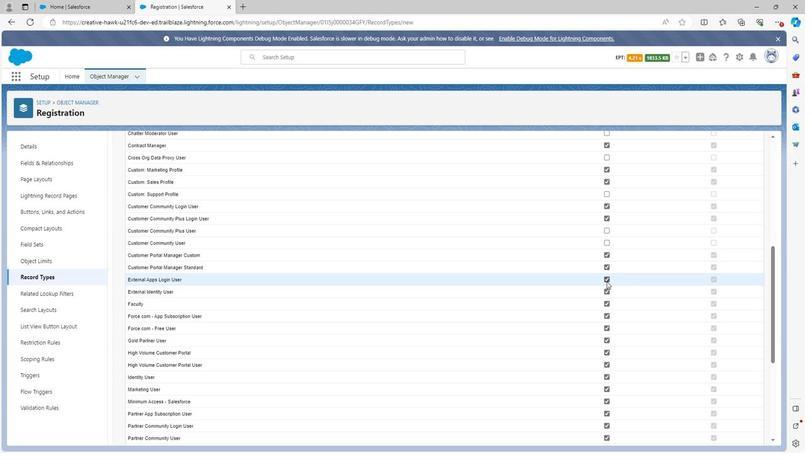 
Action: Mouse moved to (605, 299)
Screenshot: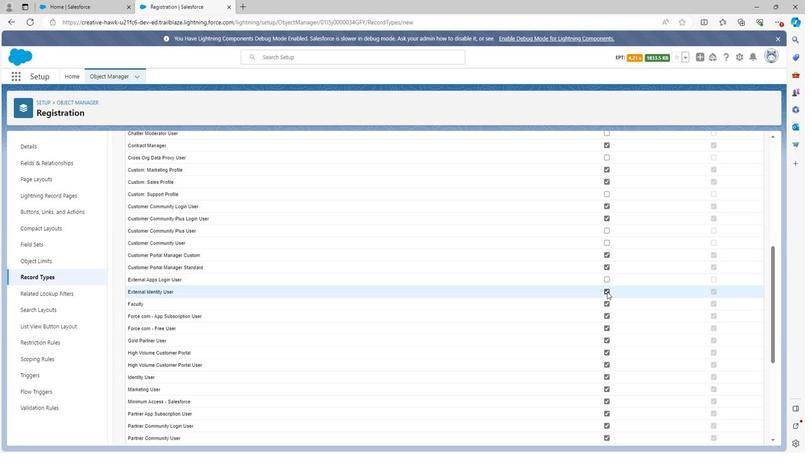 
Action: Mouse pressed left at (605, 299)
Screenshot: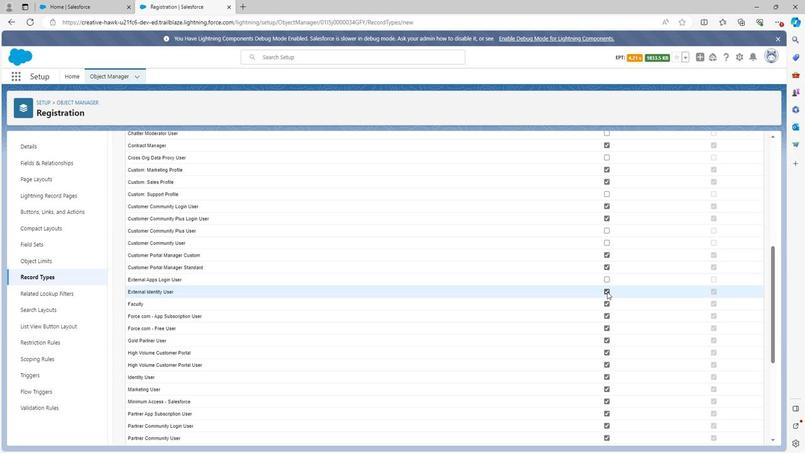 
Action: Mouse moved to (605, 312)
Screenshot: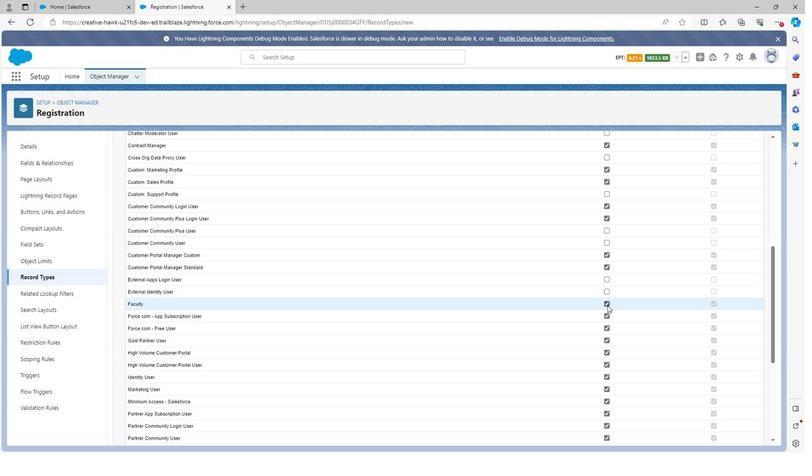 
Action: Mouse pressed left at (605, 312)
Screenshot: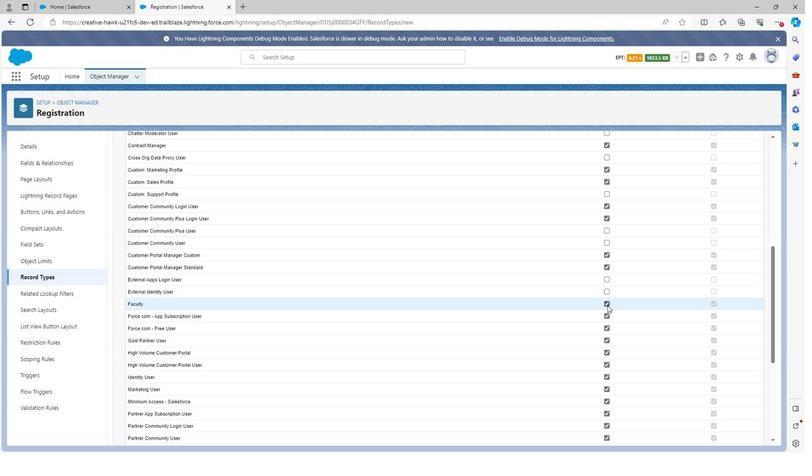 
Action: Mouse moved to (605, 345)
Screenshot: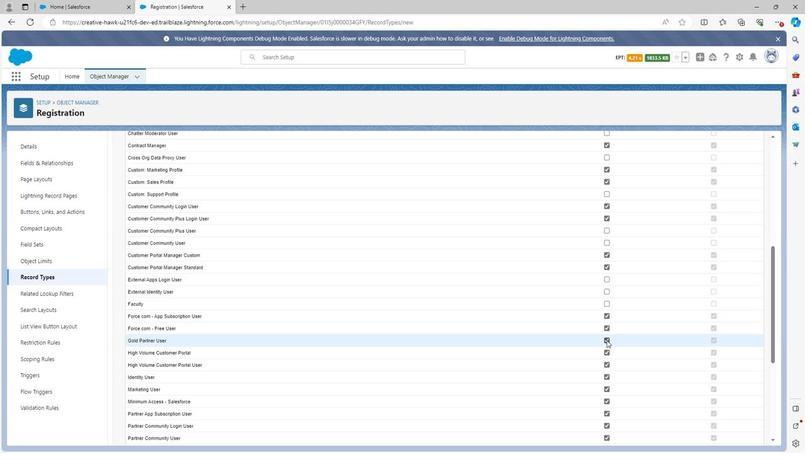 
Action: Mouse pressed left at (605, 345)
Screenshot: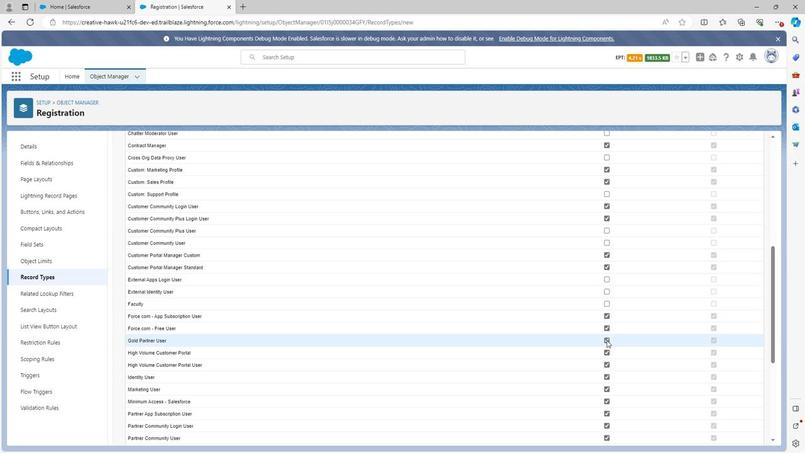 
Action: Mouse moved to (605, 356)
Screenshot: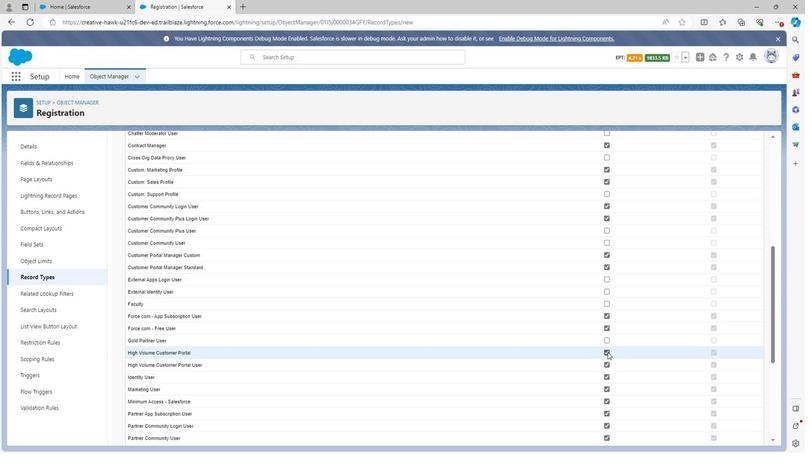 
Action: Mouse pressed left at (605, 356)
Screenshot: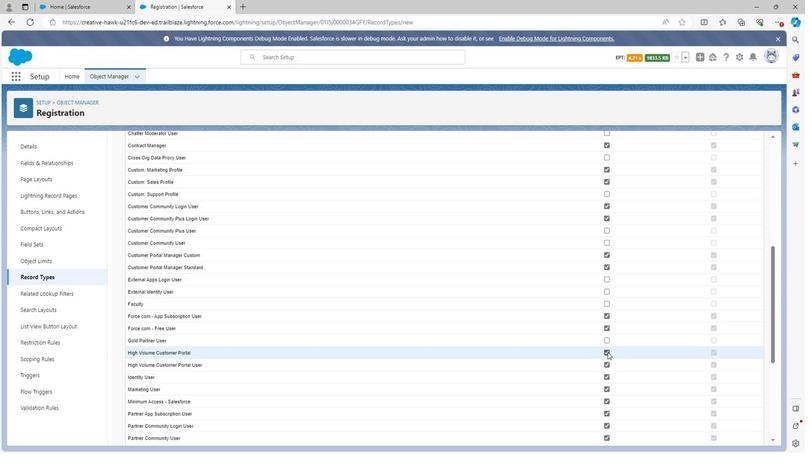 
Action: Mouse moved to (605, 368)
Screenshot: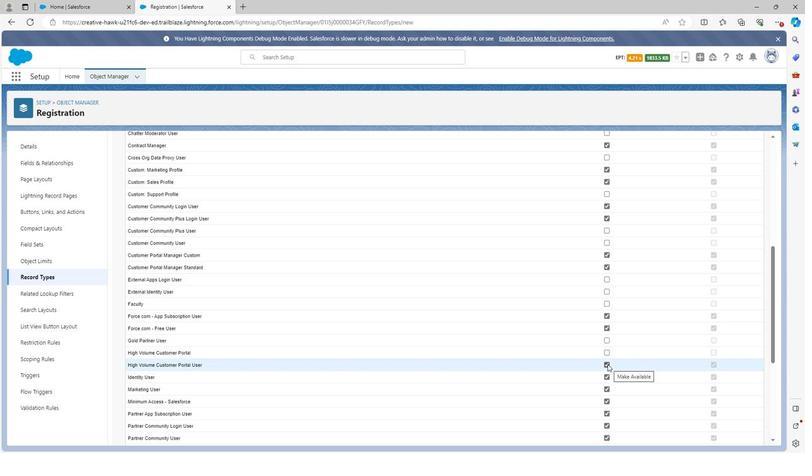 
Action: Mouse pressed left at (605, 368)
Screenshot: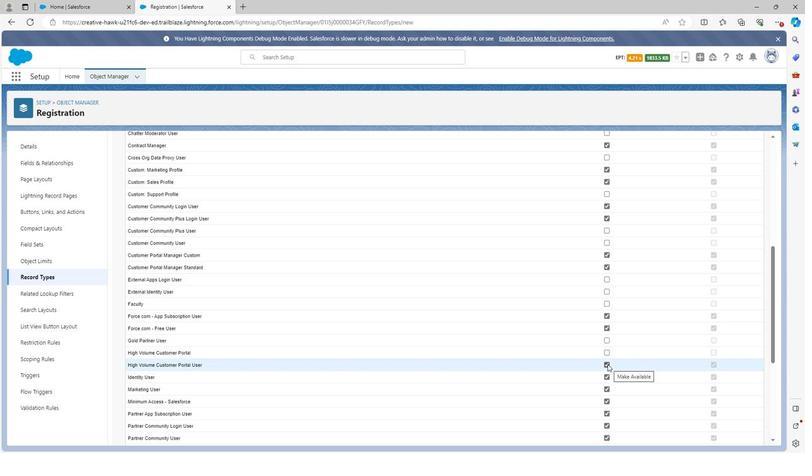 
Action: Mouse moved to (605, 368)
Screenshot: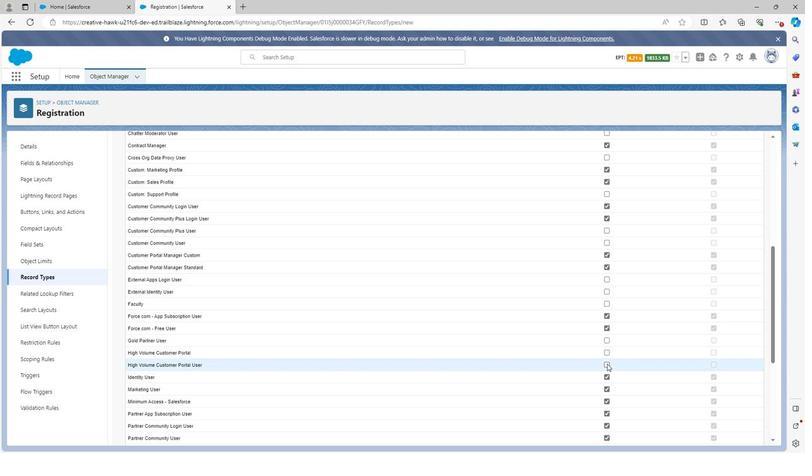 
Action: Mouse scrolled (605, 367) with delta (0, 0)
Screenshot: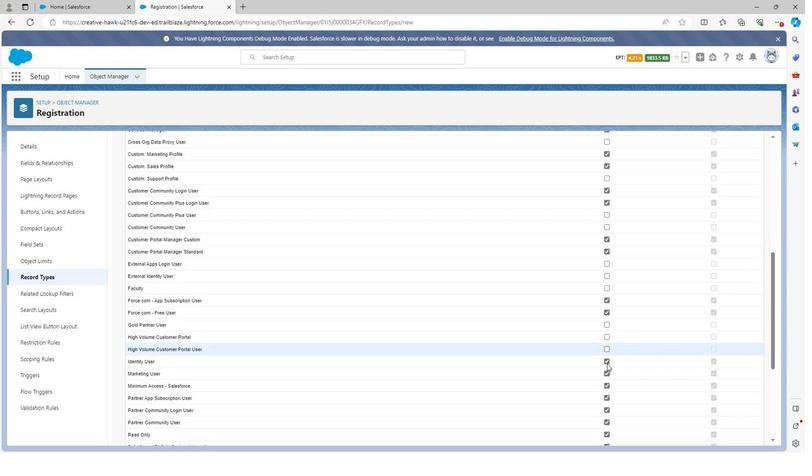 
Action: Mouse moved to (606, 369)
Screenshot: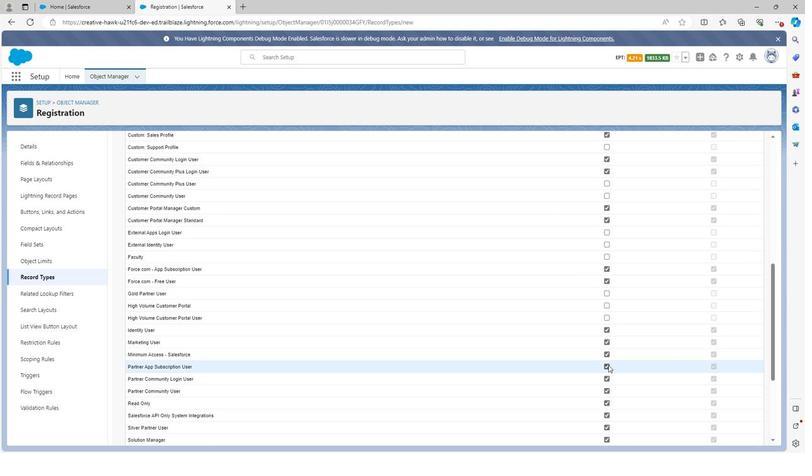 
Action: Mouse pressed left at (606, 369)
Screenshot: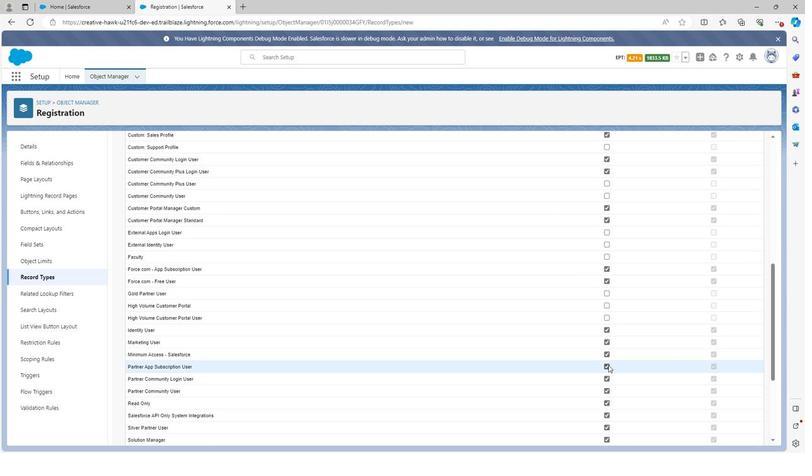
Action: Mouse moved to (603, 382)
Screenshot: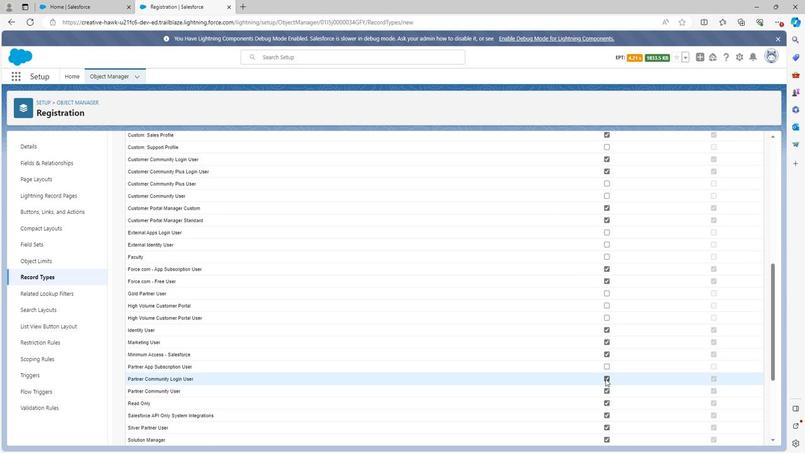
Action: Mouse pressed left at (603, 382)
Screenshot: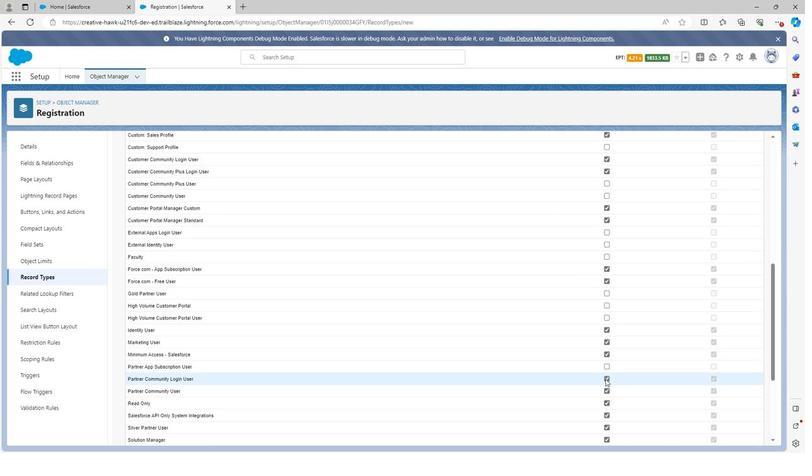 
Action: Mouse moved to (605, 404)
Screenshot: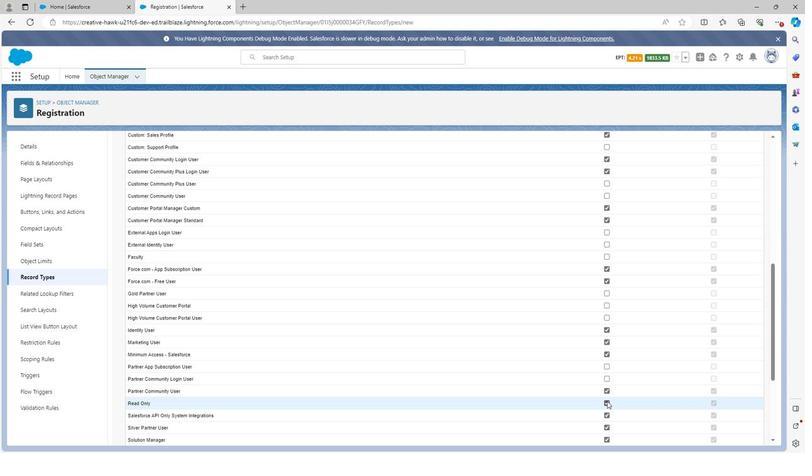 
Action: Mouse pressed left at (605, 404)
Screenshot: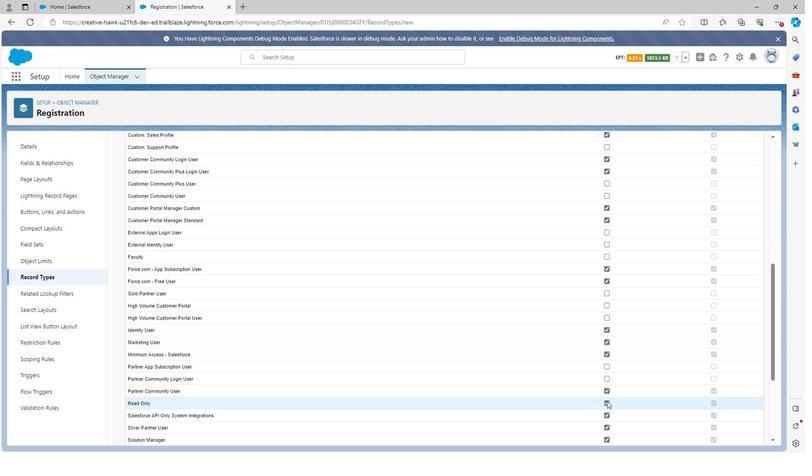 
Action: Mouse moved to (605, 404)
Screenshot: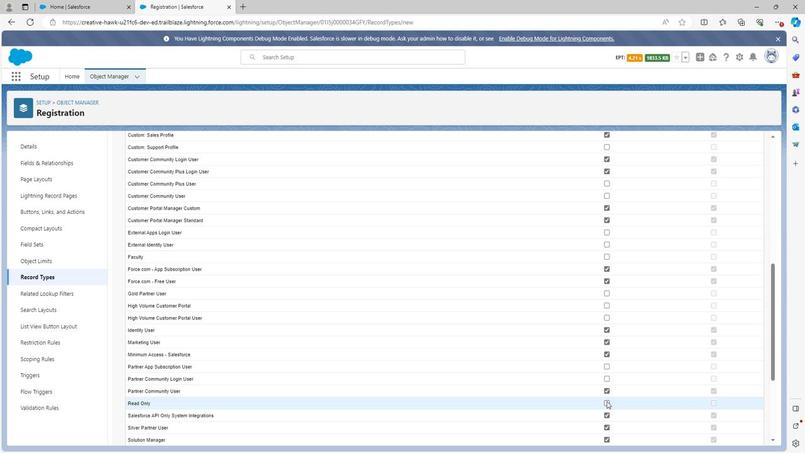 
Action: Mouse scrolled (605, 403) with delta (0, 0)
Screenshot: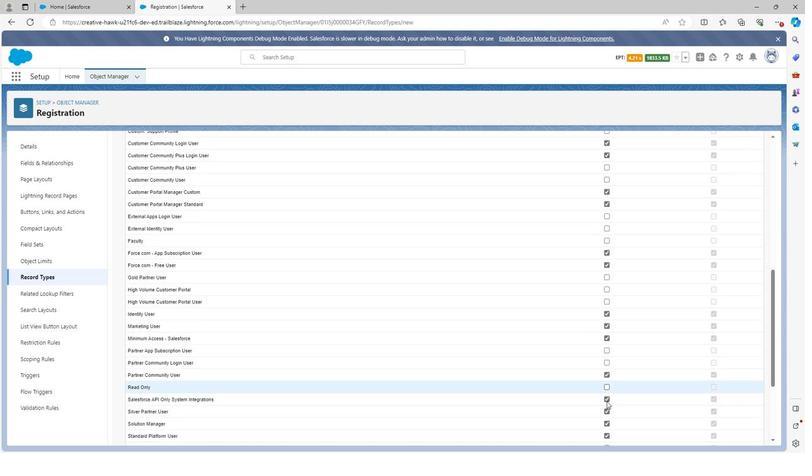 
Action: Mouse moved to (607, 373)
Screenshot: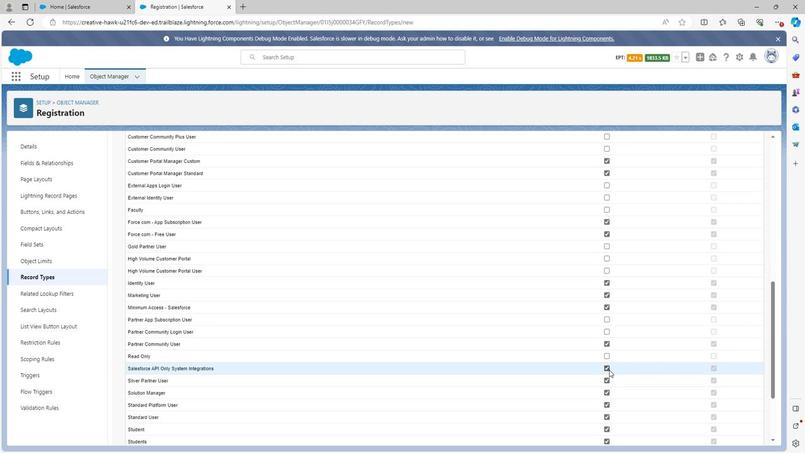 
Action: Mouse pressed left at (607, 373)
Screenshot: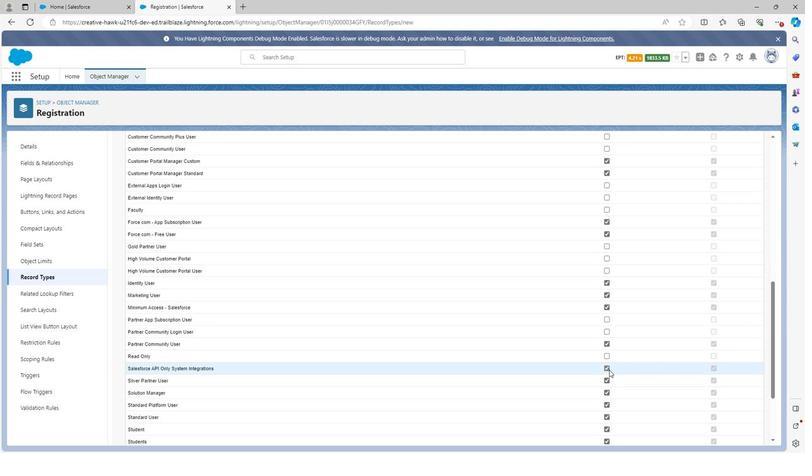 
Action: Mouse moved to (604, 384)
Screenshot: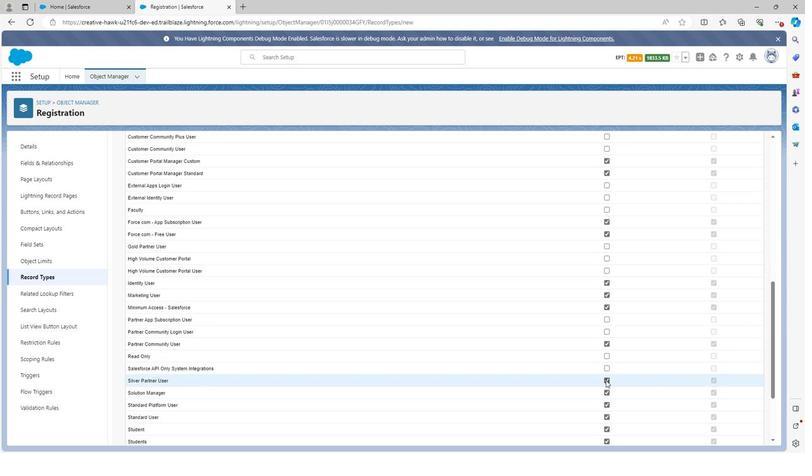 
Action: Mouse pressed left at (604, 384)
Screenshot: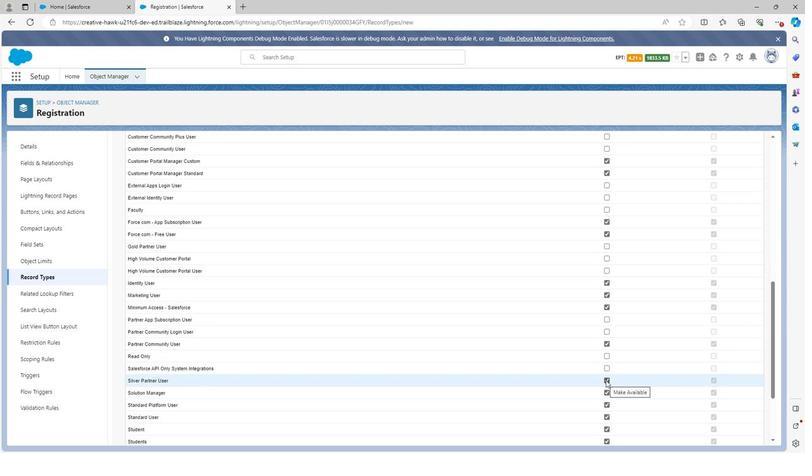 
Action: Mouse moved to (603, 430)
Screenshot: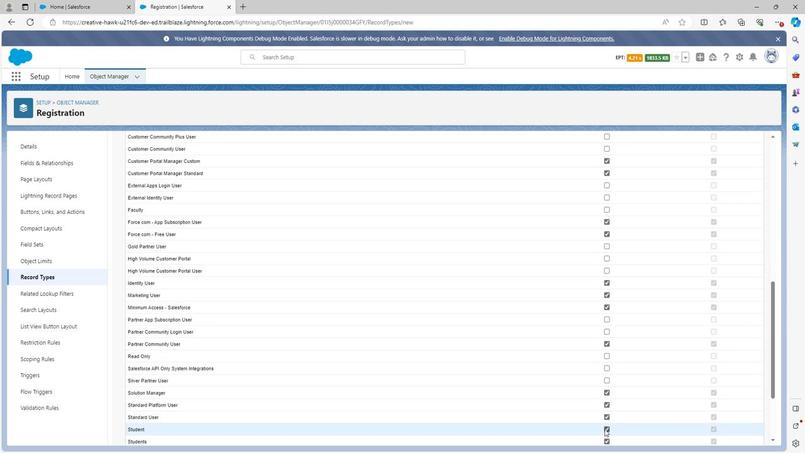 
Action: Mouse pressed left at (603, 430)
Screenshot: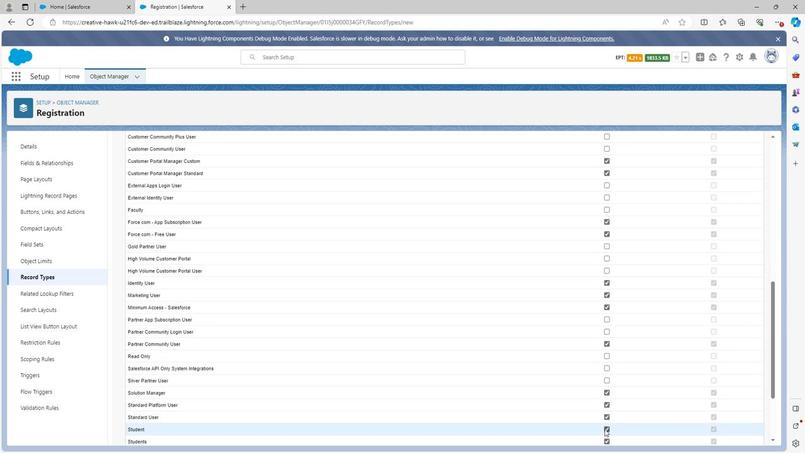
Action: Mouse moved to (605, 440)
Screenshot: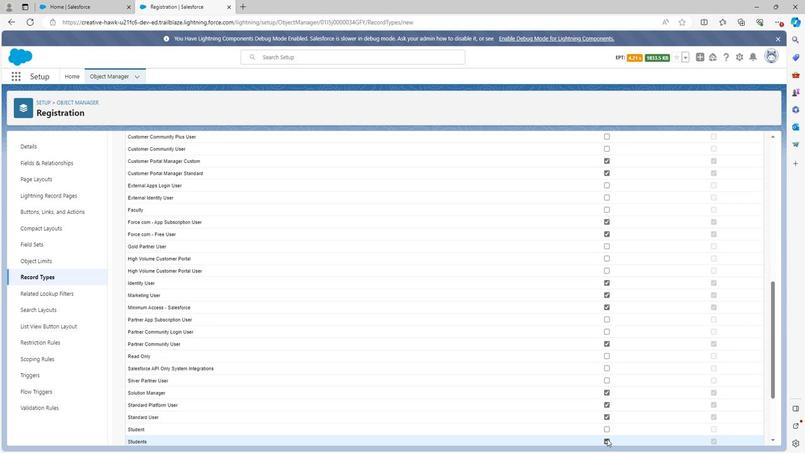 
Action: Mouse pressed left at (605, 440)
Screenshot: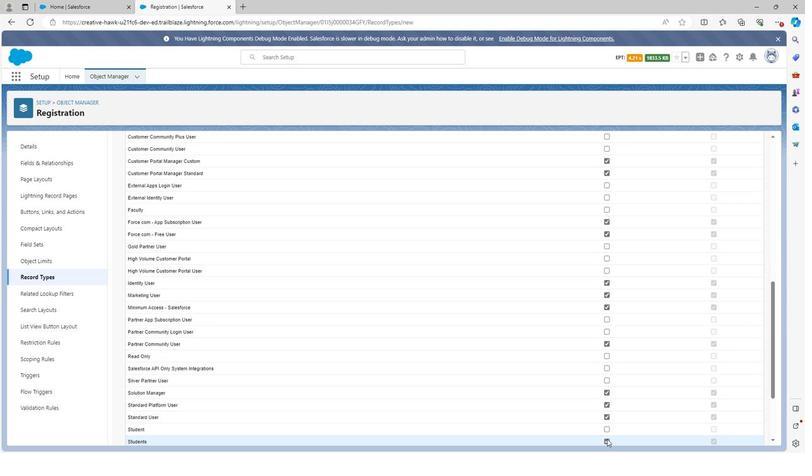 
Action: Mouse moved to (606, 440)
Screenshot: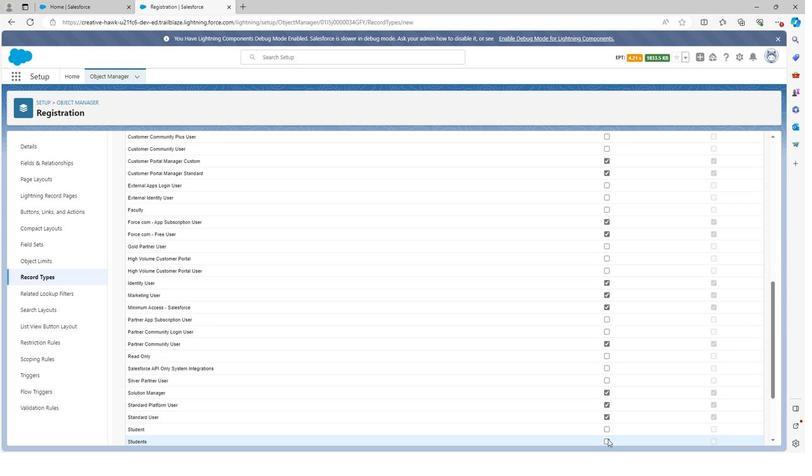 
Action: Mouse scrolled (606, 440) with delta (0, 0)
Screenshot: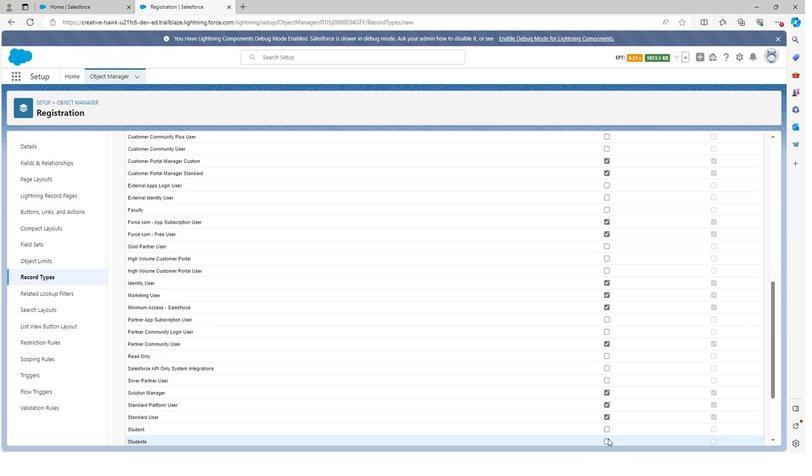 
Action: Mouse moved to (605, 420)
Screenshot: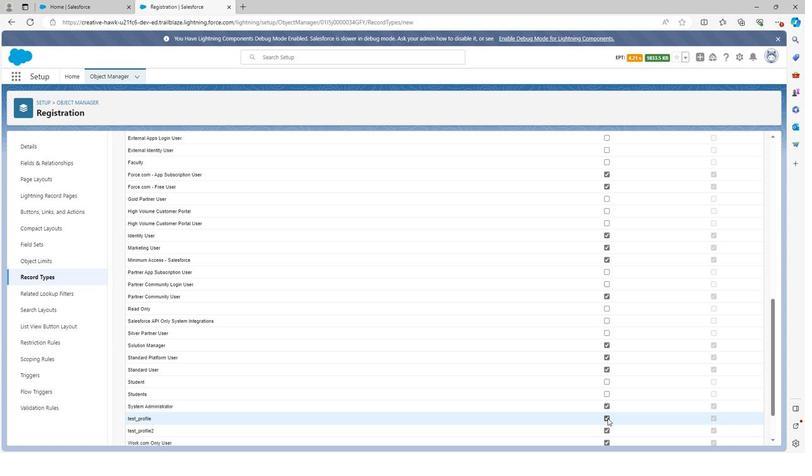 
Action: Mouse pressed left at (605, 420)
Screenshot: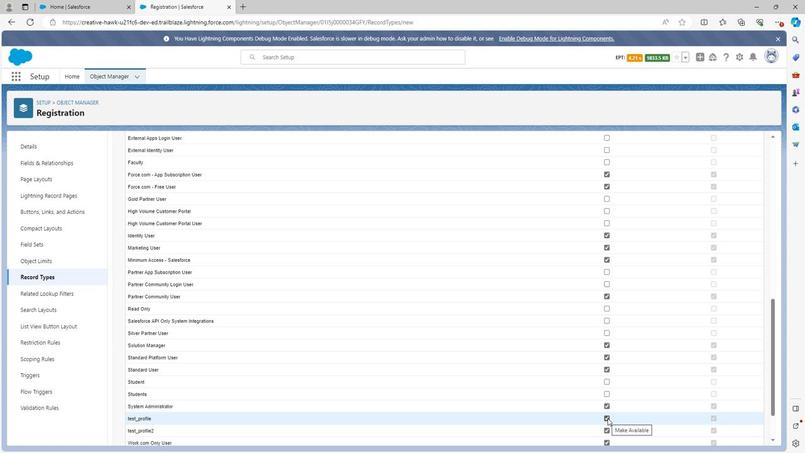 
Action: Mouse moved to (605, 433)
Screenshot: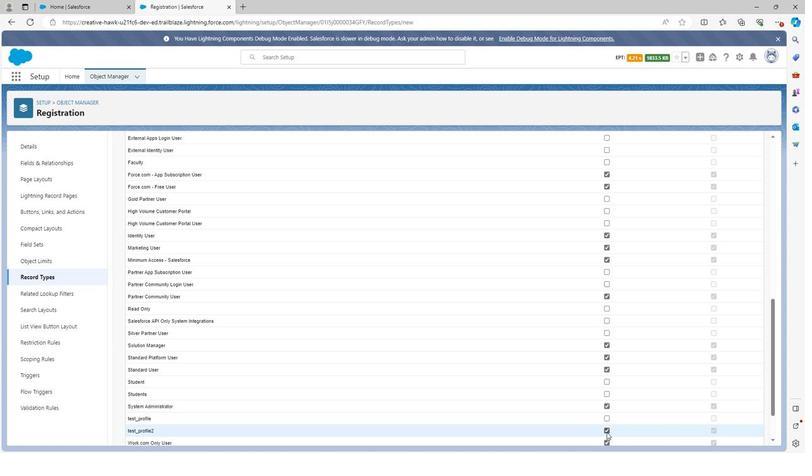 
Action: Mouse pressed left at (605, 433)
Screenshot: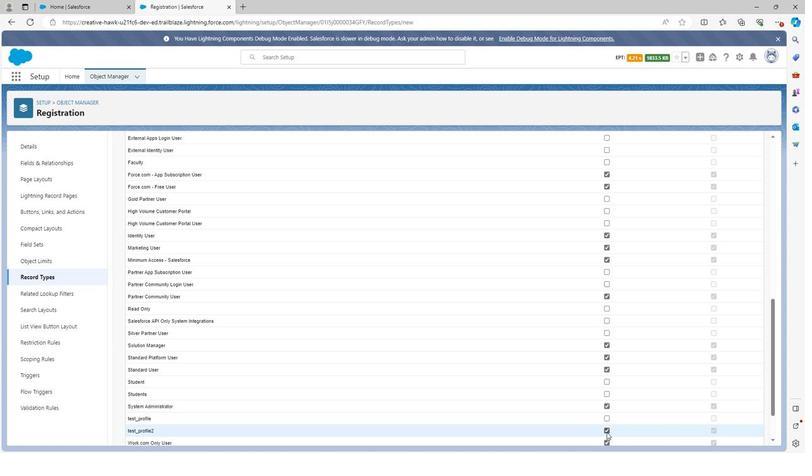 
Action: Mouse scrolled (605, 433) with delta (0, 0)
Screenshot: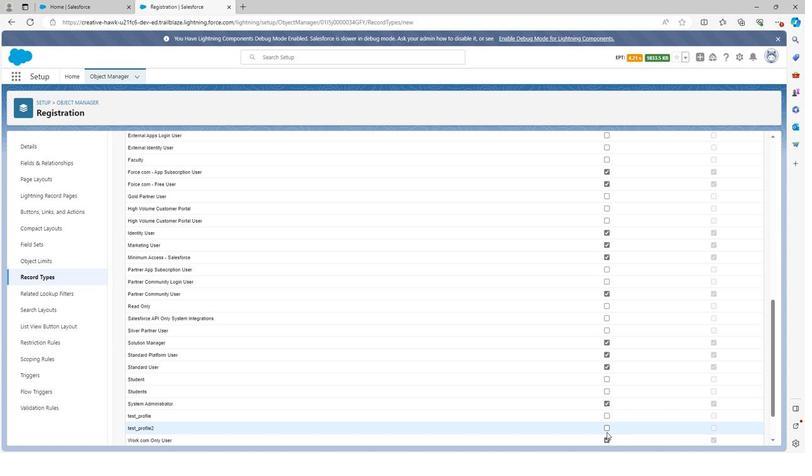 
Action: Mouse moved to (605, 399)
Screenshot: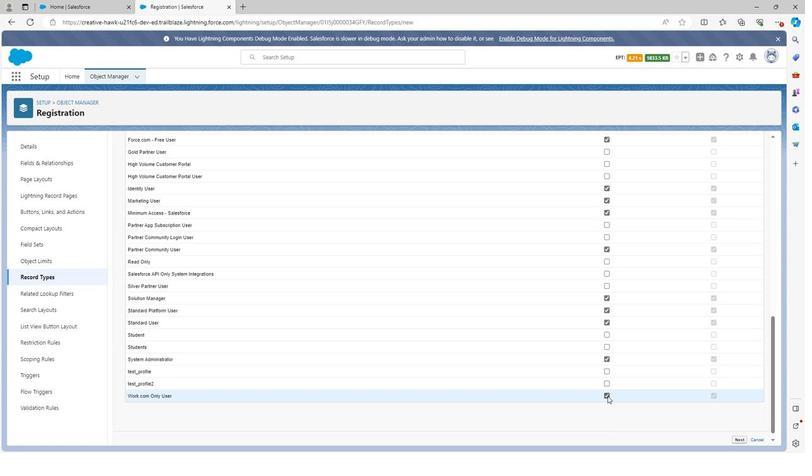 
Action: Mouse pressed left at (605, 399)
Screenshot: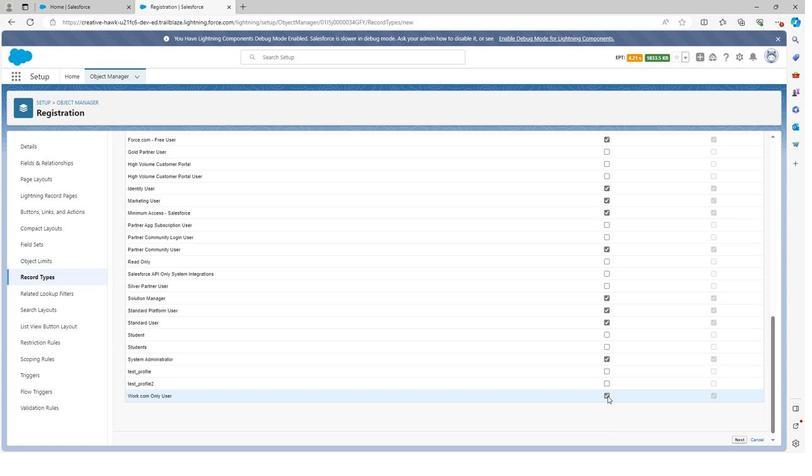 
Action: Mouse moved to (740, 438)
Screenshot: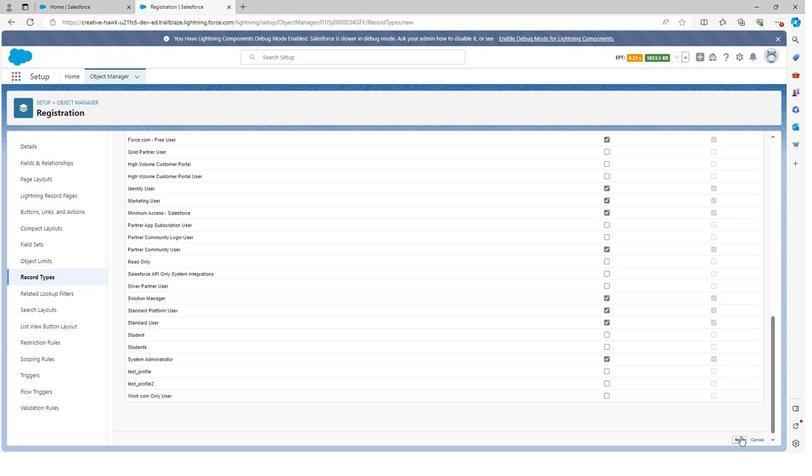 
Action: Mouse pressed left at (740, 438)
Screenshot: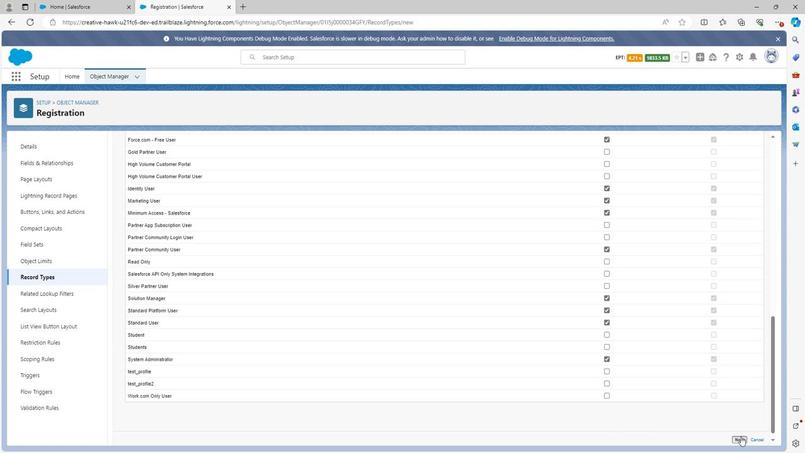 
Action: Mouse moved to (620, 326)
Screenshot: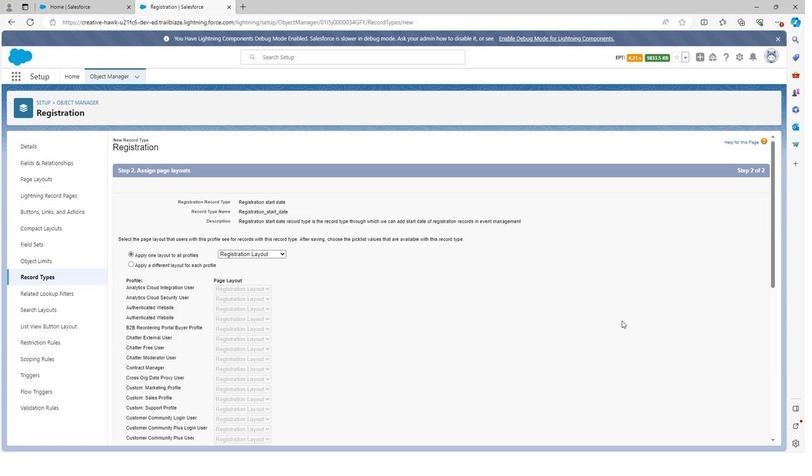 
Action: Mouse scrolled (620, 326) with delta (0, 0)
Screenshot: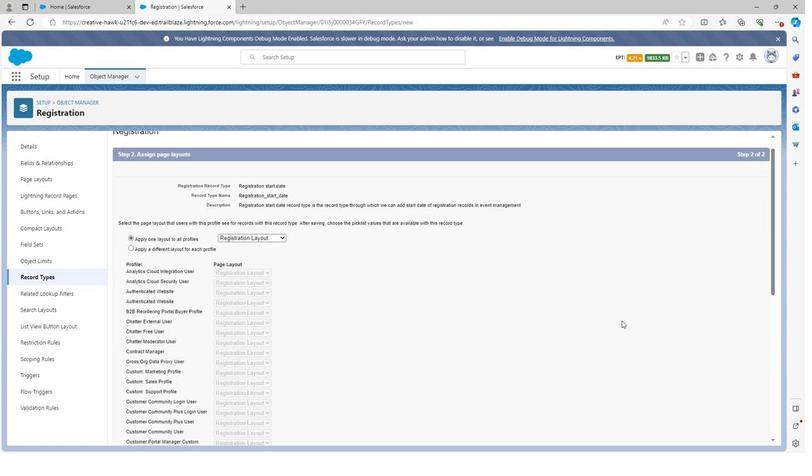 
Action: Mouse moved to (620, 326)
Screenshot: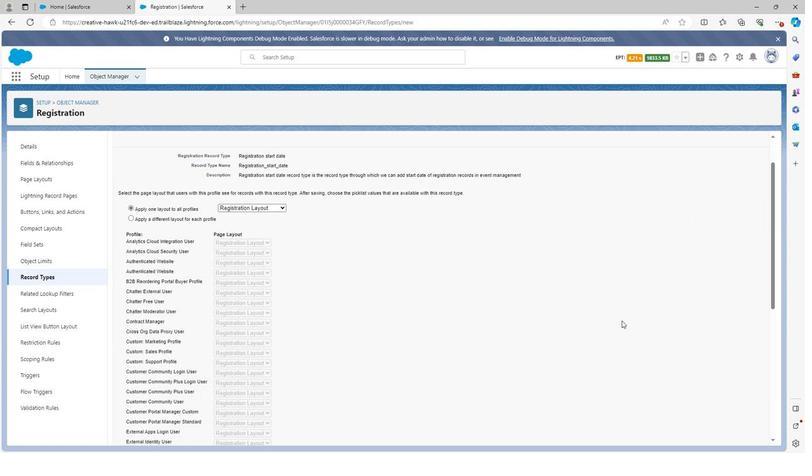 
Action: Mouse scrolled (620, 326) with delta (0, 0)
Screenshot: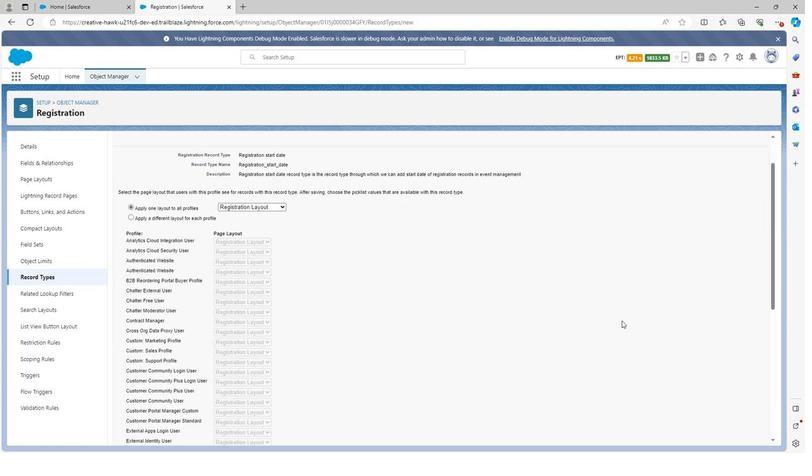 
Action: Mouse moved to (620, 326)
Screenshot: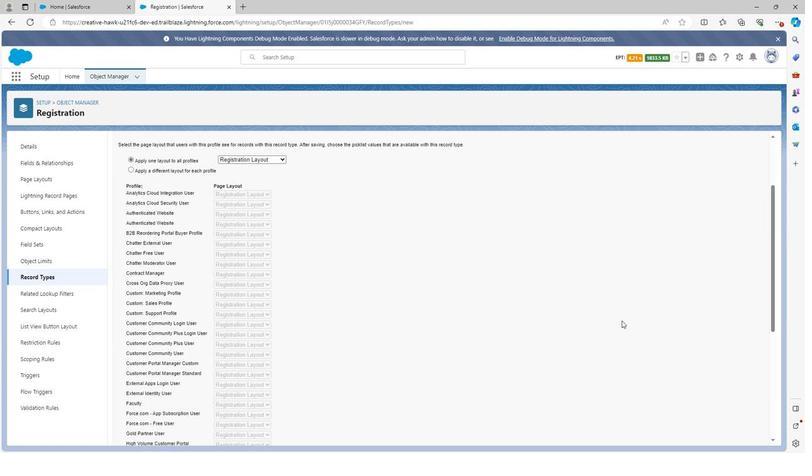 
Action: Mouse scrolled (620, 326) with delta (0, 0)
Screenshot: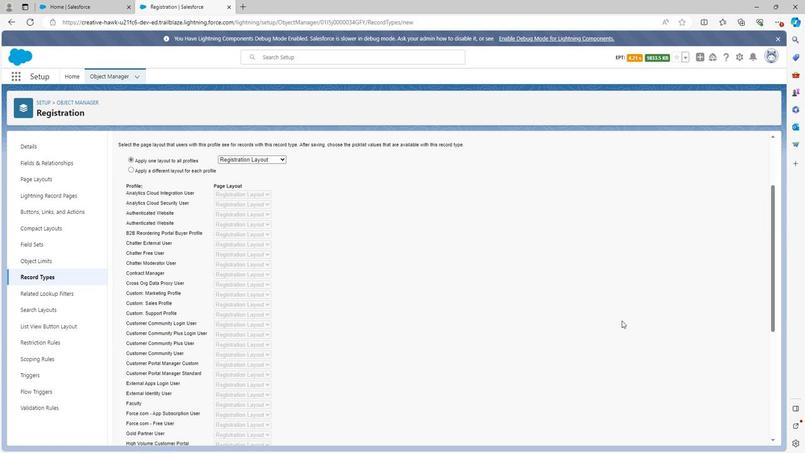 
Action: Mouse scrolled (620, 326) with delta (0, 0)
Screenshot: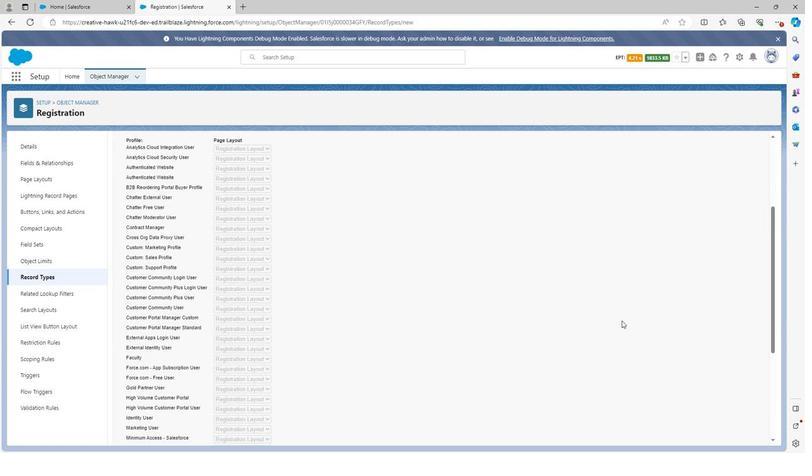 
Action: Mouse moved to (620, 326)
Screenshot: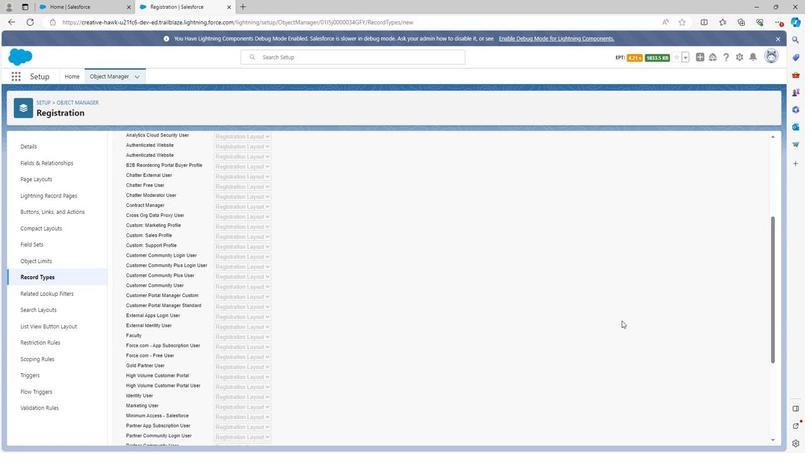 
Action: Mouse scrolled (620, 326) with delta (0, 0)
Screenshot: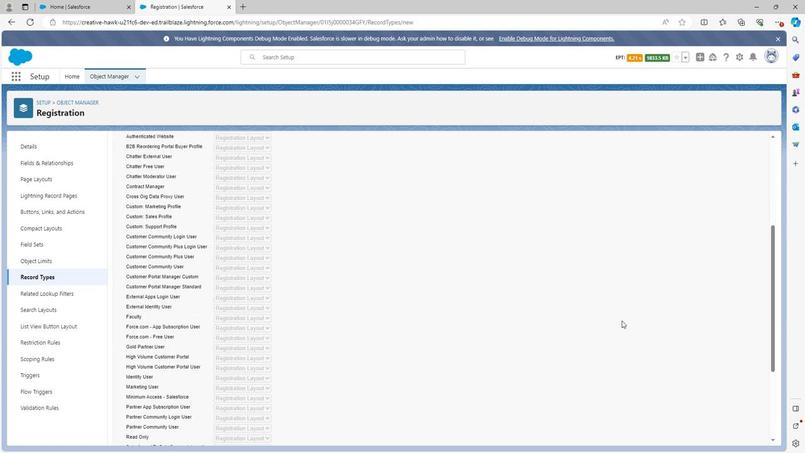 
Action: Mouse scrolled (620, 326) with delta (0, 0)
Screenshot: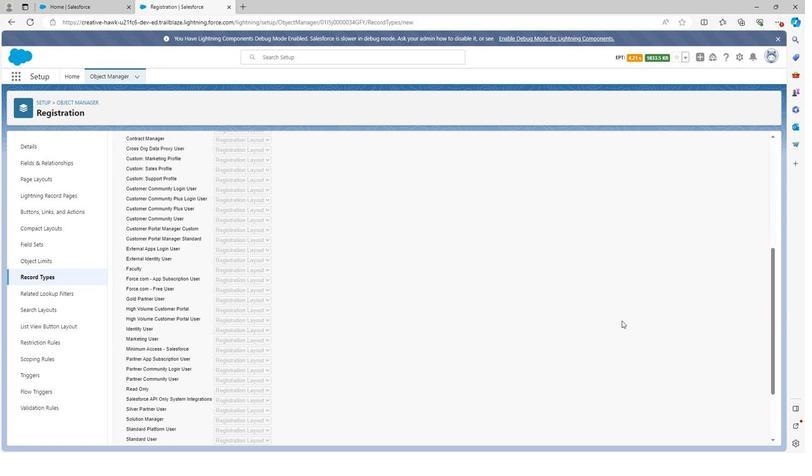 
Action: Mouse scrolled (620, 326) with delta (0, 0)
Screenshot: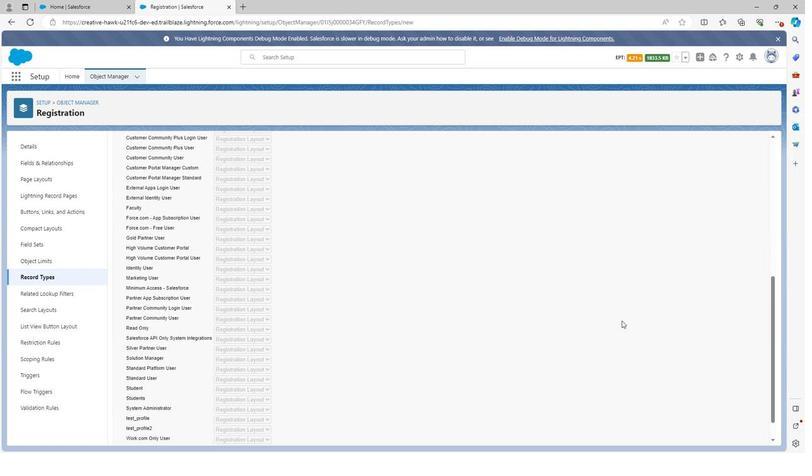 
Action: Mouse scrolled (620, 326) with delta (0, 0)
Screenshot: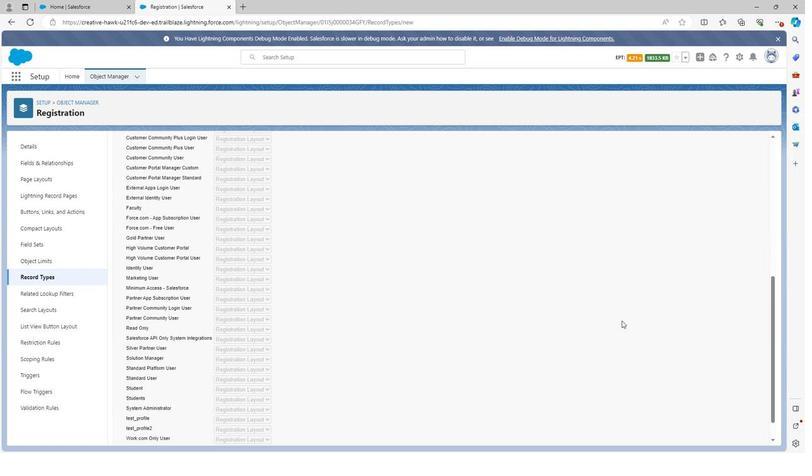 
Action: Mouse moved to (734, 434)
Screenshot: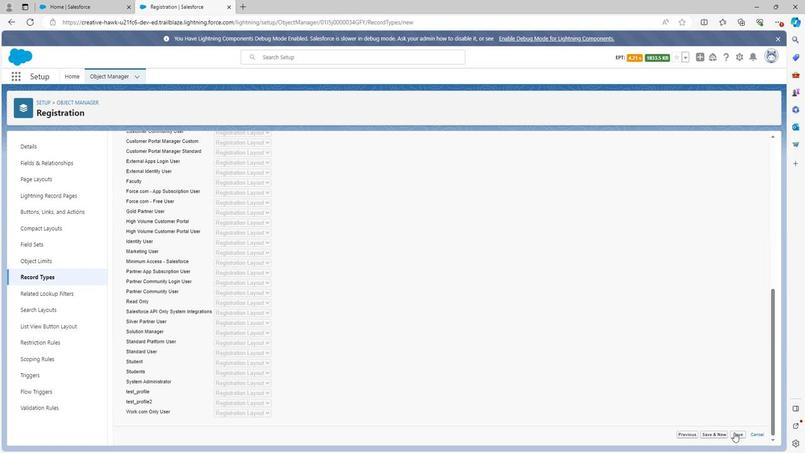 
Action: Mouse pressed left at (734, 434)
Screenshot: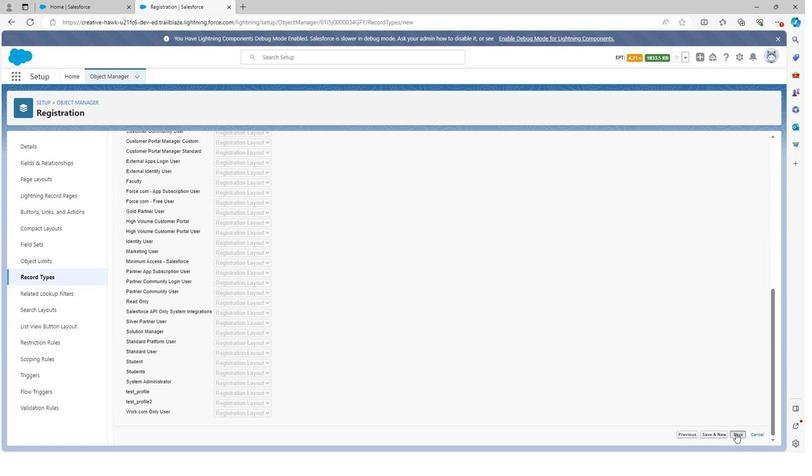 
Action: Mouse moved to (28, 282)
Screenshot: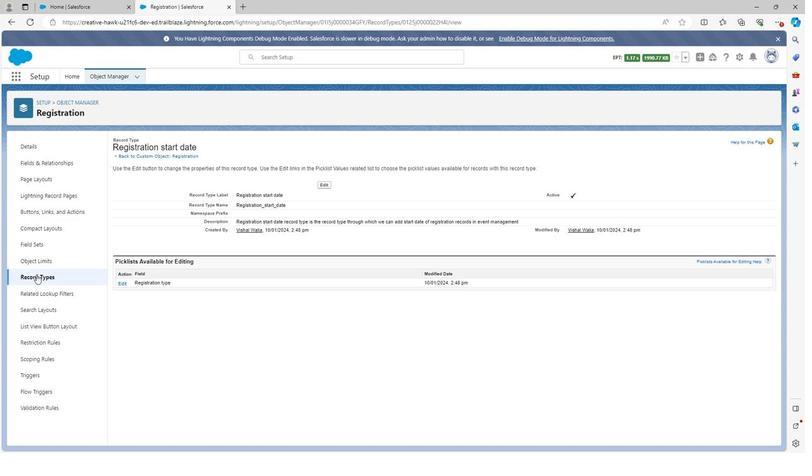 
Action: Mouse pressed left at (28, 282)
Screenshot: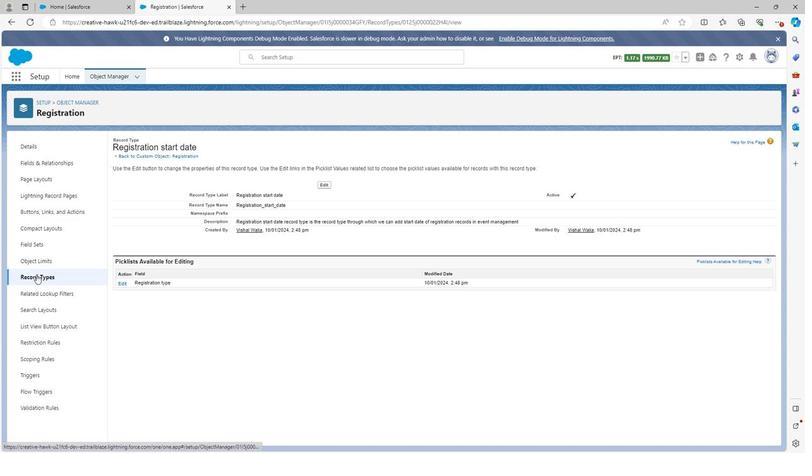 
Action: Mouse moved to (686, 160)
Screenshot: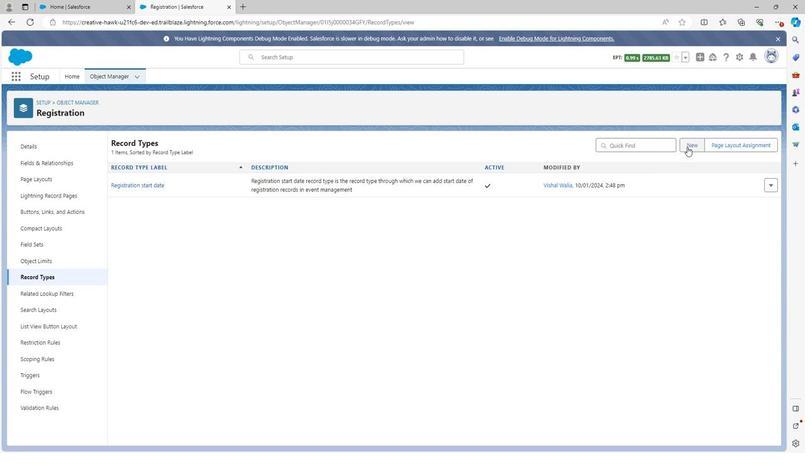 
Action: Mouse pressed left at (686, 160)
Screenshot: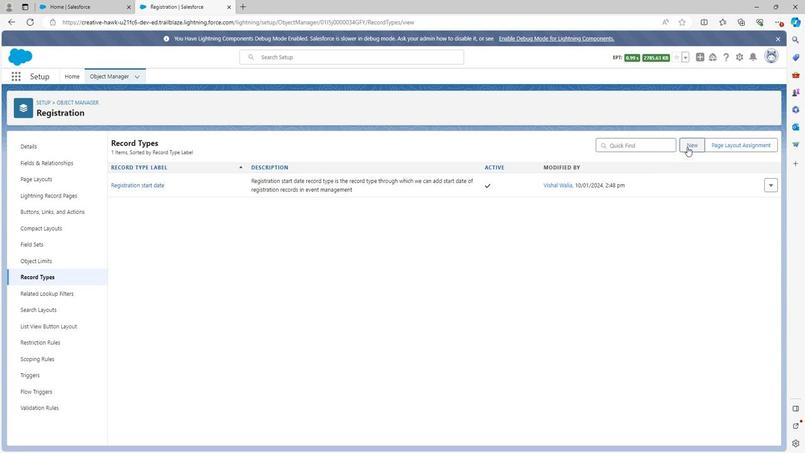
Action: Mouse moved to (254, 234)
Screenshot: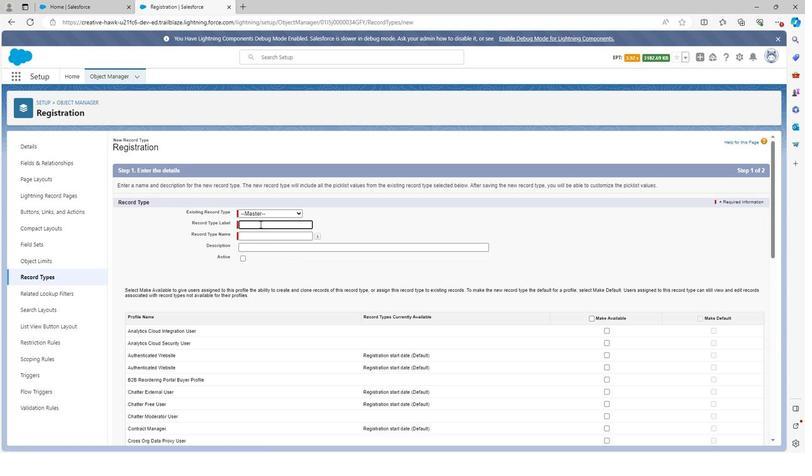 
Action: Key pressed <Key.shift><Key.shift><Key.shift>Registra
Screenshot: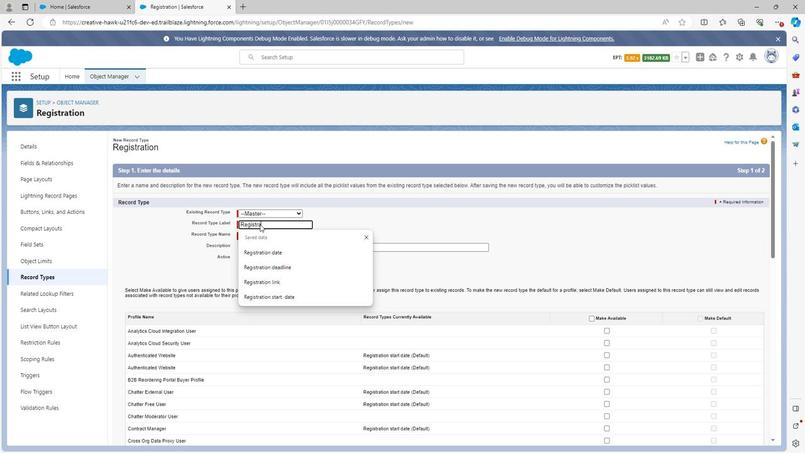 
Action: Mouse moved to (253, 236)
Screenshot: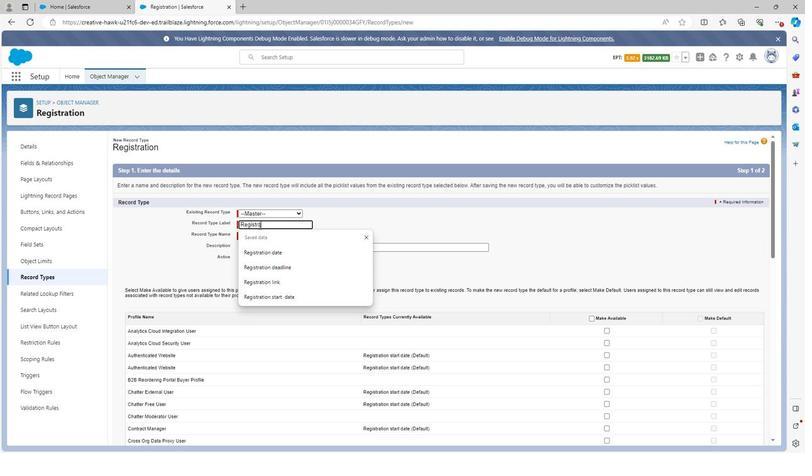 
Action: Key pressed t
Screenshot: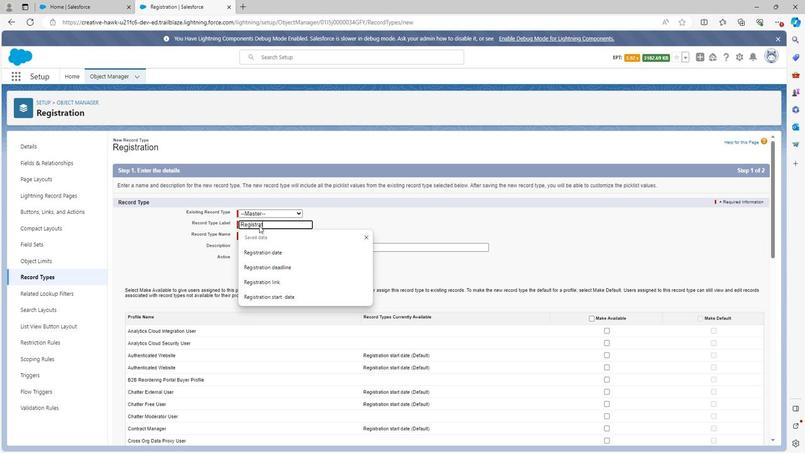 
Action: Mouse moved to (246, 239)
Screenshot: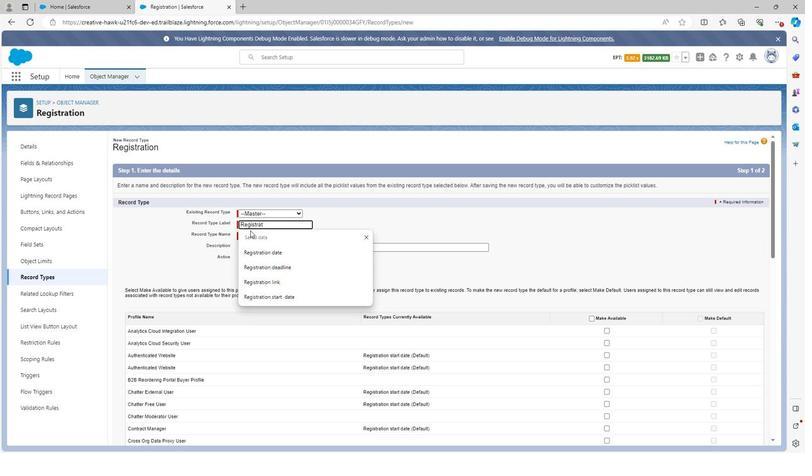 
Action: Key pressed i
Screenshot: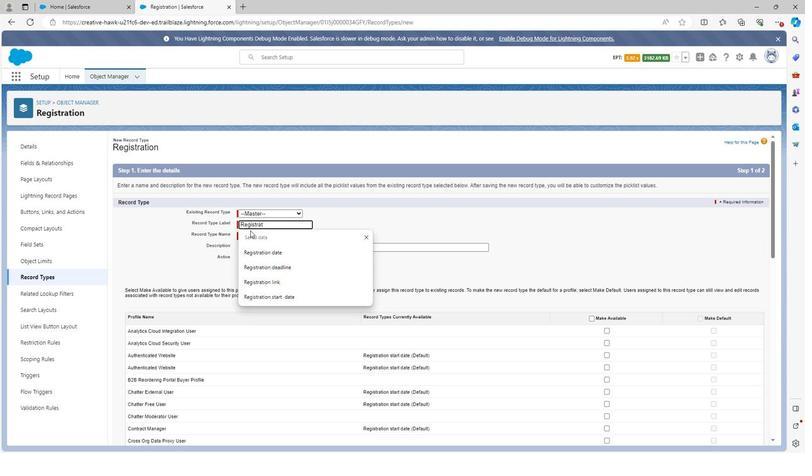 
Action: Mouse moved to (244, 240)
Screenshot: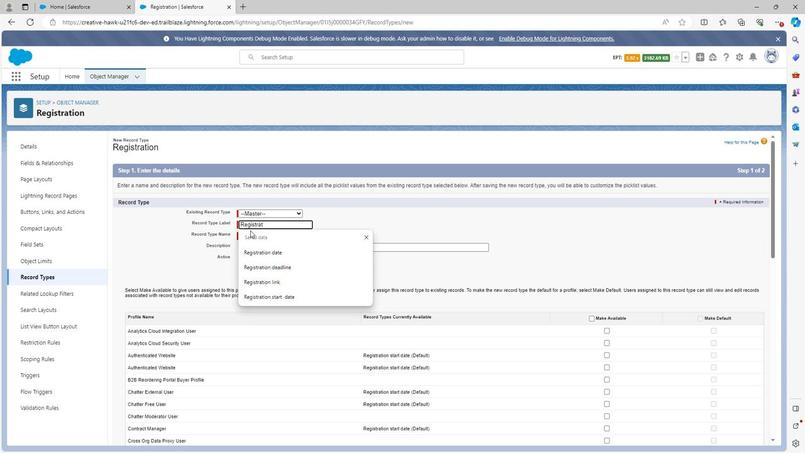 
Action: Key pressed on<Key.space>last<Key.space>date
Screenshot: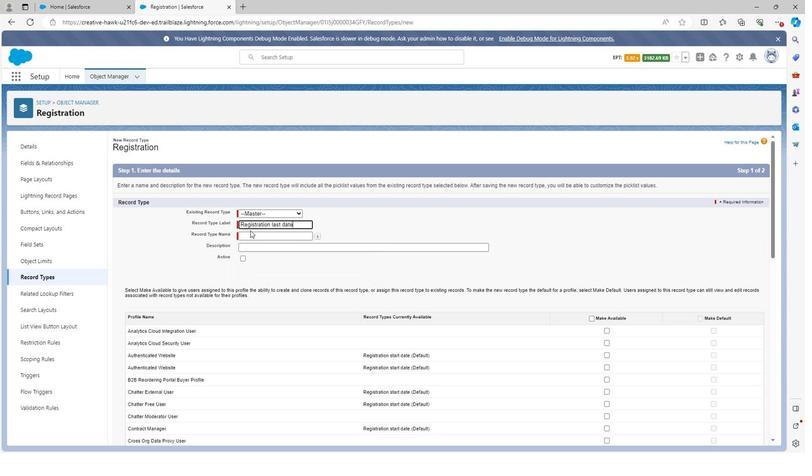 
Action: Mouse moved to (342, 236)
